 Task: Add an event with the title Second Monthly Sales Review and Goal Setting, date '2024/04/20', time 7:30 AM to 9:30 AMand add a description:  Participants will understand the importance of trust in fostering effective collaboration. They will learn strategies to build trust, create a psychologically safe environment, and encourage risk-taking and innovation., put the event into Blue category . Add location for the event as: 654 Serralves Museum, Porto, Portugal, logged in from the account softage.9@softage.netand send the event invitation to softage.2@softage.net with CC to  softage.3@softage.net. Set a reminder for the event 98 week before
Action: Mouse moved to (108, 133)
Screenshot: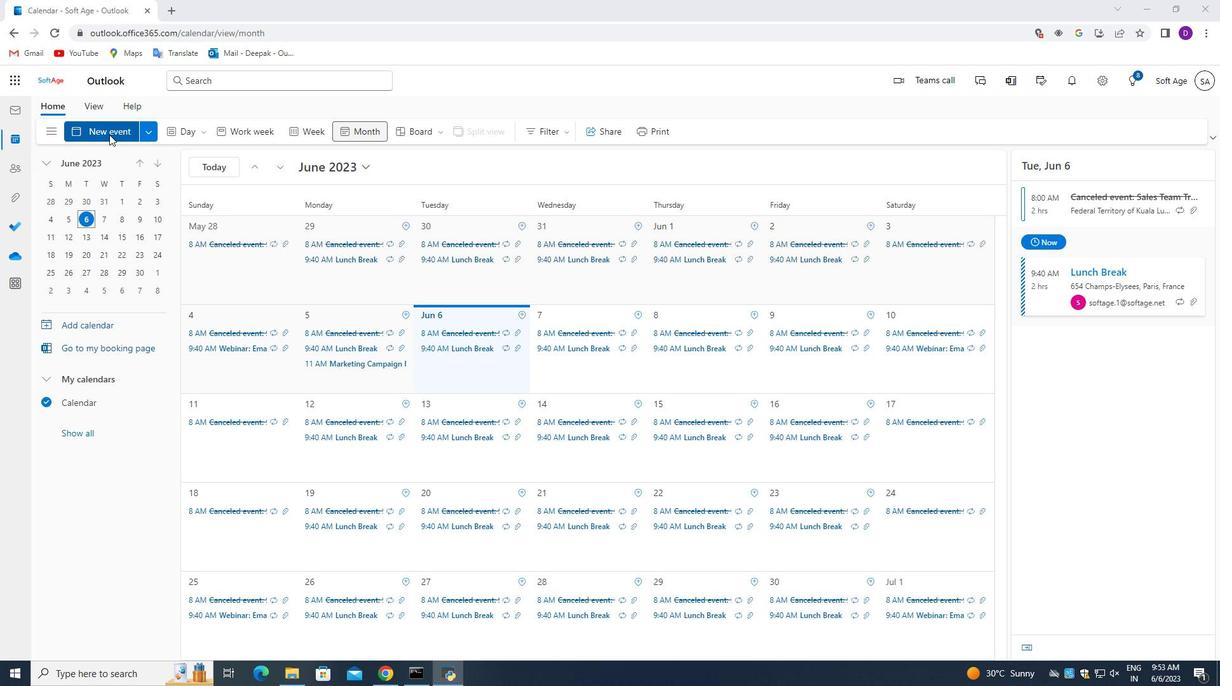 
Action: Mouse pressed left at (108, 133)
Screenshot: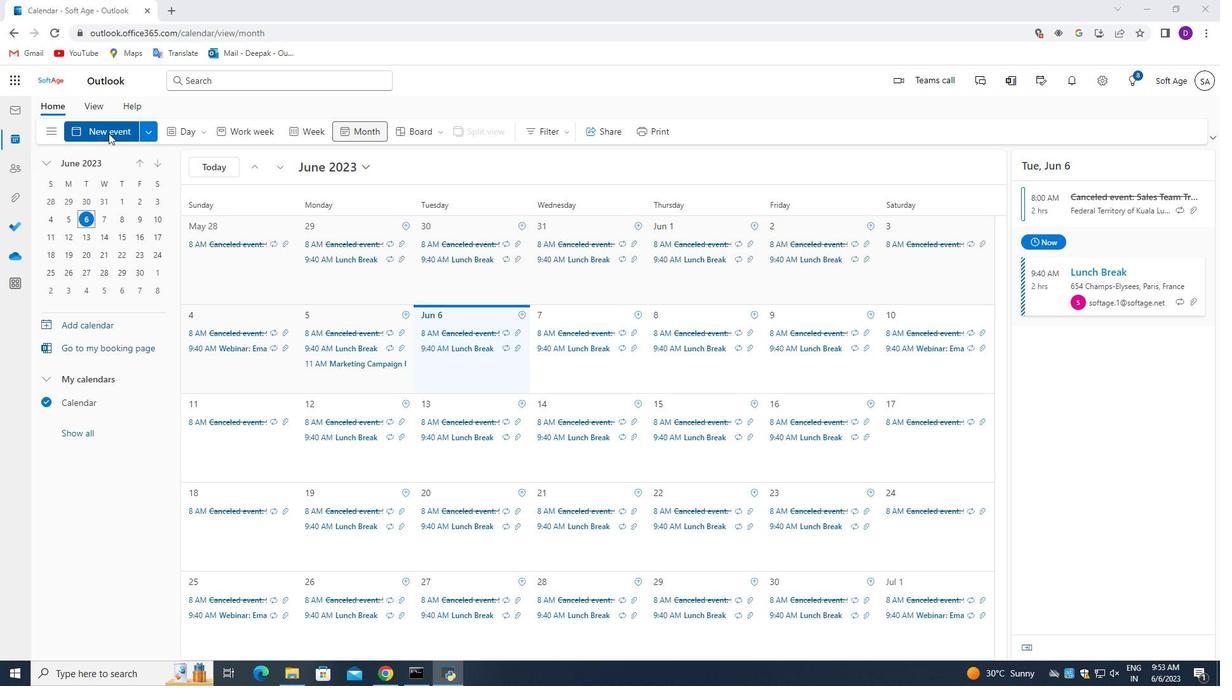 
Action: Mouse moved to (531, 509)
Screenshot: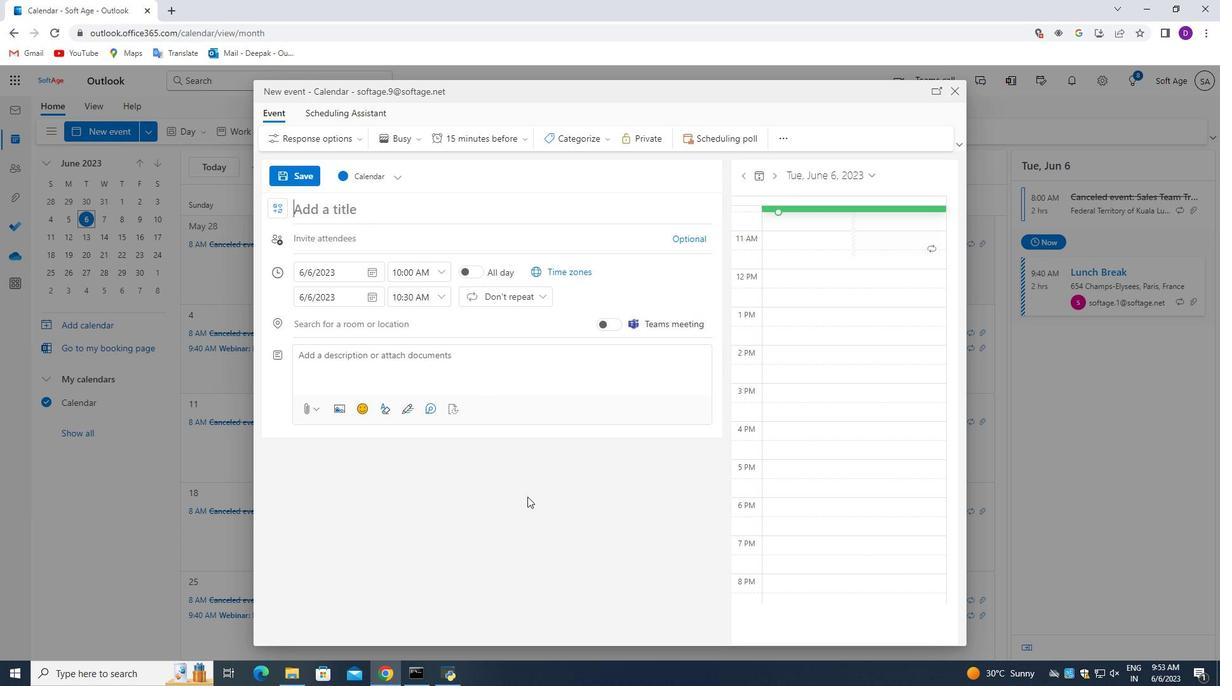 
Action: Key pressed <Key.shift_r>Second<Key.space><Key.shift>Monthly<Key.space><Key.shift_r>Sales<Key.space><Key.shift_r>Review<Key.space>and<Key.space><Key.shift_r>Goal<Key.space><Key.shift_r>Setting<Key.space>
Screenshot: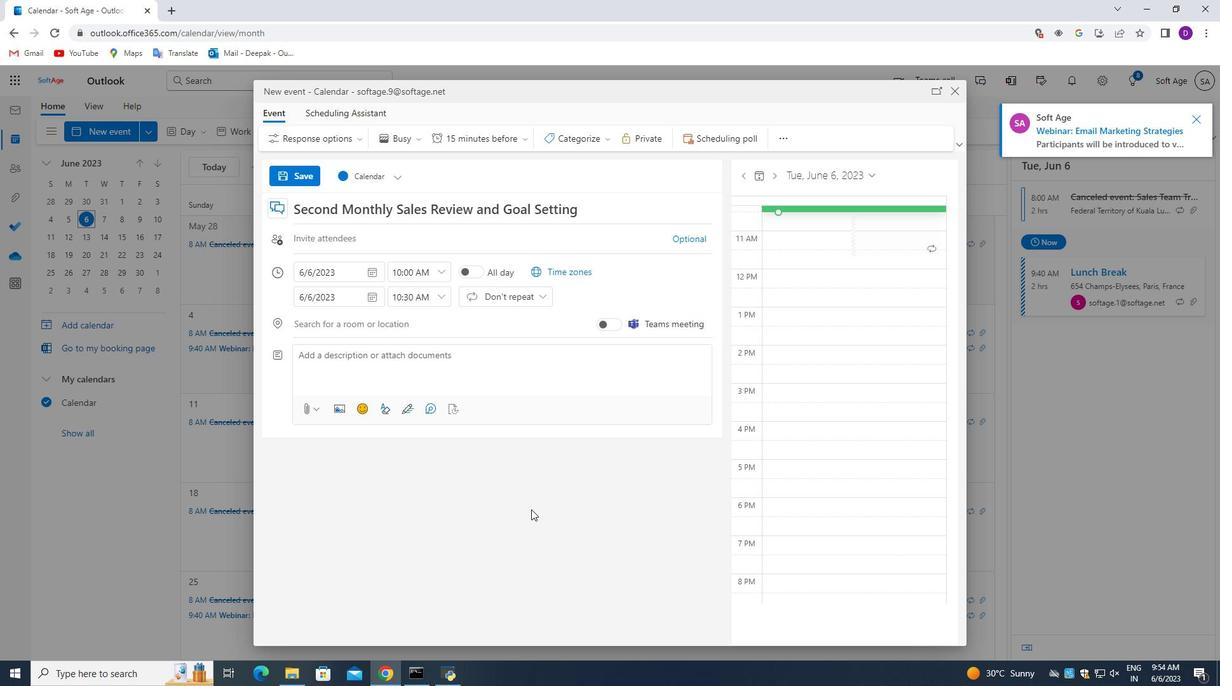
Action: Mouse moved to (369, 272)
Screenshot: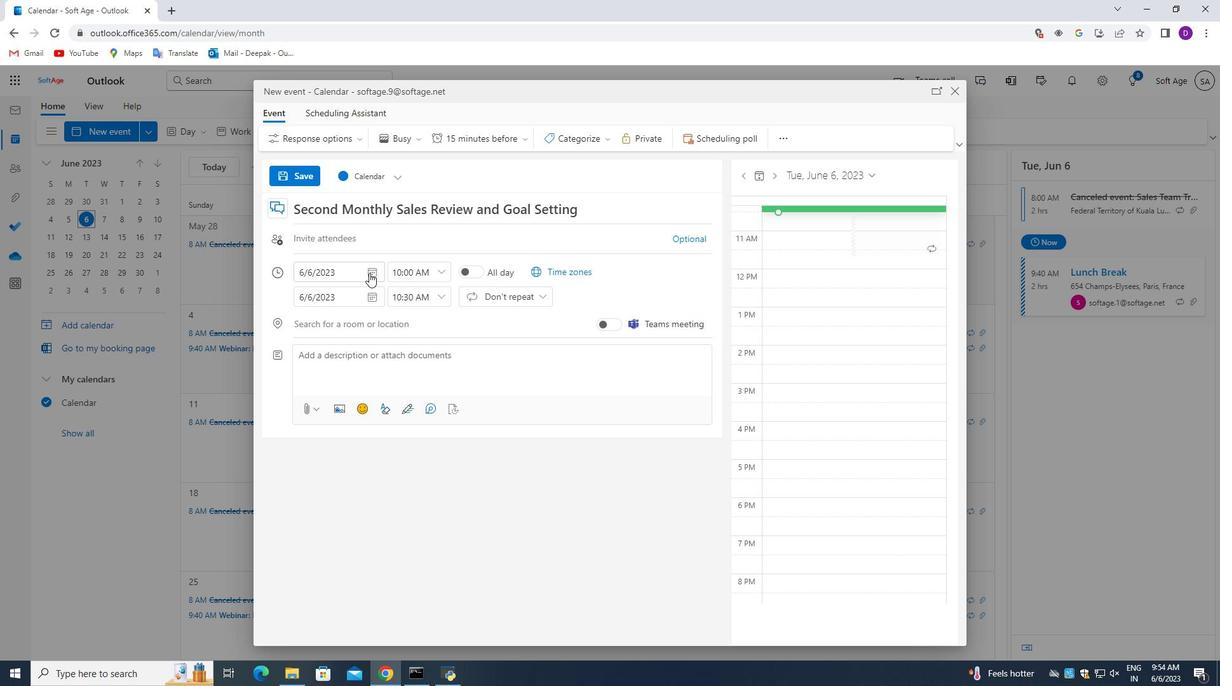 
Action: Mouse pressed left at (369, 272)
Screenshot: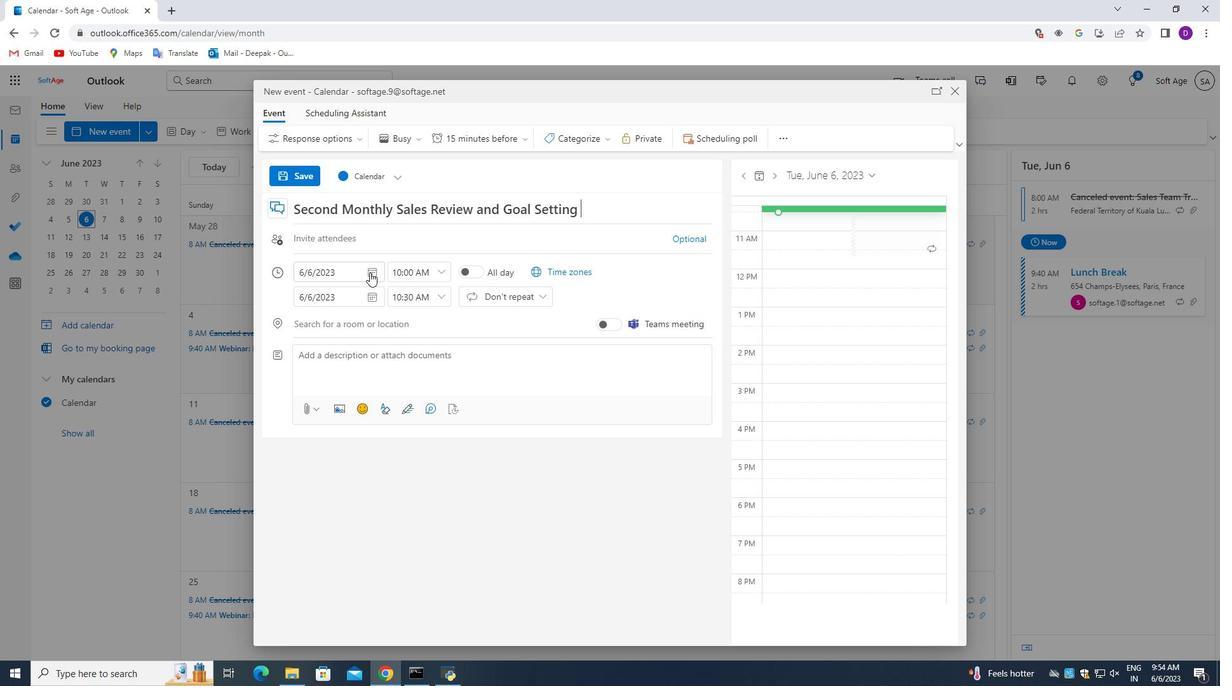 
Action: Mouse moved to (333, 294)
Screenshot: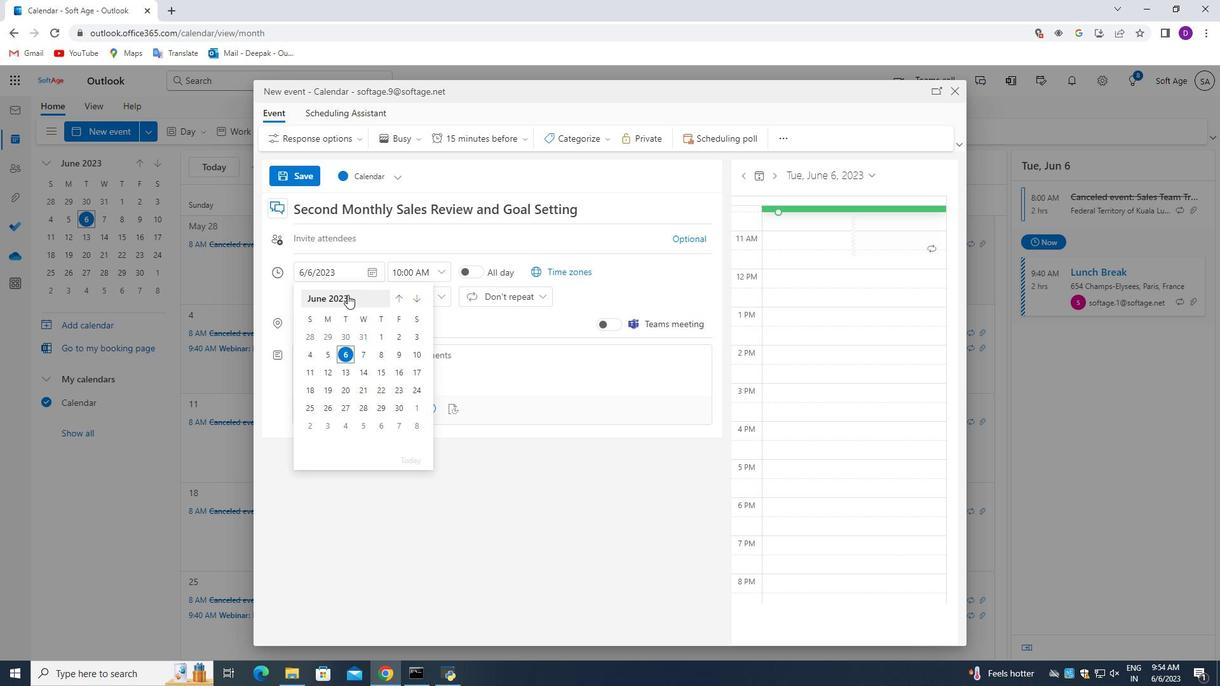 
Action: Mouse pressed left at (333, 294)
Screenshot: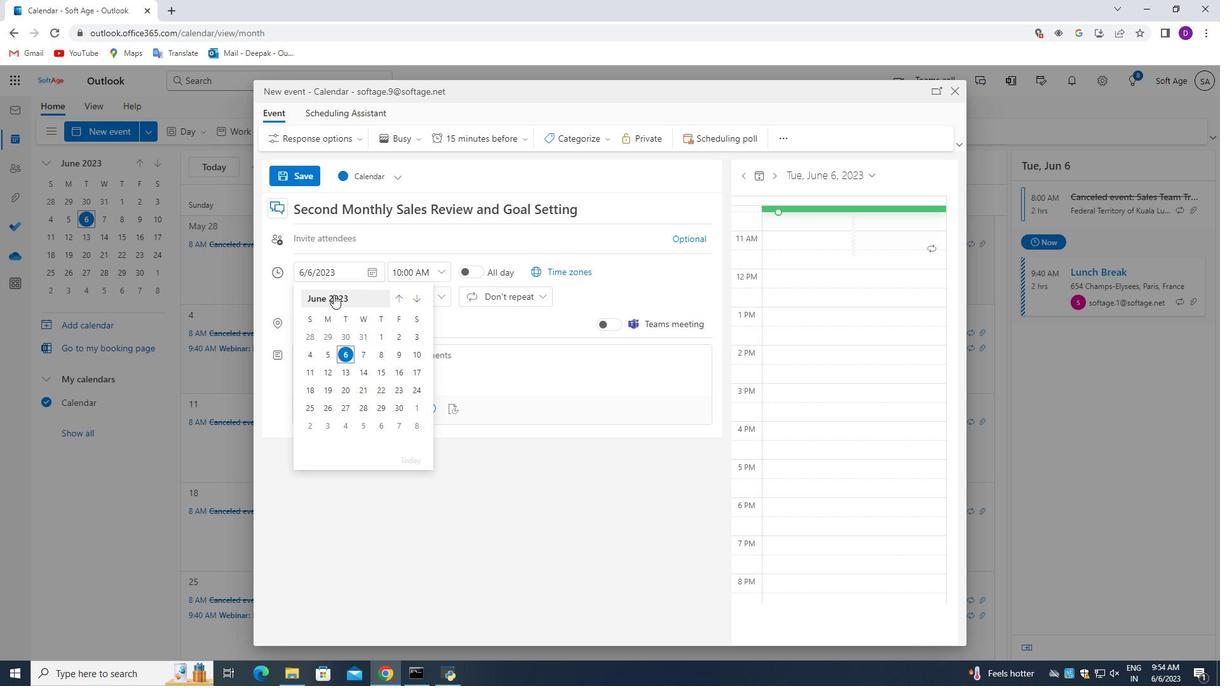 
Action: Mouse moved to (411, 295)
Screenshot: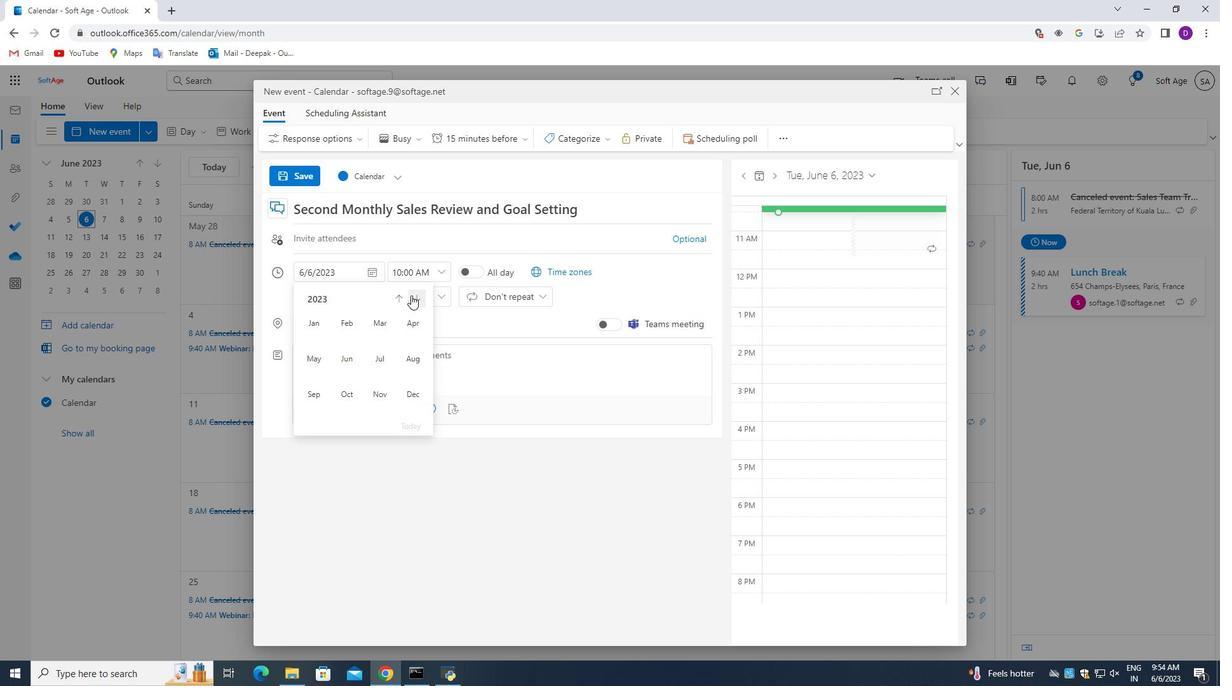 
Action: Mouse pressed left at (411, 295)
Screenshot: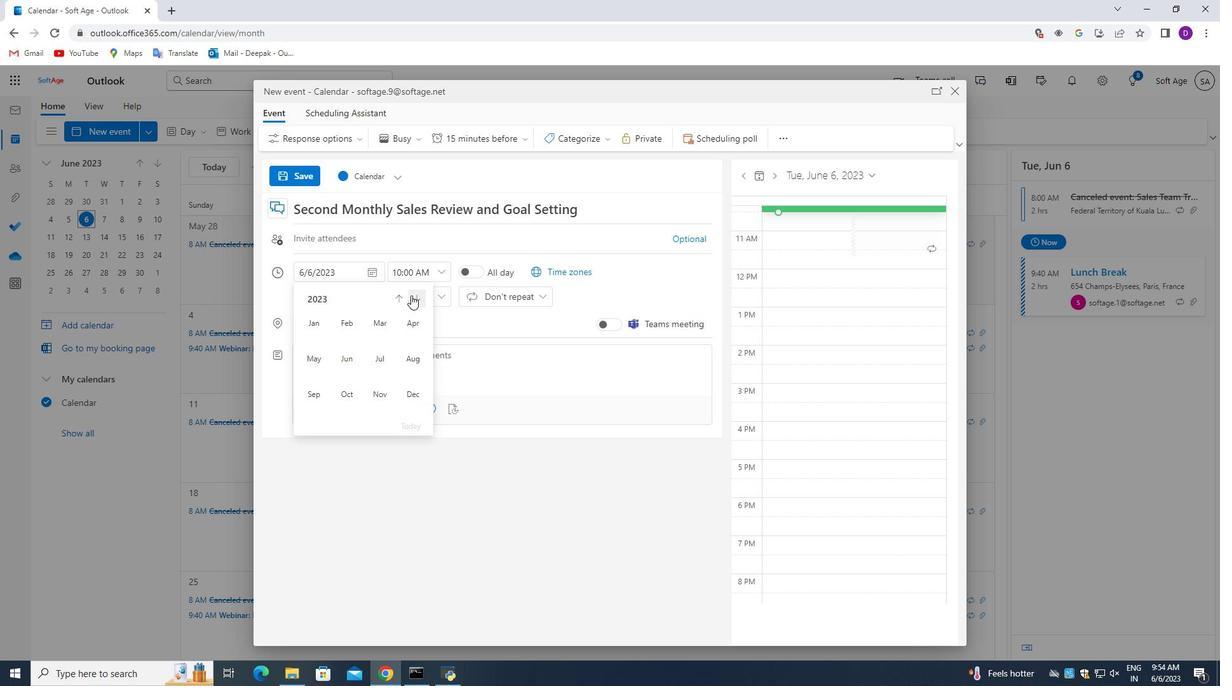 
Action: Mouse moved to (411, 324)
Screenshot: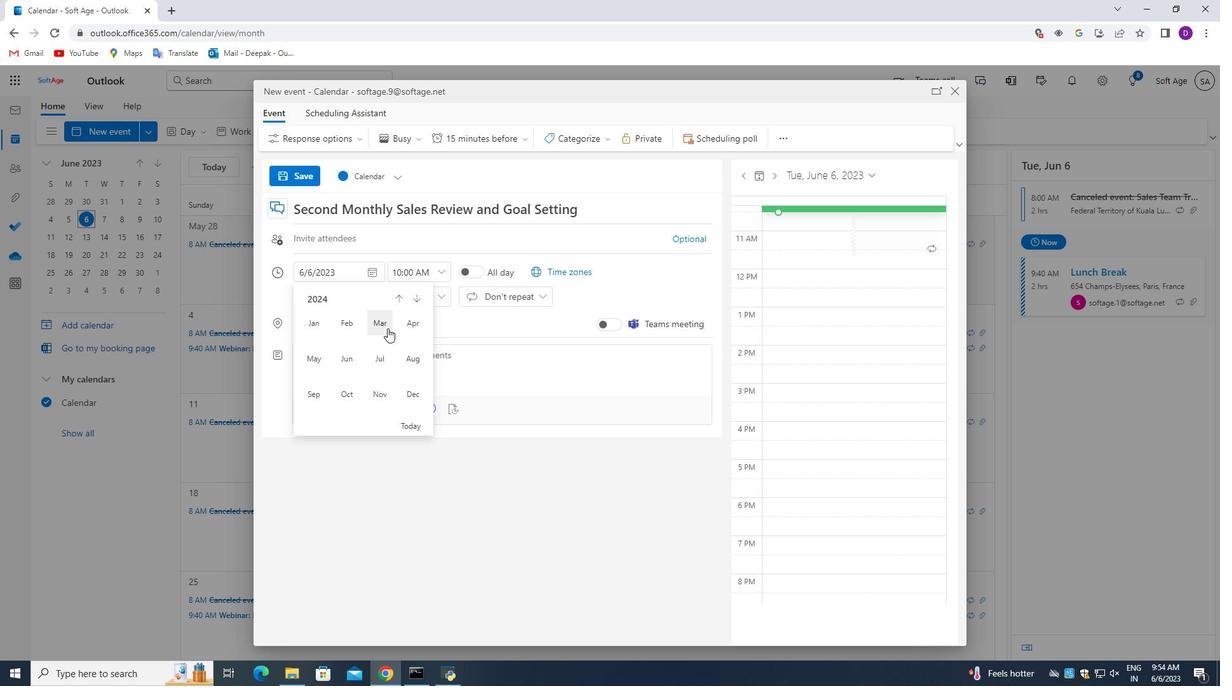 
Action: Mouse pressed left at (411, 324)
Screenshot: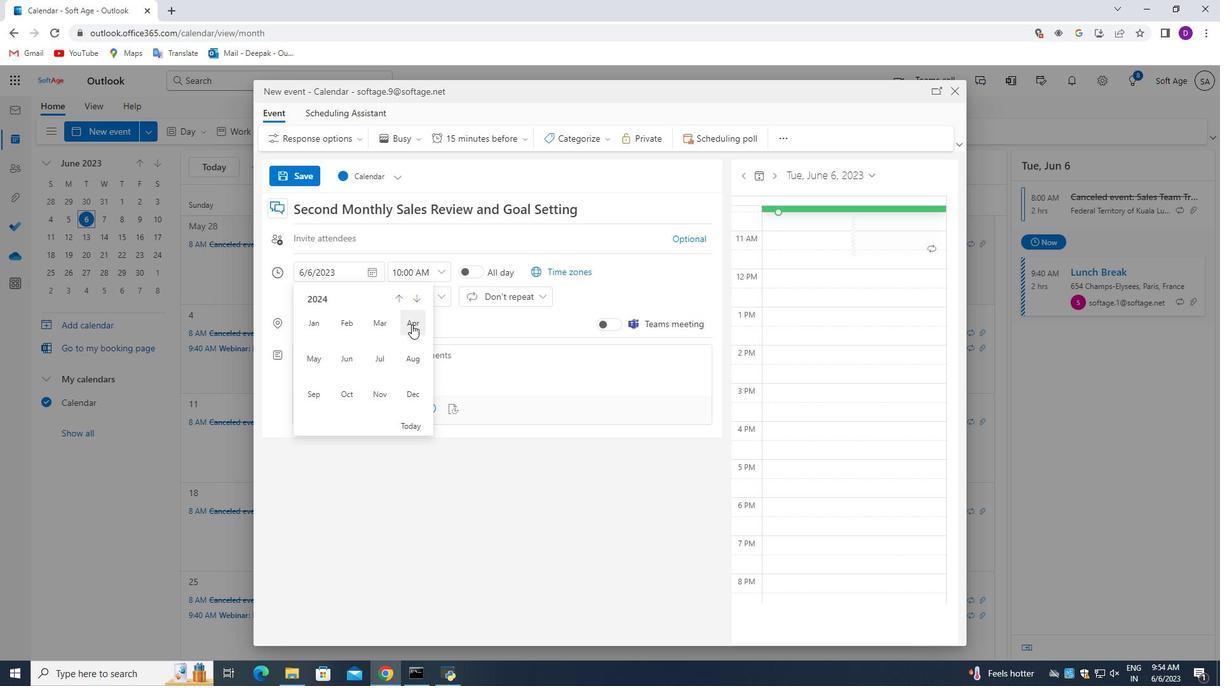 
Action: Mouse moved to (416, 371)
Screenshot: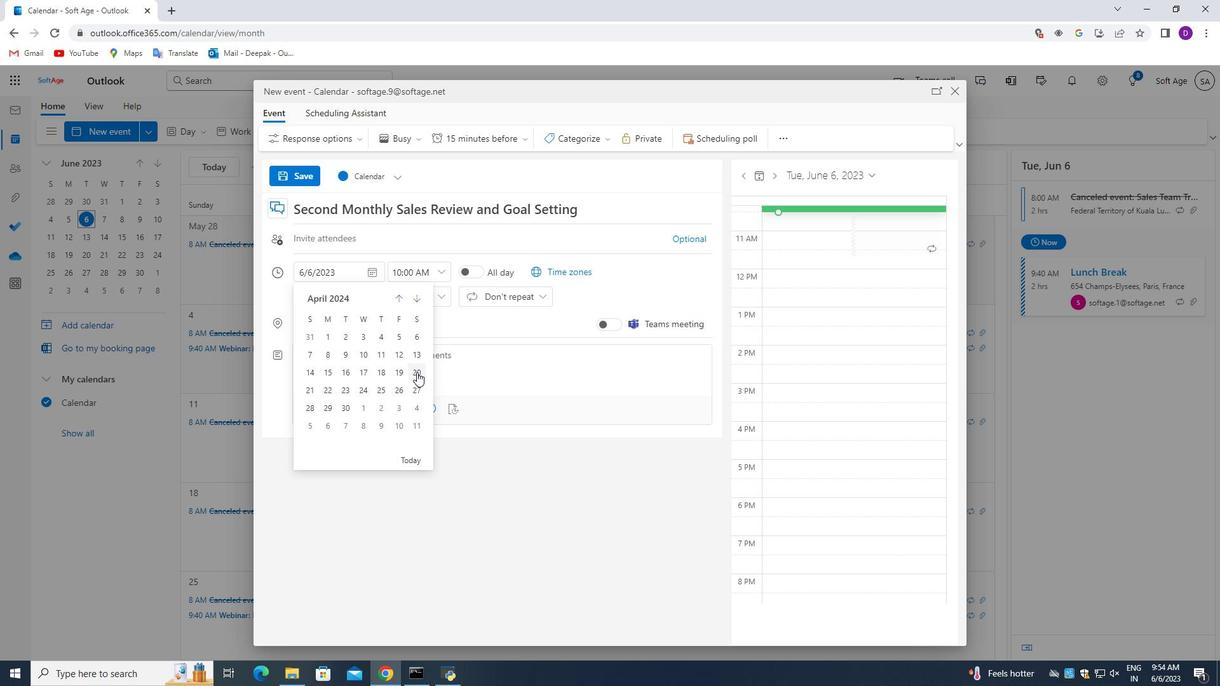 
Action: Mouse pressed left at (416, 371)
Screenshot: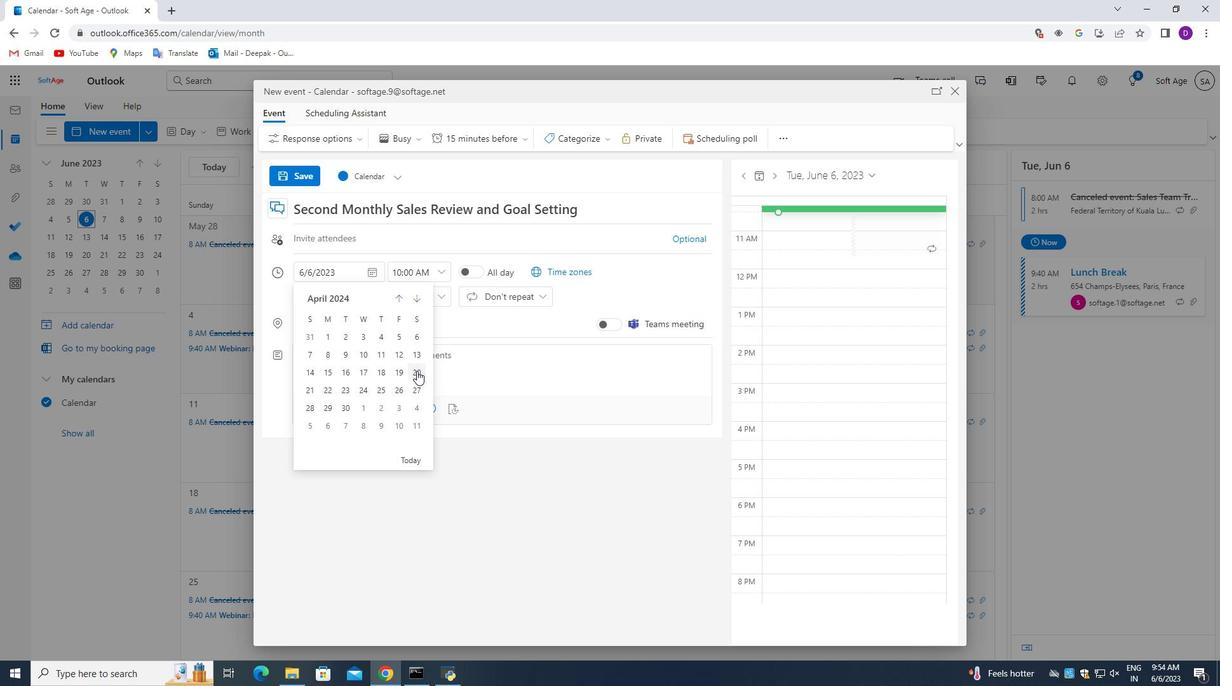 
Action: Mouse moved to (441, 275)
Screenshot: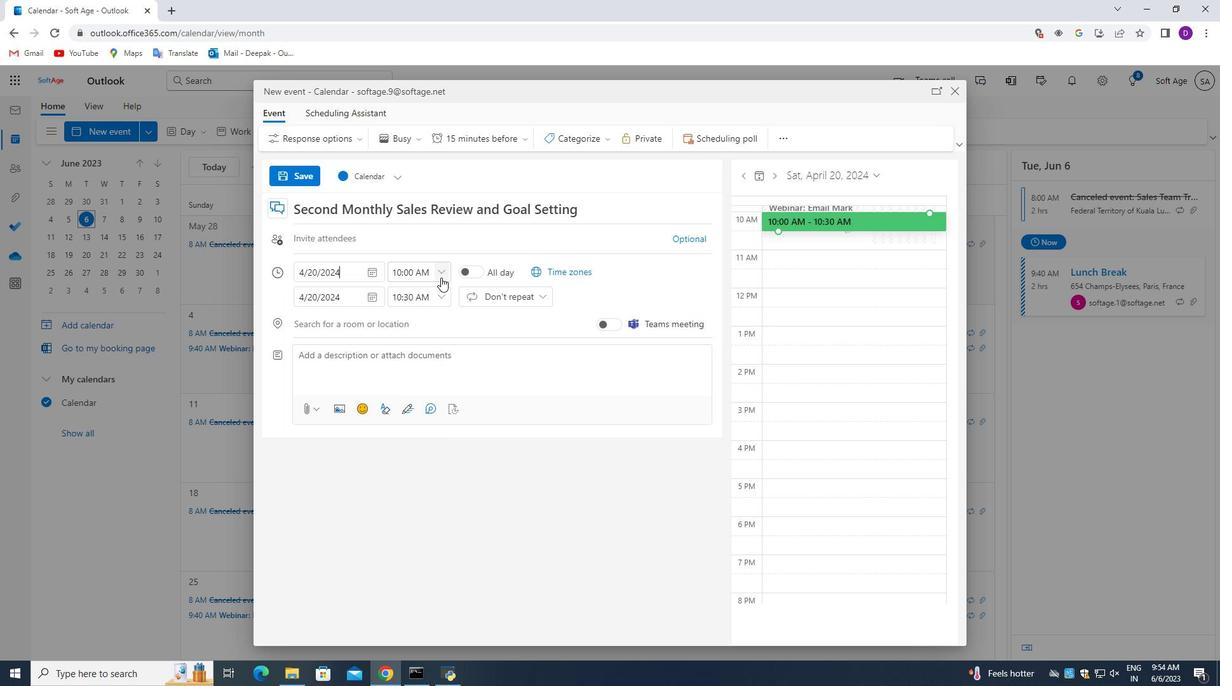 
Action: Mouse pressed left at (441, 275)
Screenshot: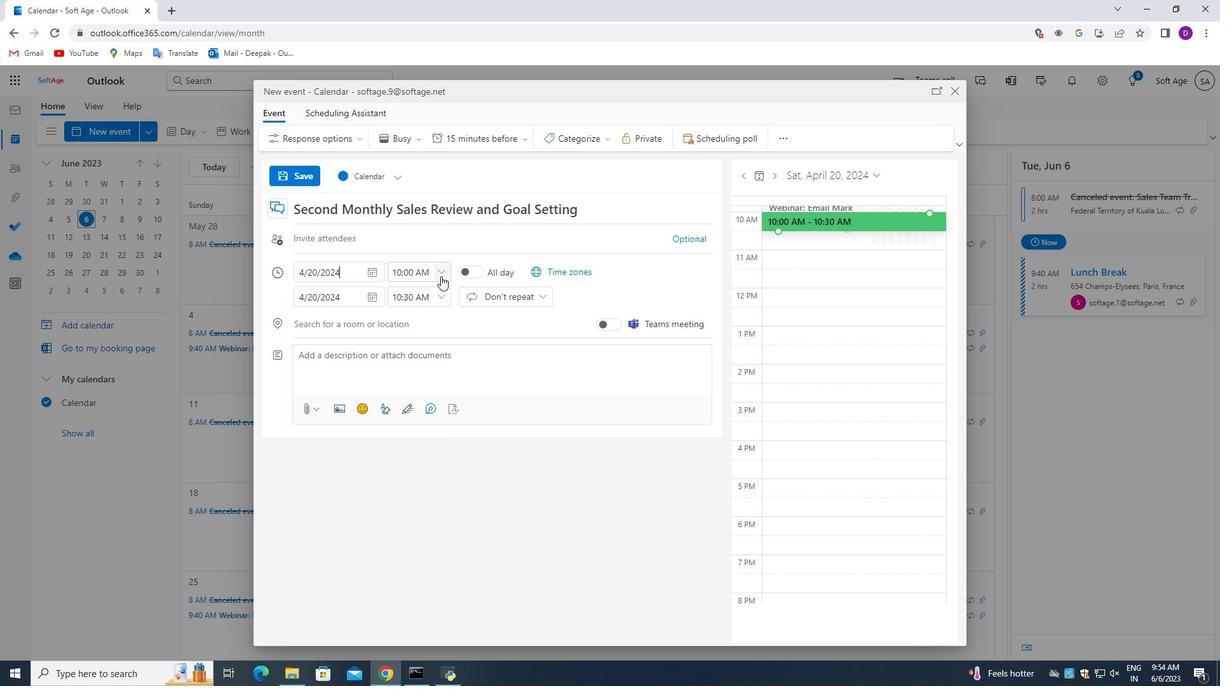 
Action: Mouse moved to (417, 357)
Screenshot: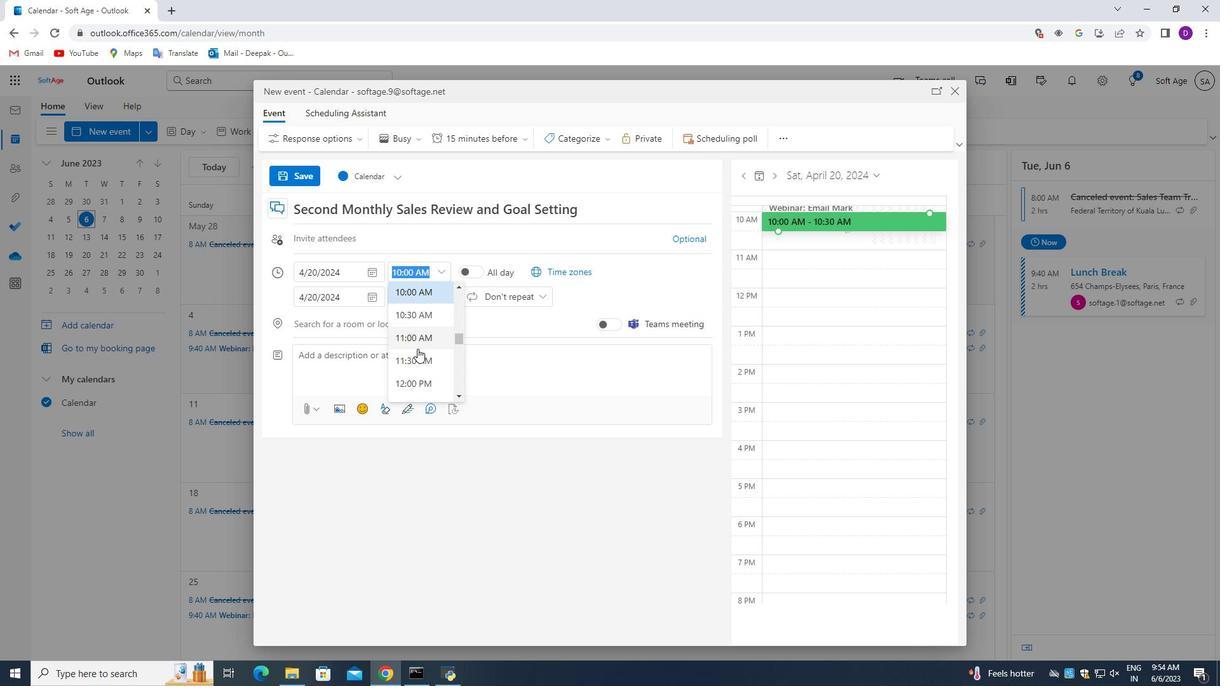 
Action: Mouse scrolled (417, 357) with delta (0, 0)
Screenshot: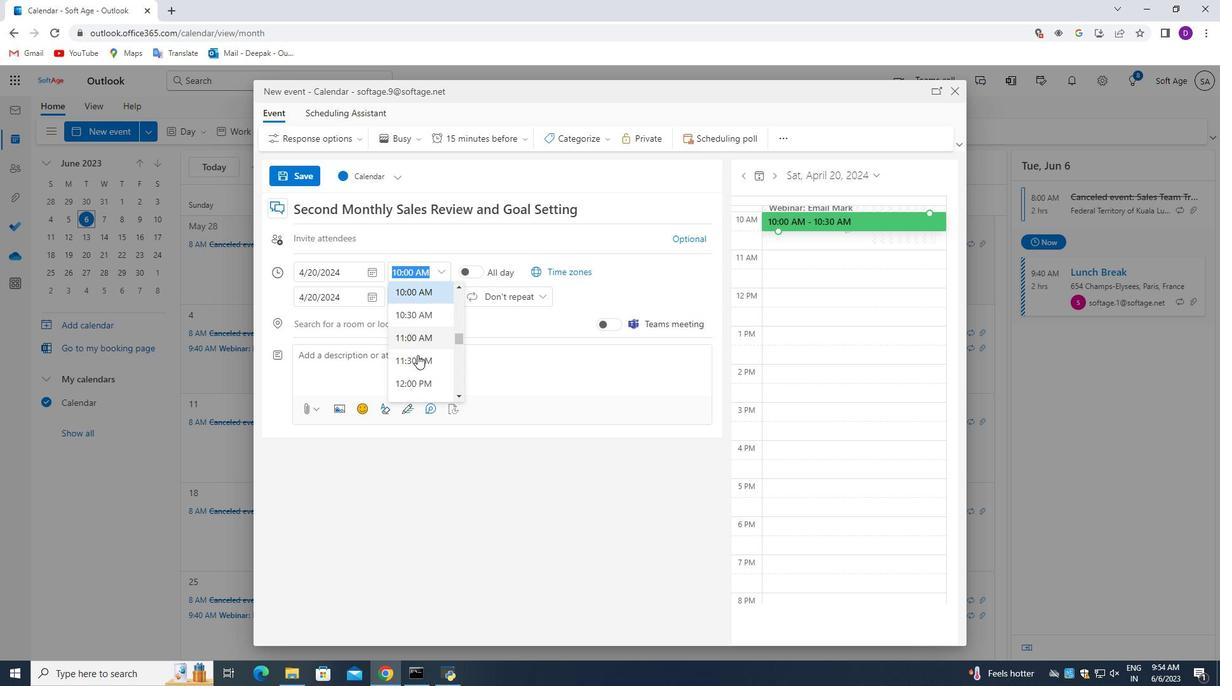 
Action: Mouse moved to (417, 359)
Screenshot: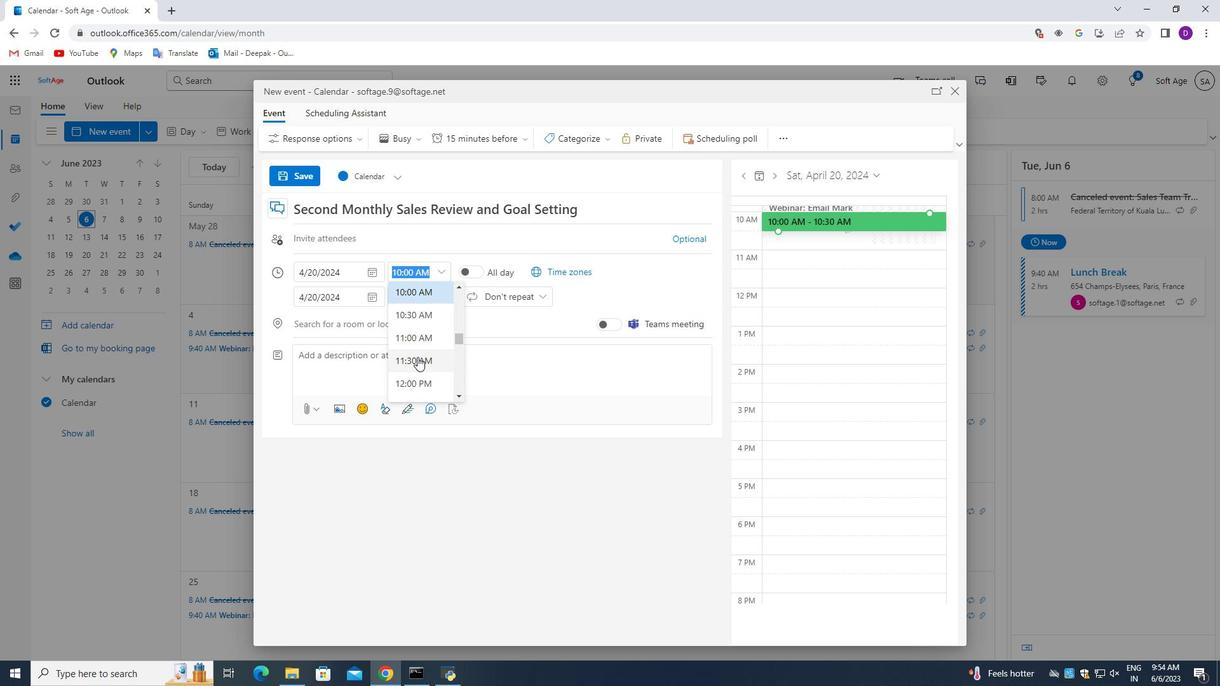 
Action: Mouse scrolled (417, 359) with delta (0, 0)
Screenshot: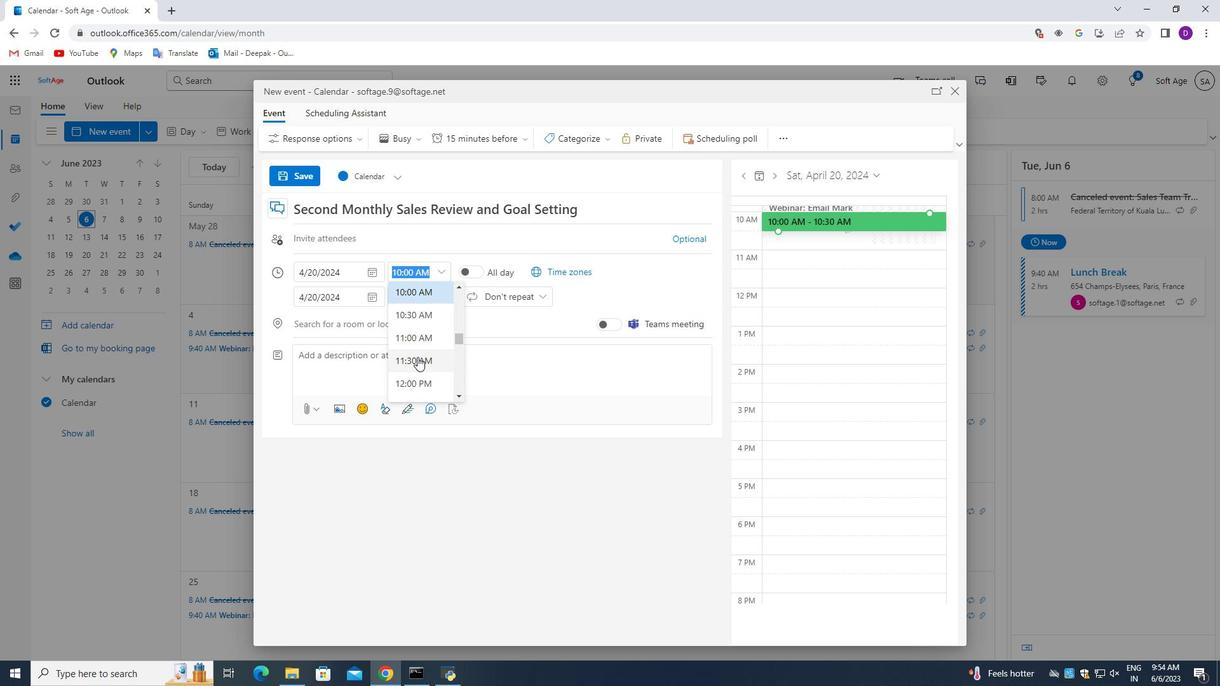 
Action: Mouse moved to (418, 361)
Screenshot: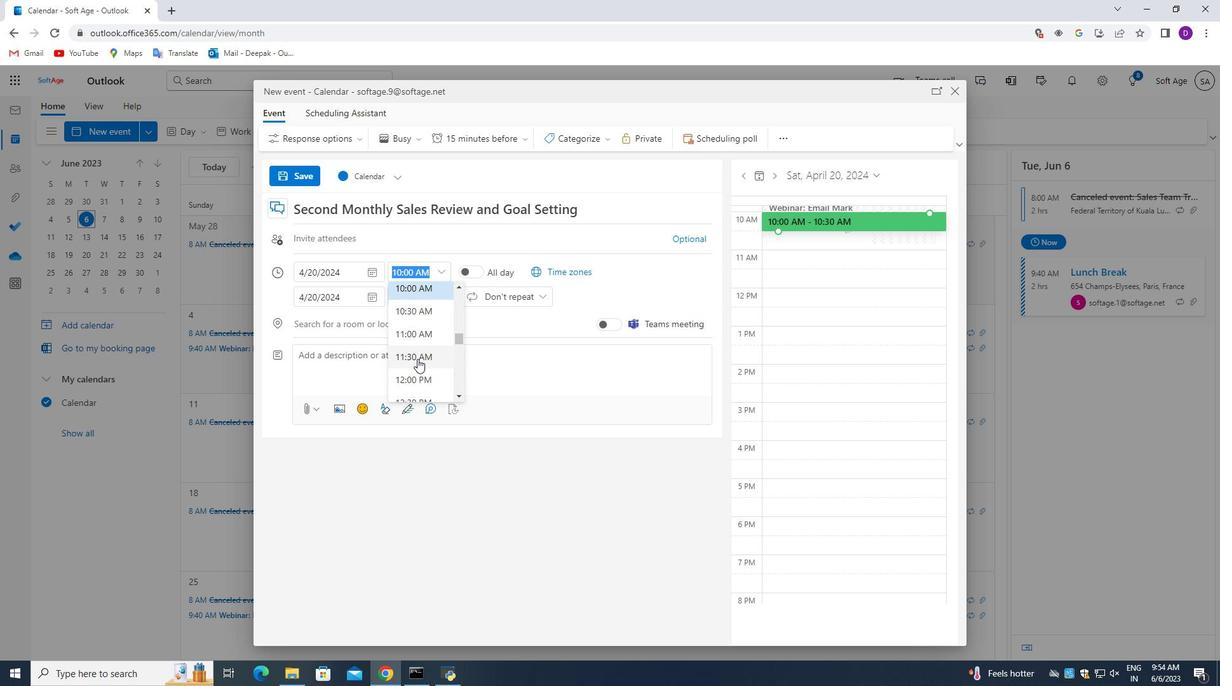 
Action: Mouse scrolled (418, 361) with delta (0, 0)
Screenshot: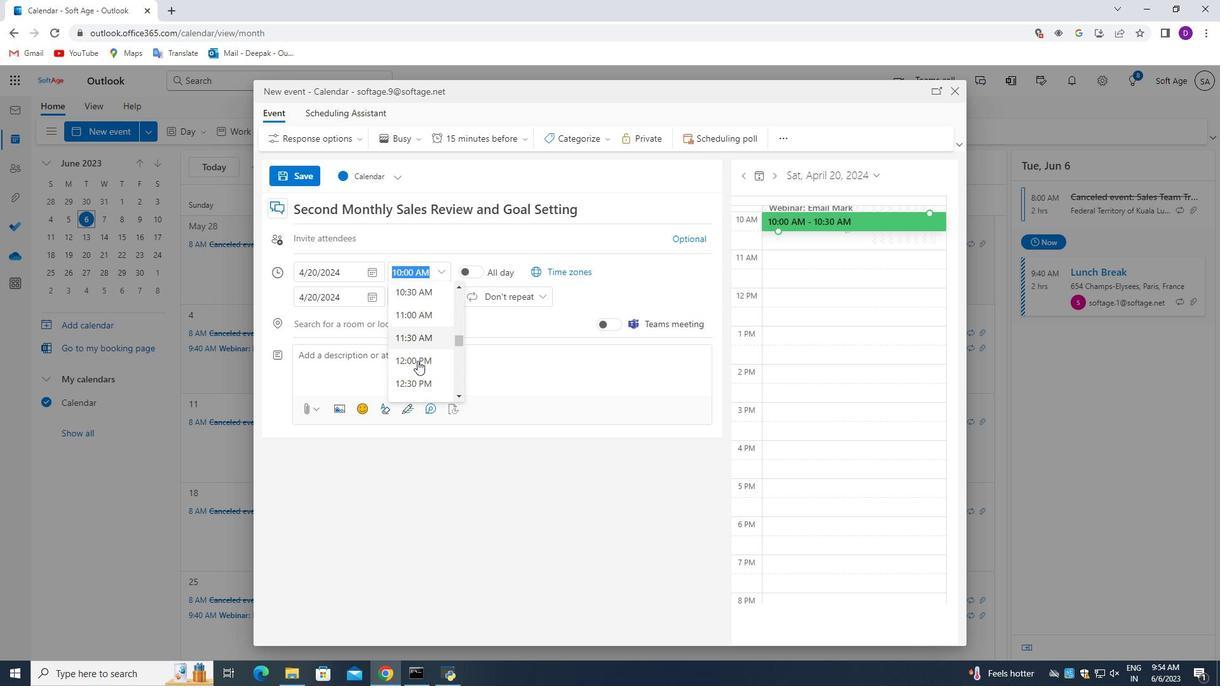 
Action: Mouse moved to (418, 373)
Screenshot: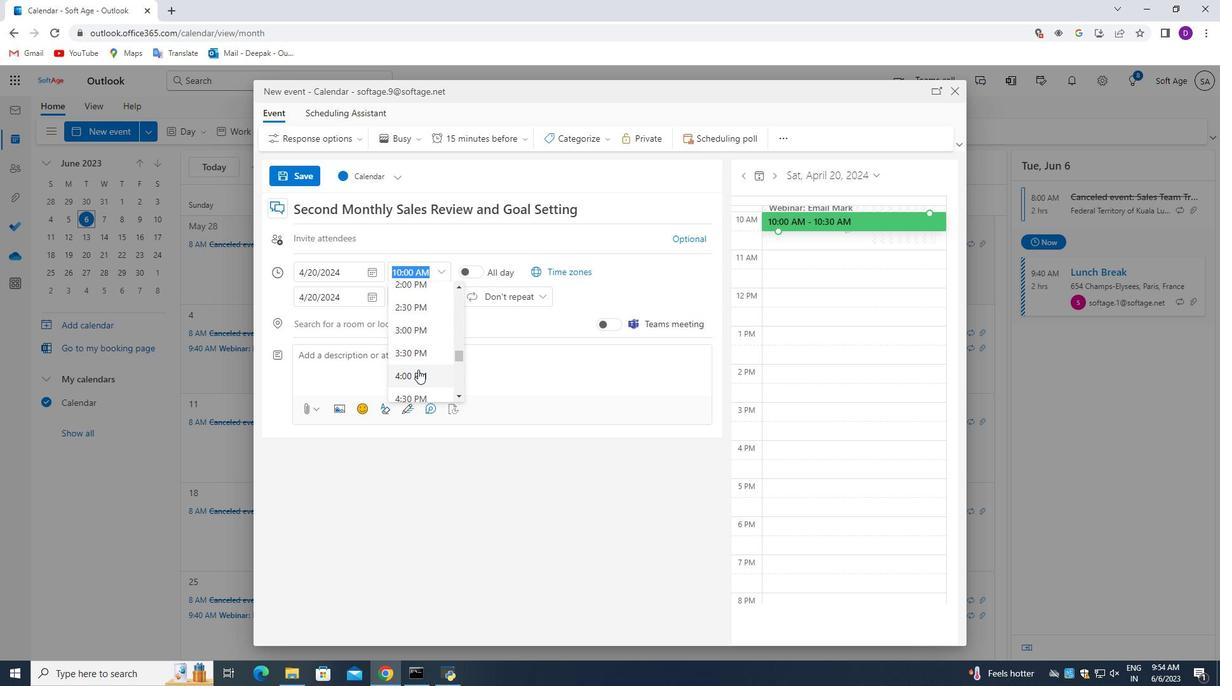 
Action: Mouse scrolled (418, 373) with delta (0, 0)
Screenshot: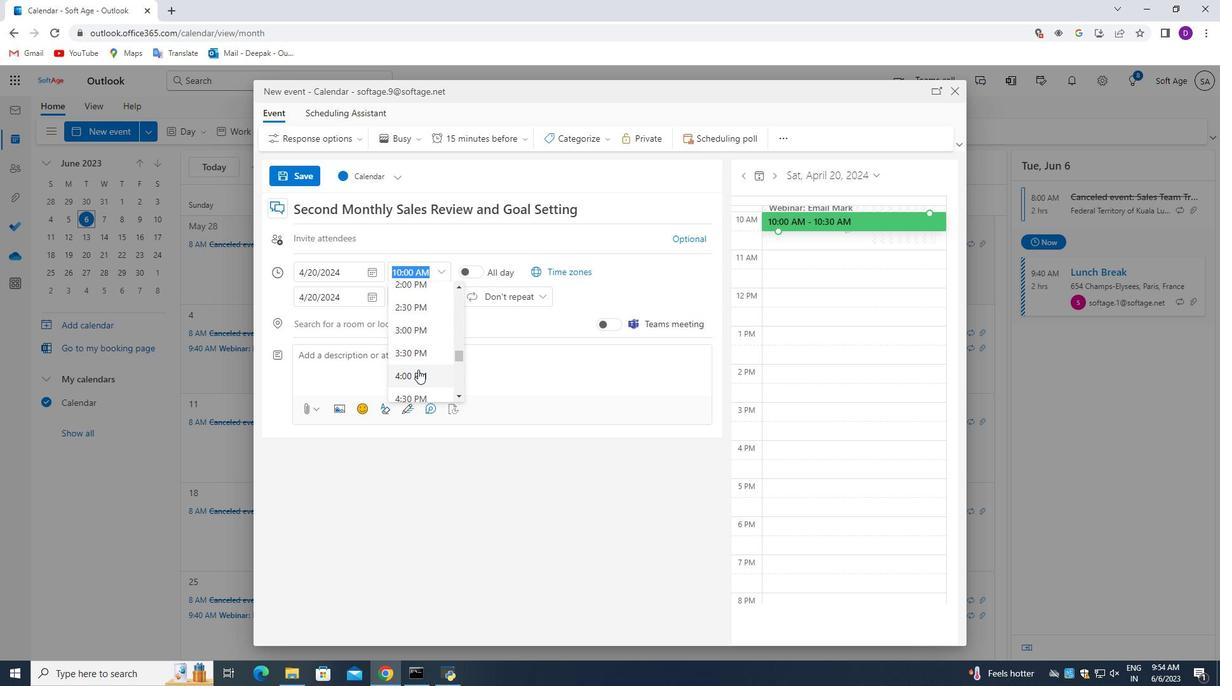 
Action: Mouse moved to (418, 380)
Screenshot: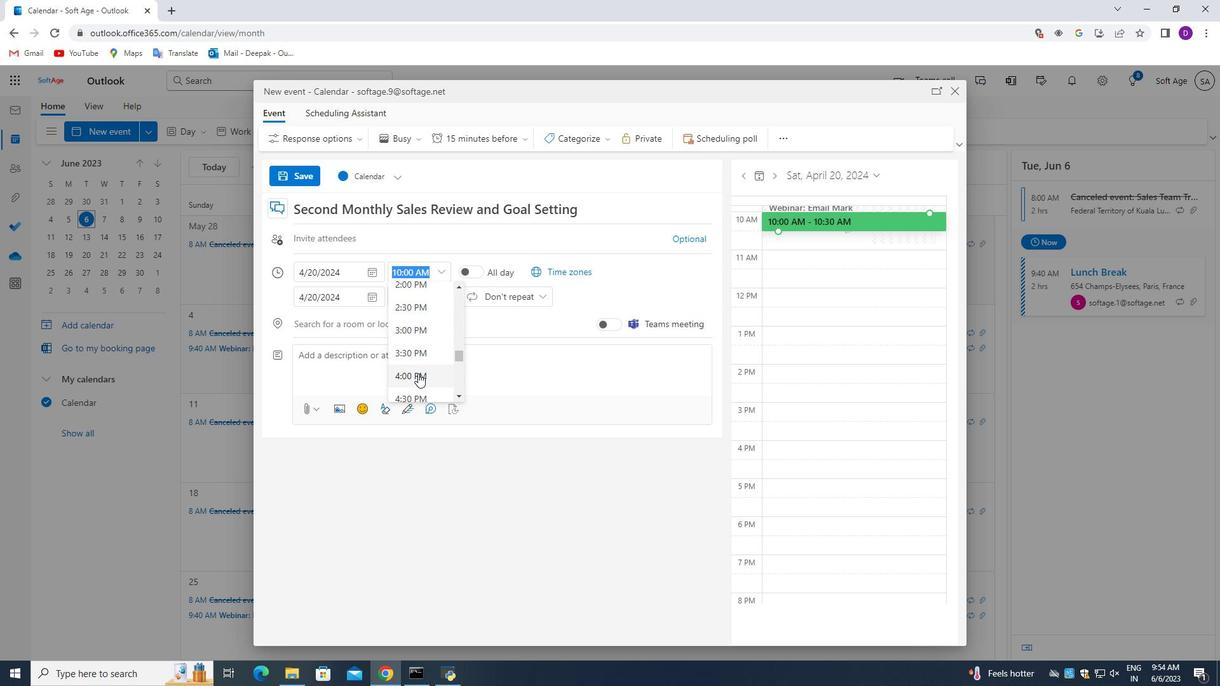 
Action: Mouse scrolled (418, 379) with delta (0, 0)
Screenshot: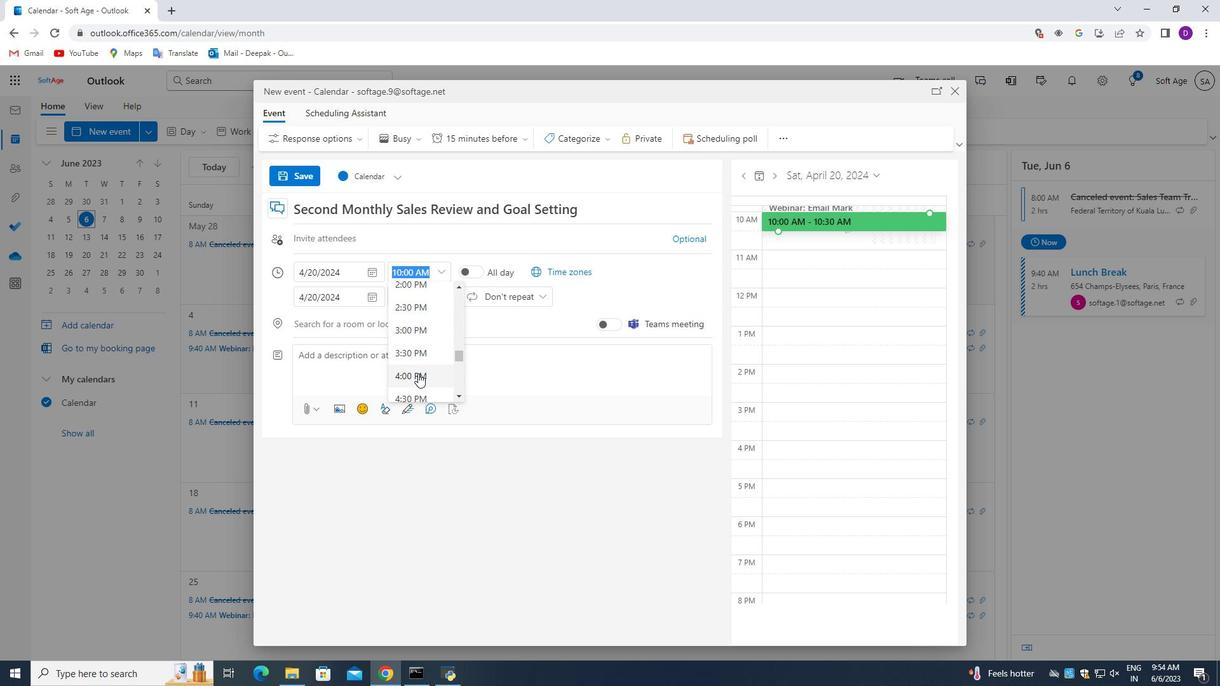 
Action: Mouse moved to (418, 380)
Screenshot: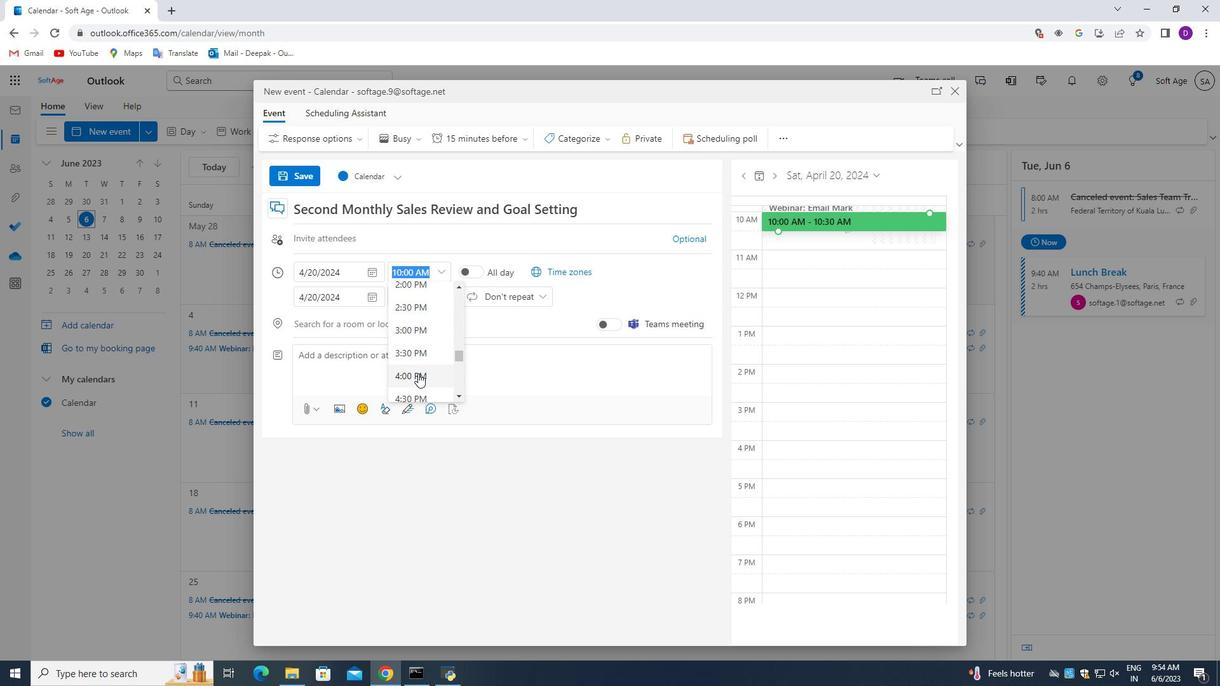 
Action: Mouse scrolled (418, 380) with delta (0, 0)
Screenshot: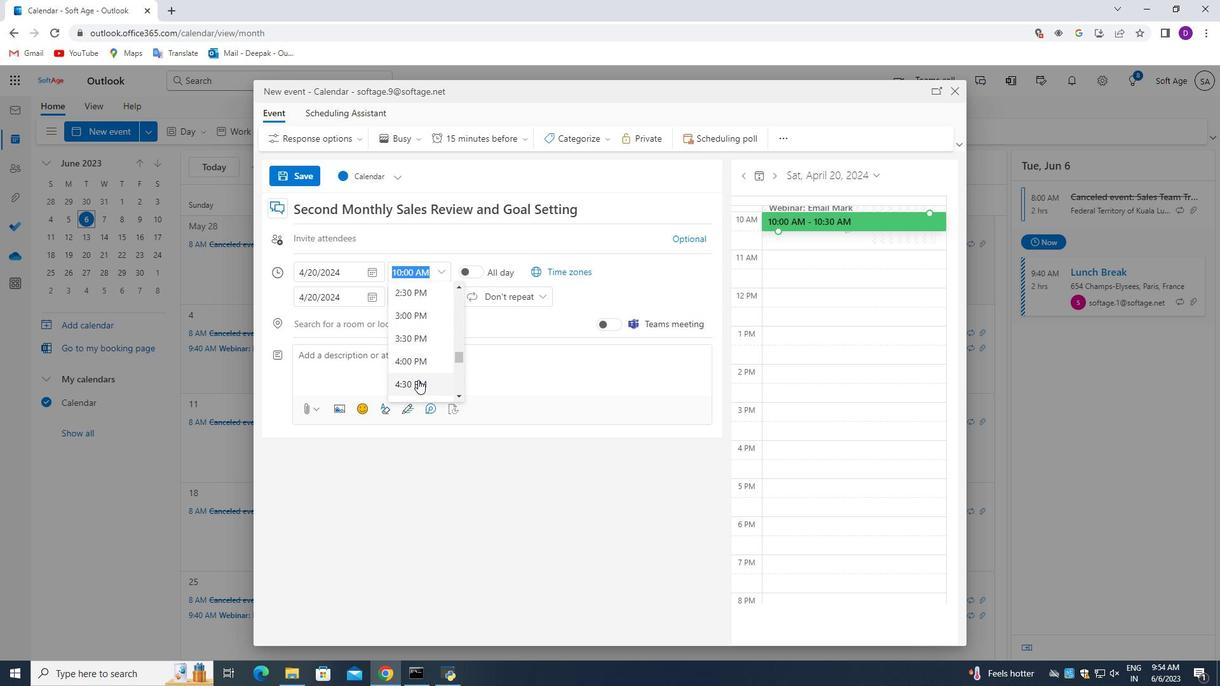 
Action: Mouse scrolled (418, 380) with delta (0, 0)
Screenshot: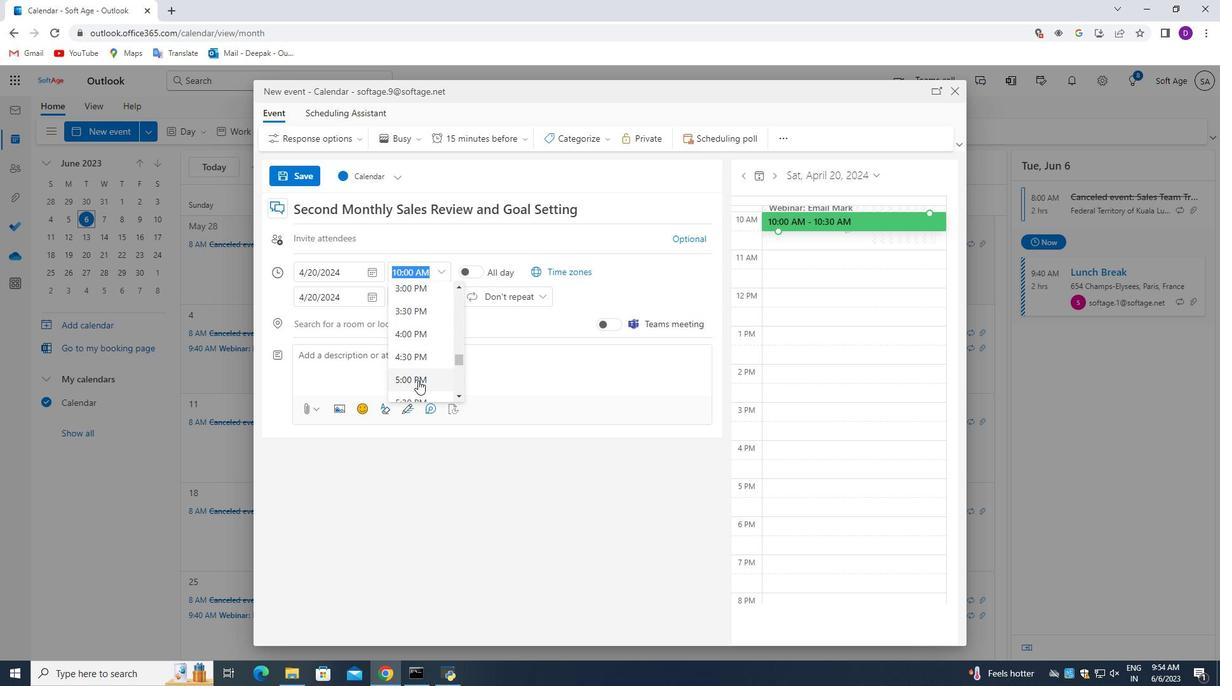 
Action: Mouse scrolled (418, 380) with delta (0, 0)
Screenshot: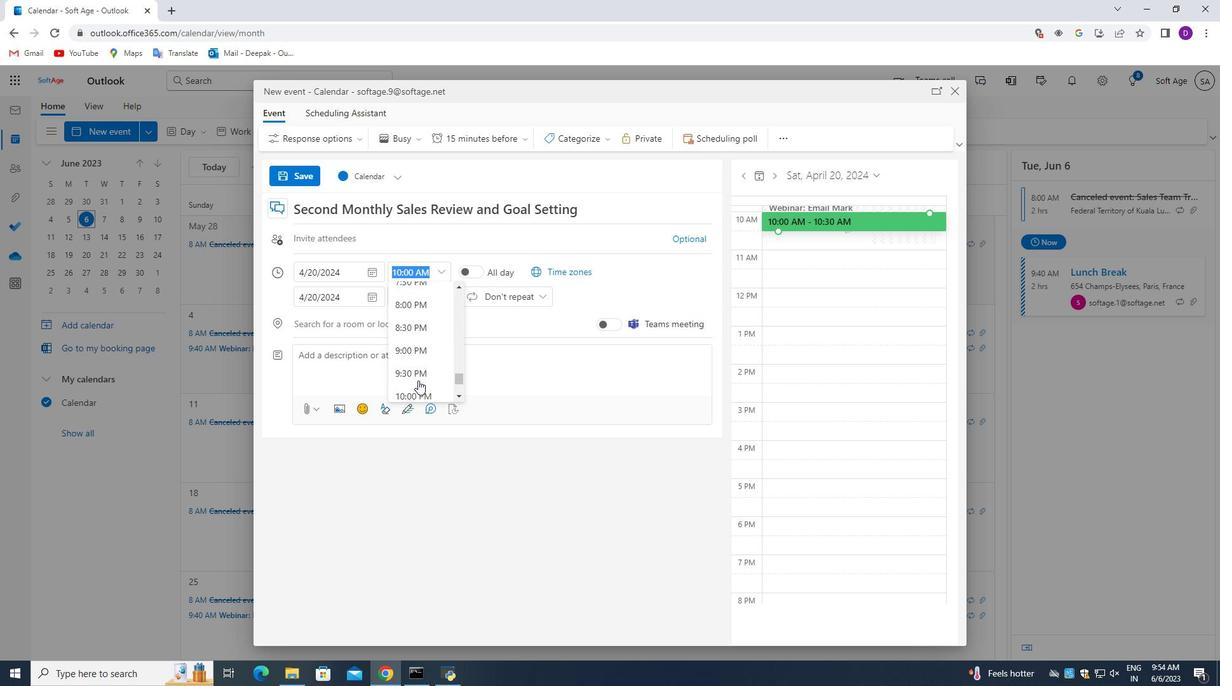
Action: Mouse moved to (416, 374)
Screenshot: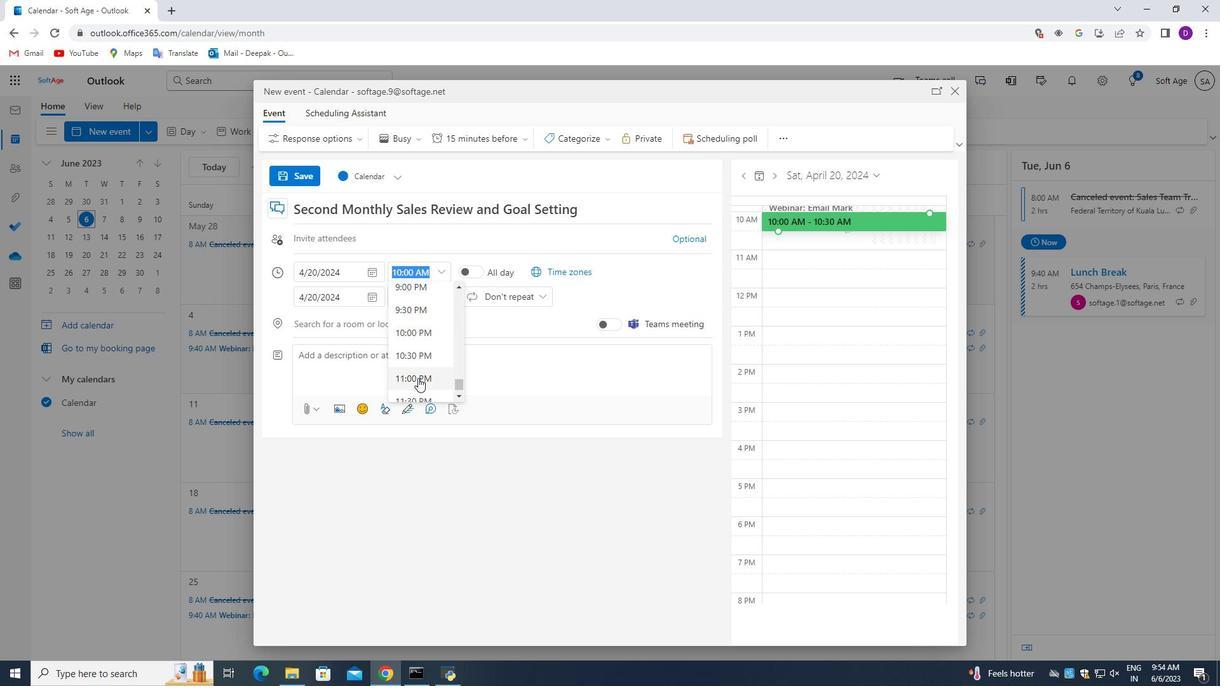 
Action: Mouse scrolled (416, 375) with delta (0, 0)
Screenshot: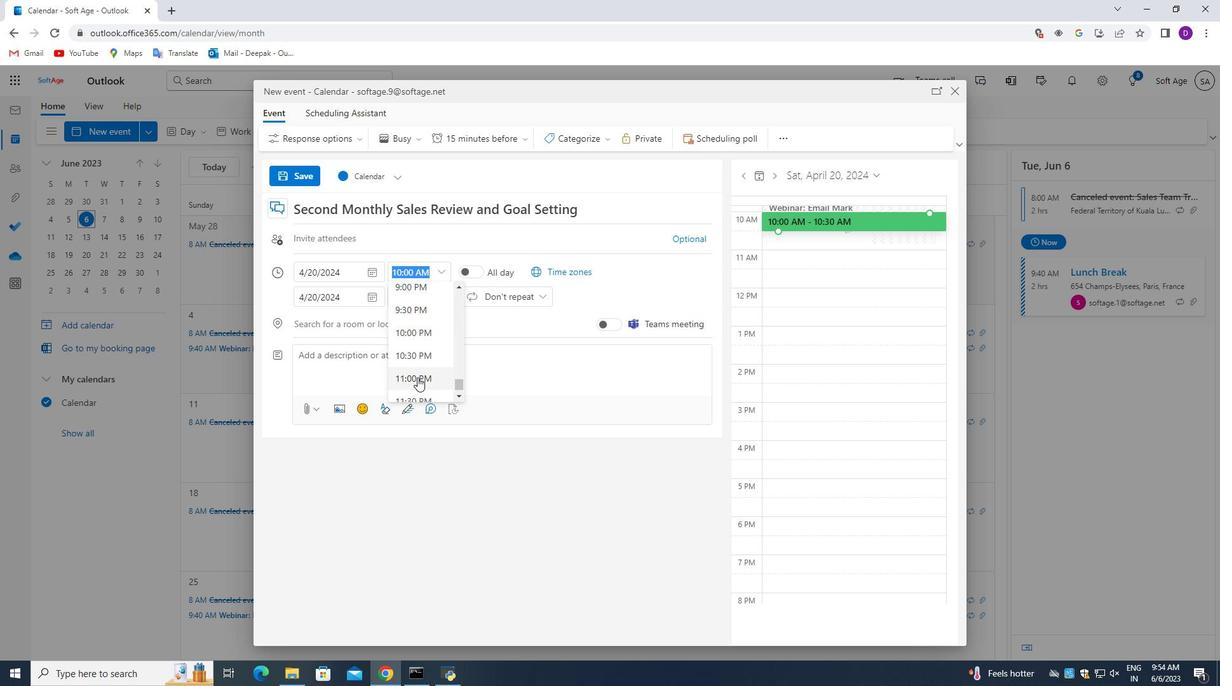 
Action: Mouse moved to (416, 373)
Screenshot: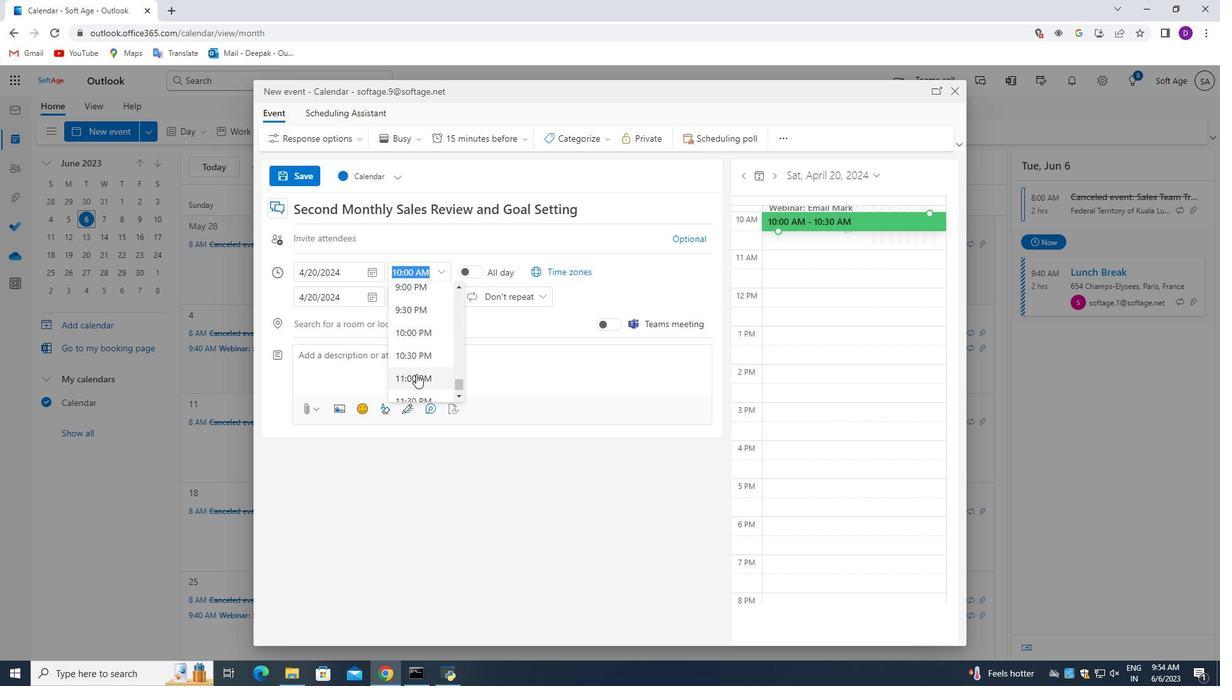 
Action: Mouse scrolled (416, 374) with delta (0, 0)
Screenshot: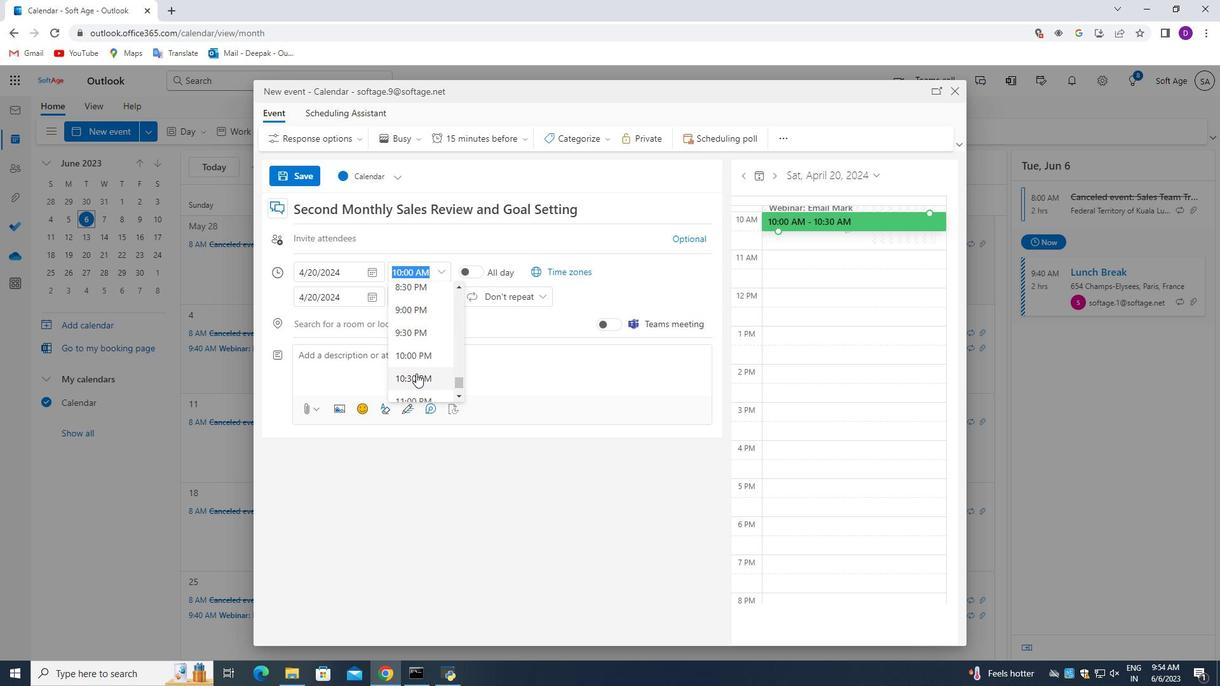 
Action: Mouse moved to (415, 371)
Screenshot: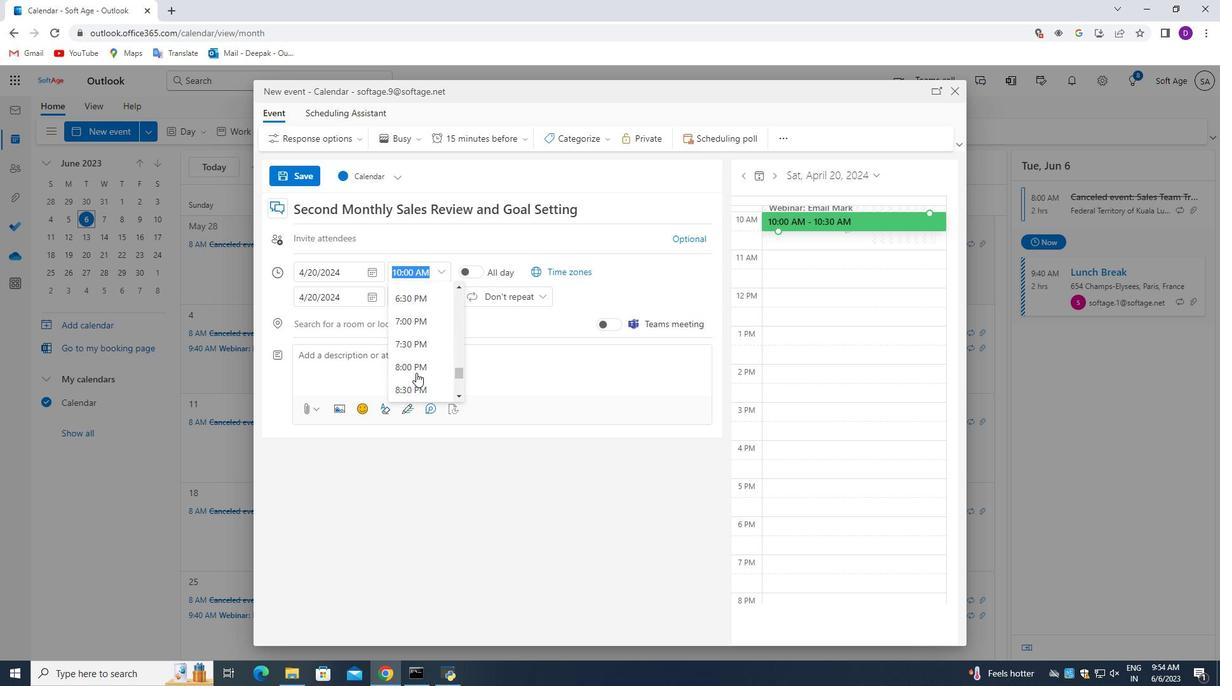 
Action: Mouse scrolled (415, 371) with delta (0, 0)
Screenshot: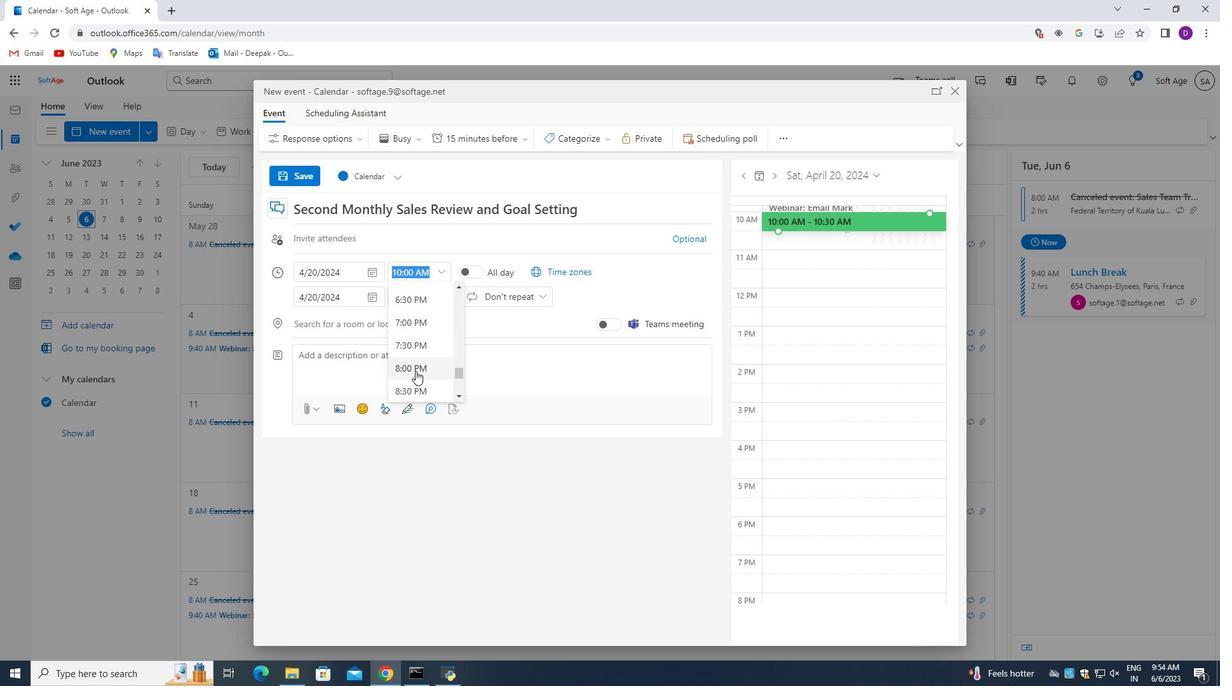 
Action: Mouse moved to (415, 370)
Screenshot: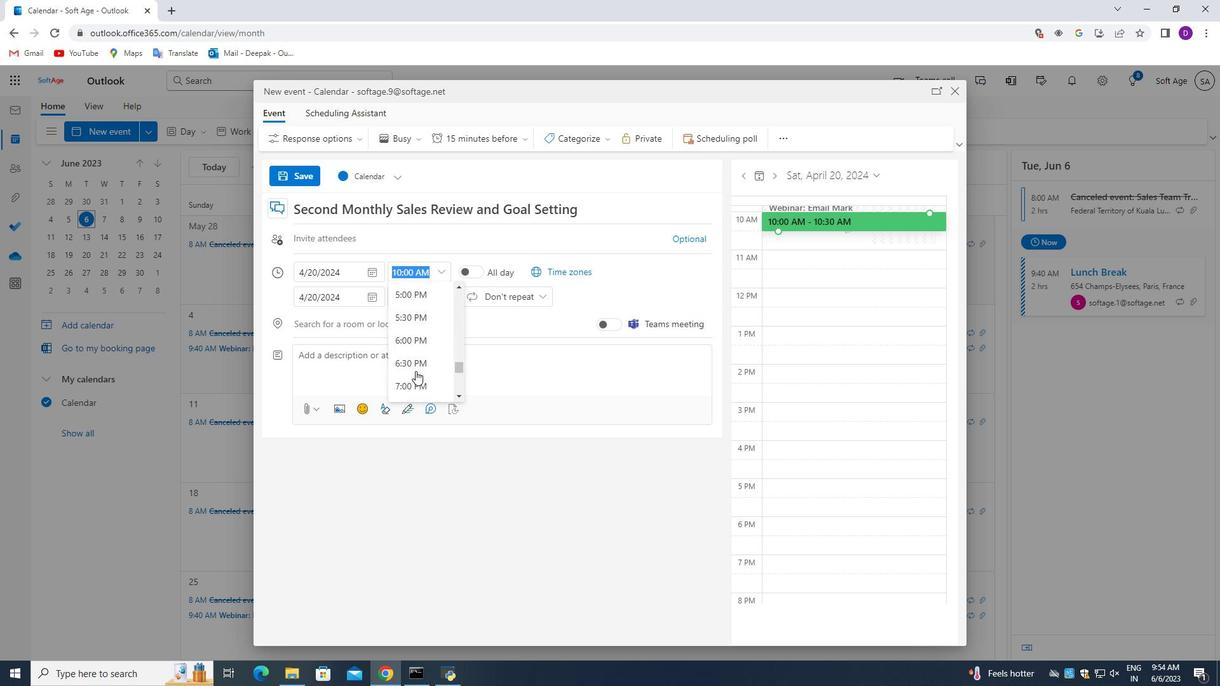 
Action: Mouse scrolled (415, 371) with delta (0, 0)
Screenshot: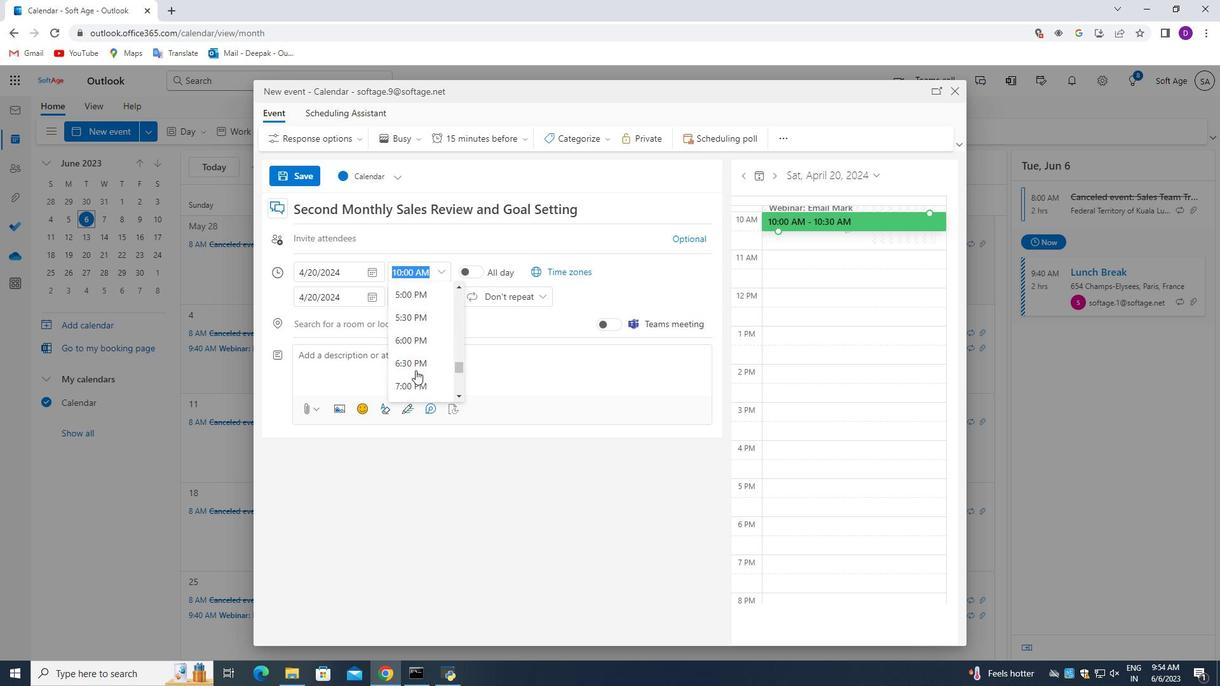 
Action: Mouse scrolled (415, 371) with delta (0, 0)
Screenshot: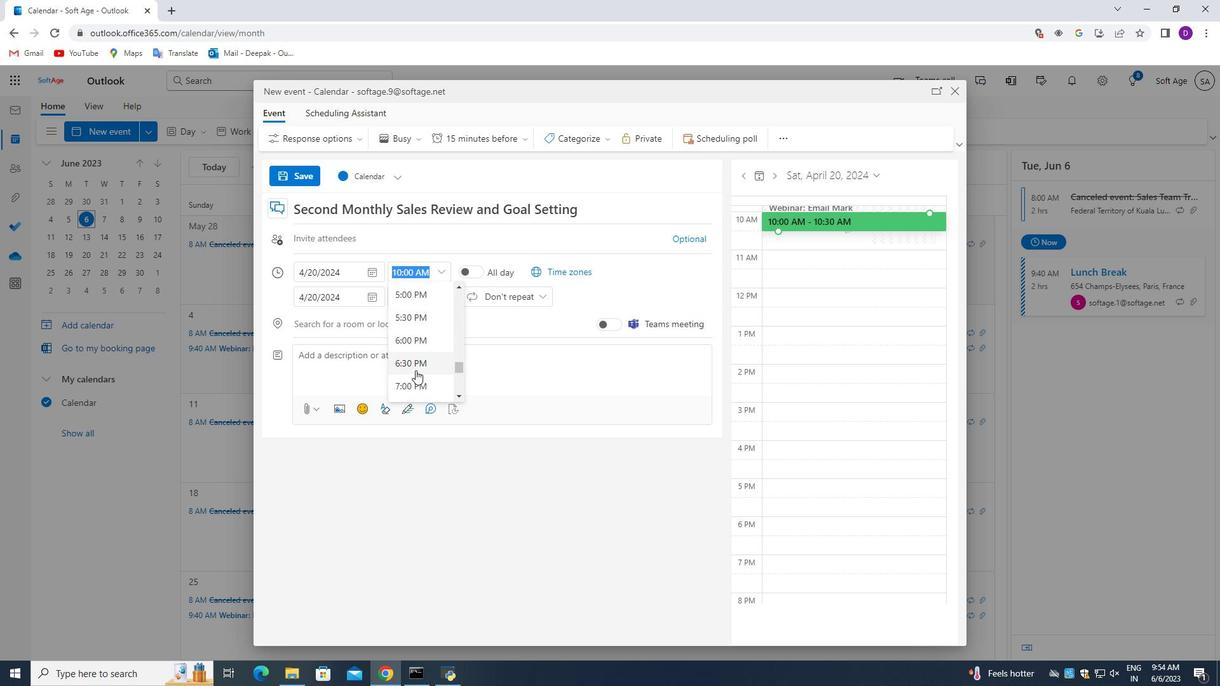 
Action: Mouse scrolled (415, 371) with delta (0, 0)
Screenshot: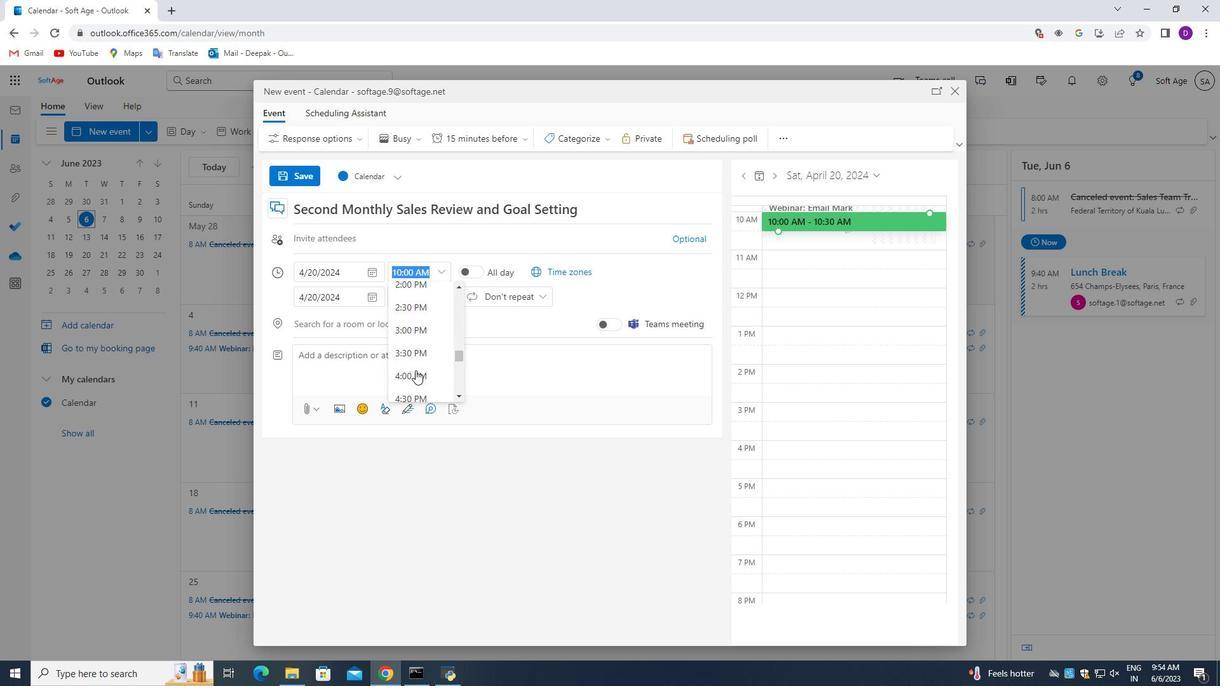 
Action: Mouse moved to (413, 368)
Screenshot: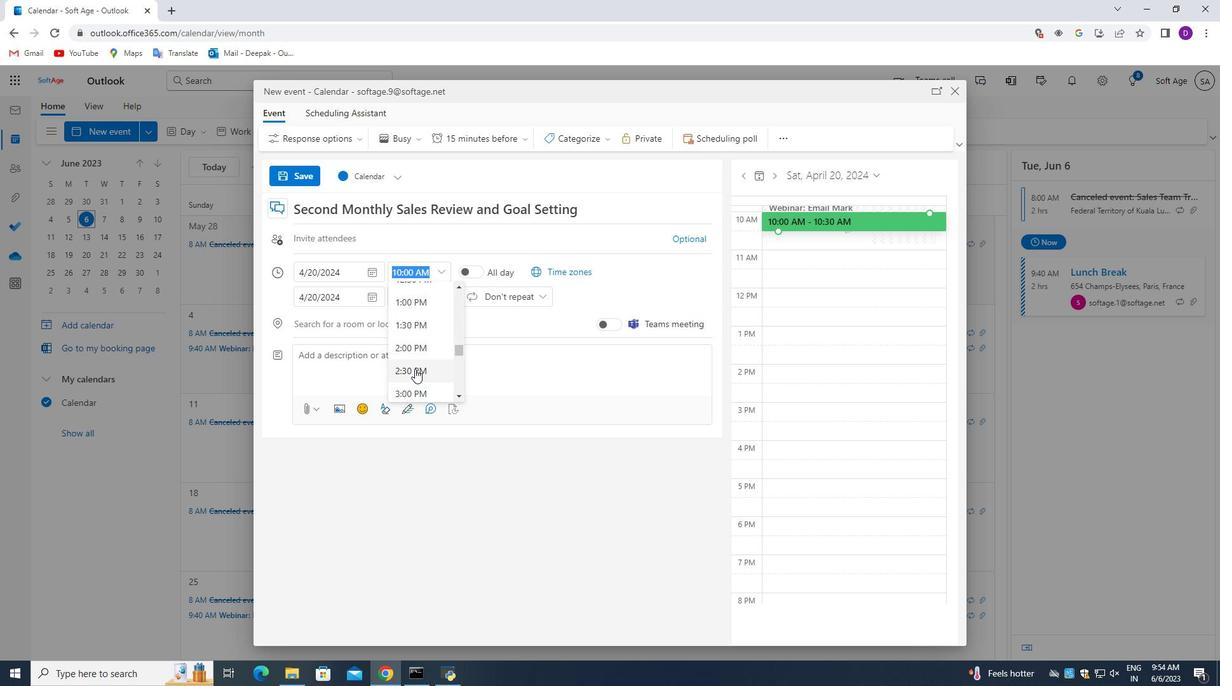 
Action: Mouse scrolled (413, 368) with delta (0, 0)
Screenshot: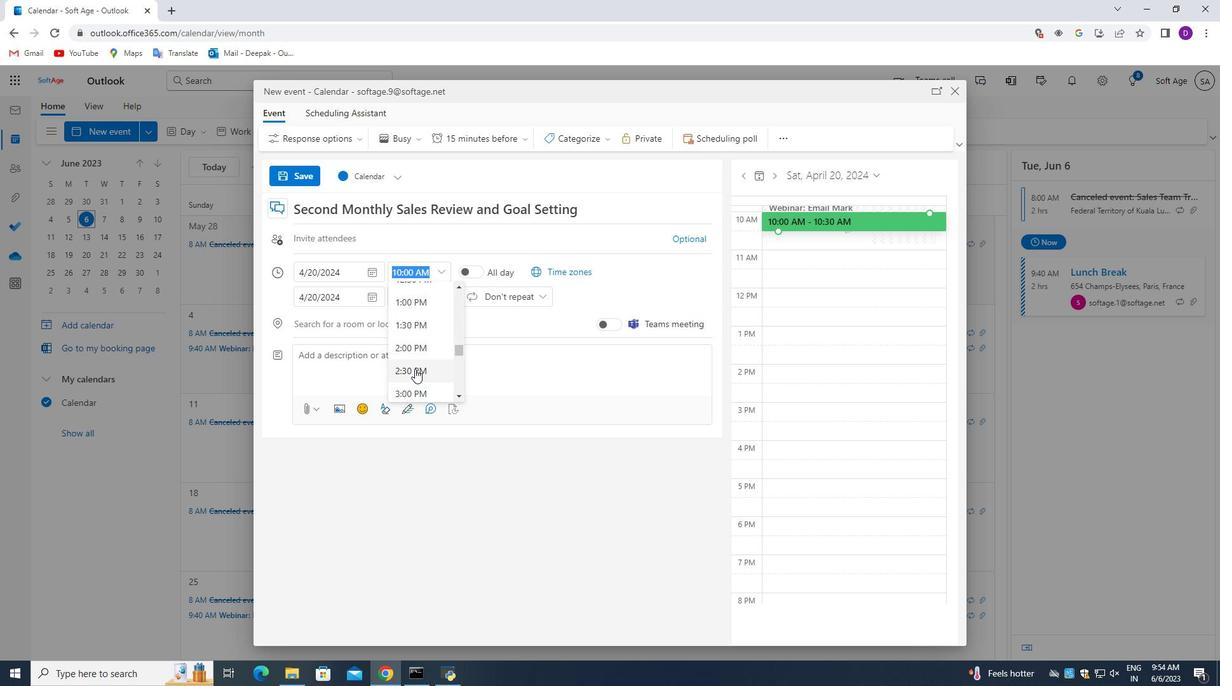 
Action: Mouse moved to (409, 353)
Screenshot: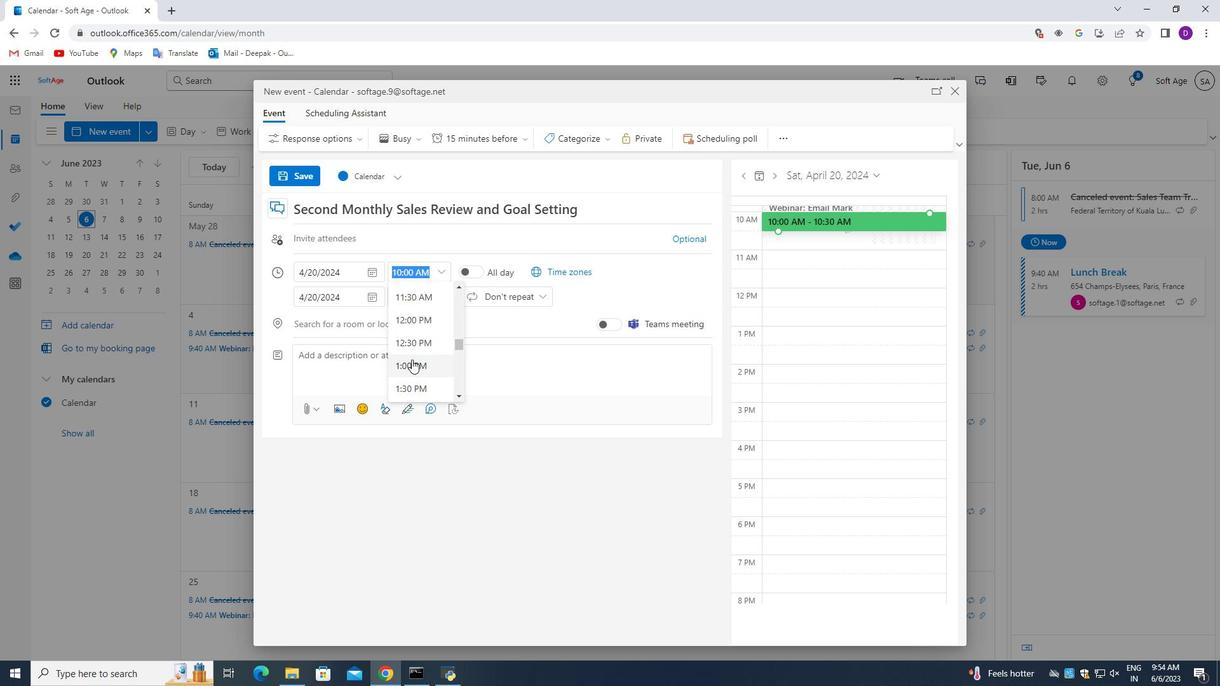 
Action: Mouse scrolled (409, 354) with delta (0, 0)
Screenshot: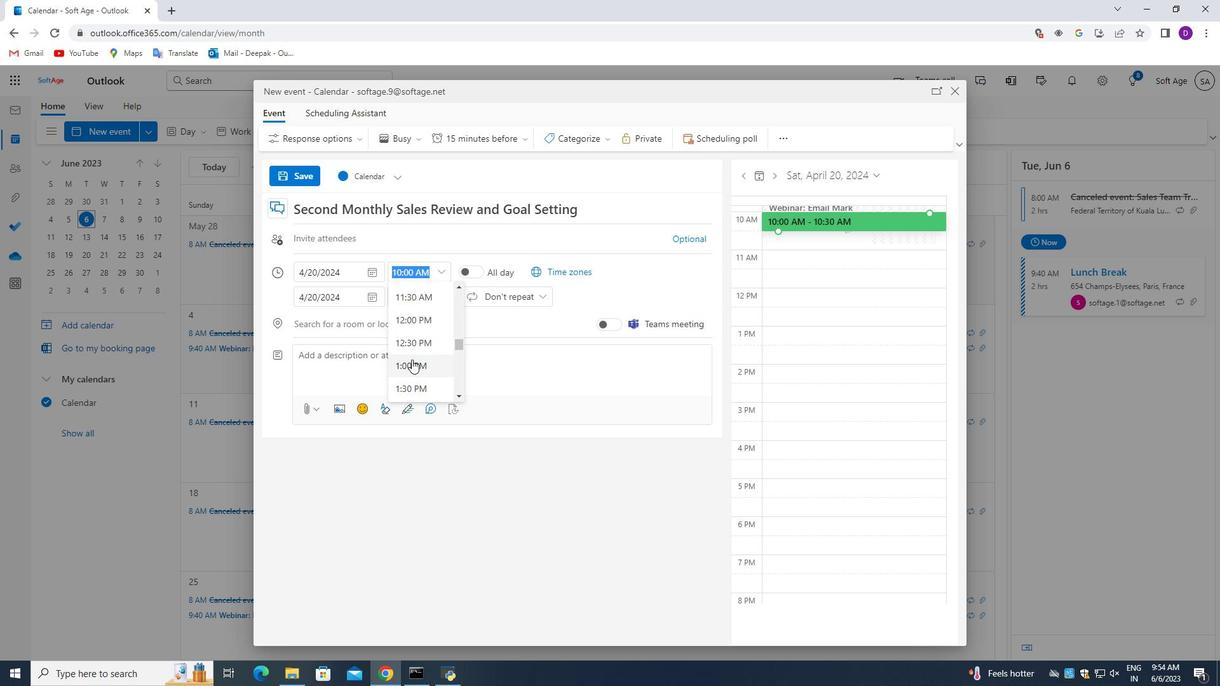 
Action: Mouse scrolled (409, 354) with delta (0, 0)
Screenshot: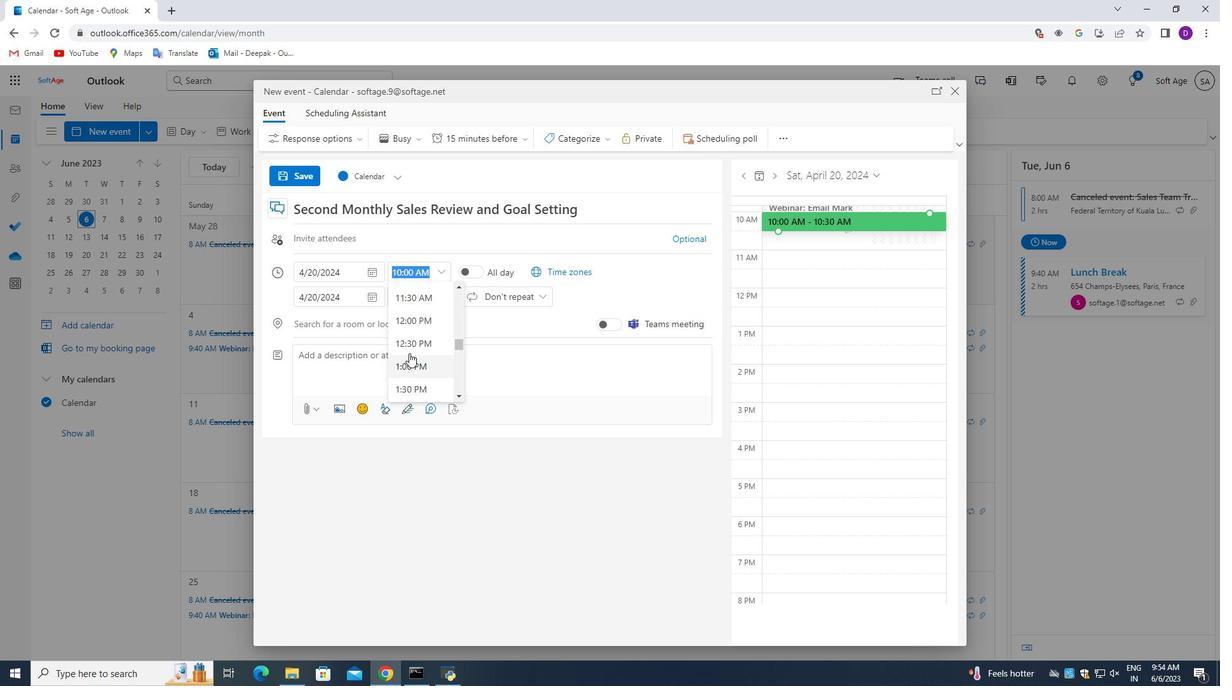 
Action: Mouse moved to (410, 352)
Screenshot: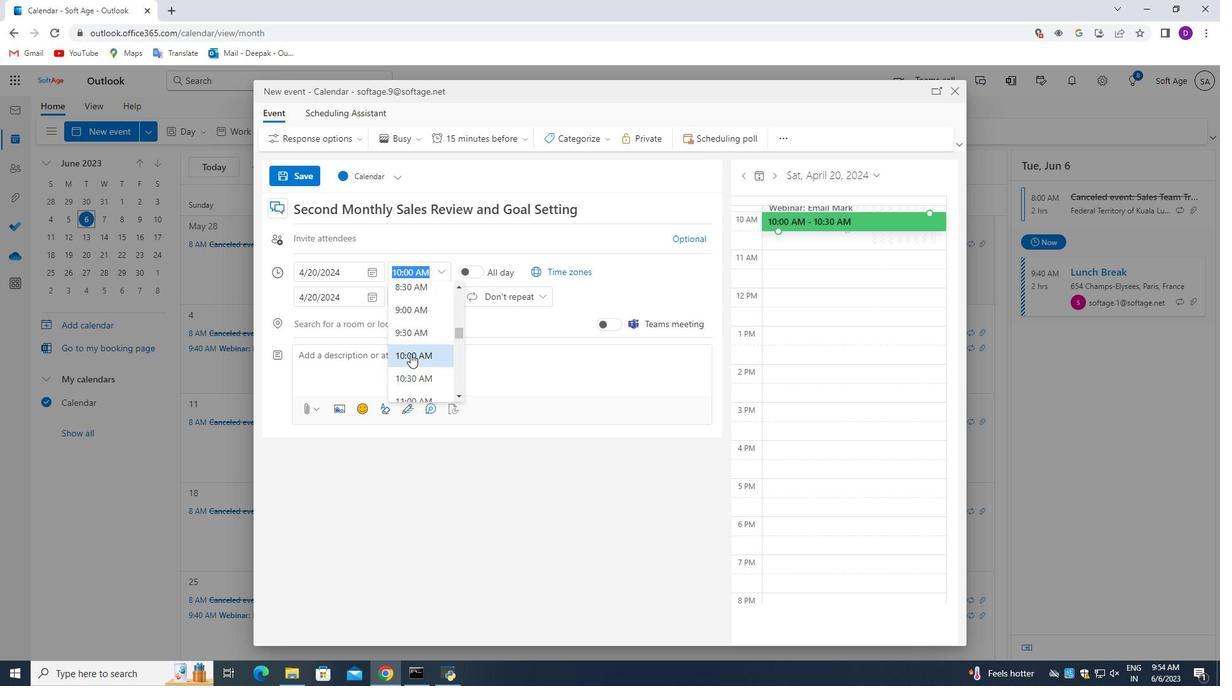 
Action: Mouse scrolled (410, 353) with delta (0, 0)
Screenshot: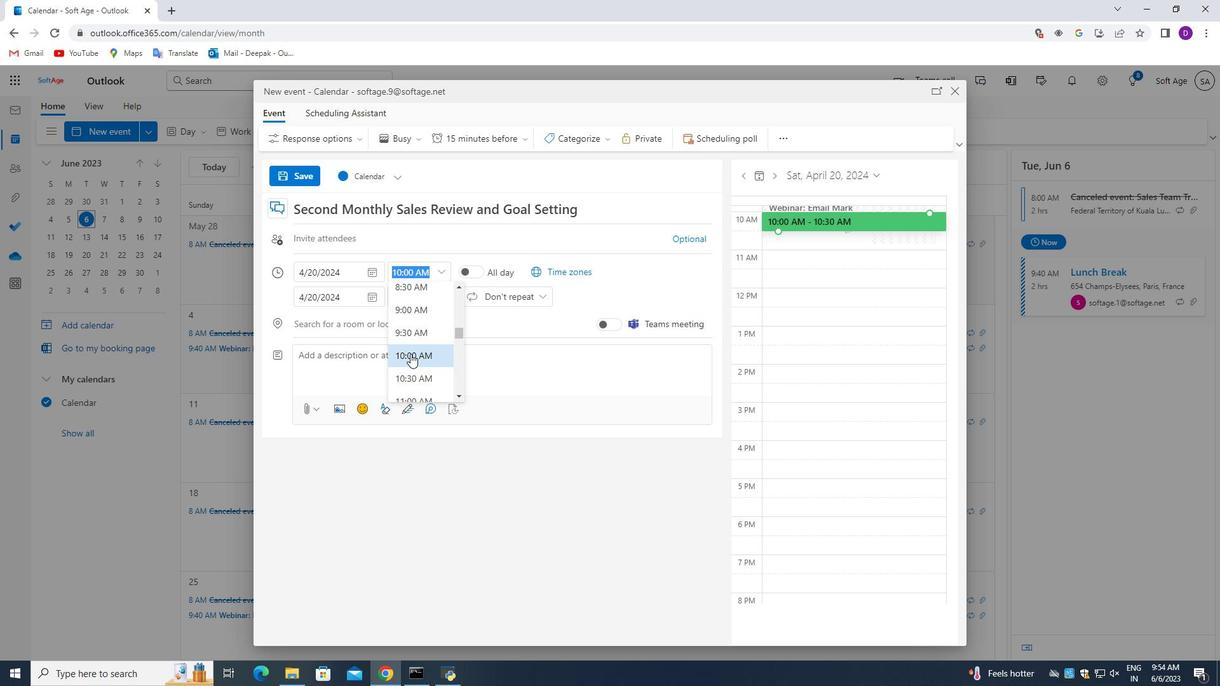 
Action: Mouse moved to (411, 309)
Screenshot: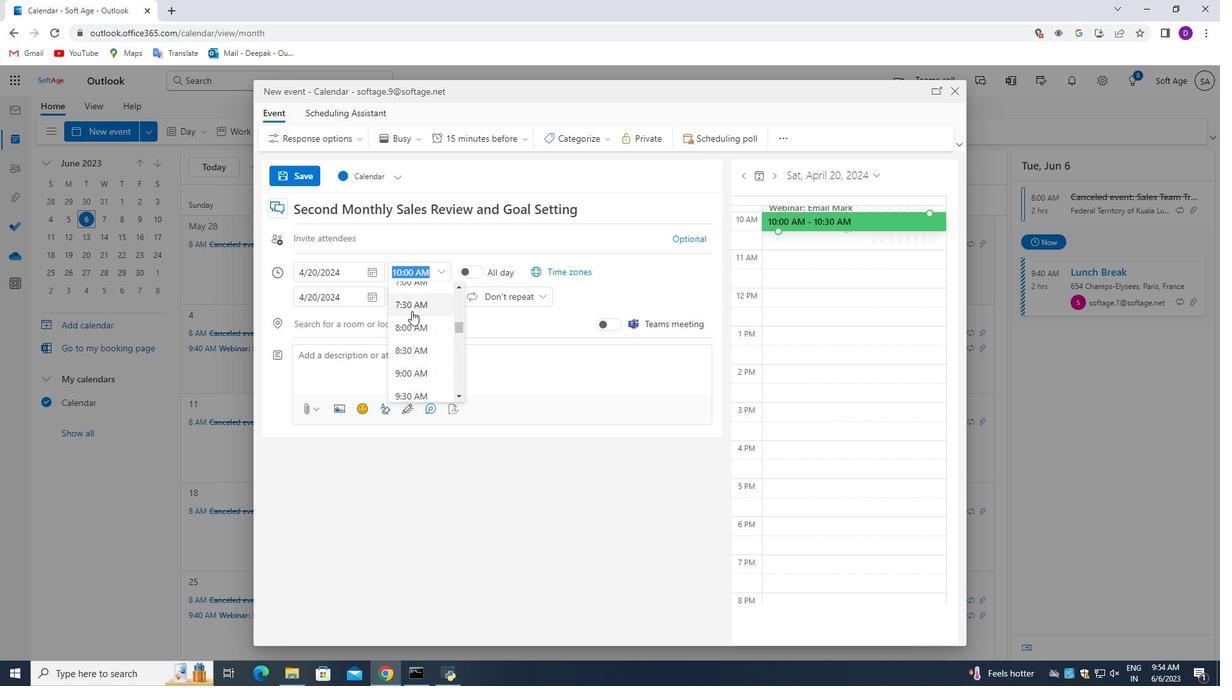 
Action: Mouse pressed left at (411, 309)
Screenshot: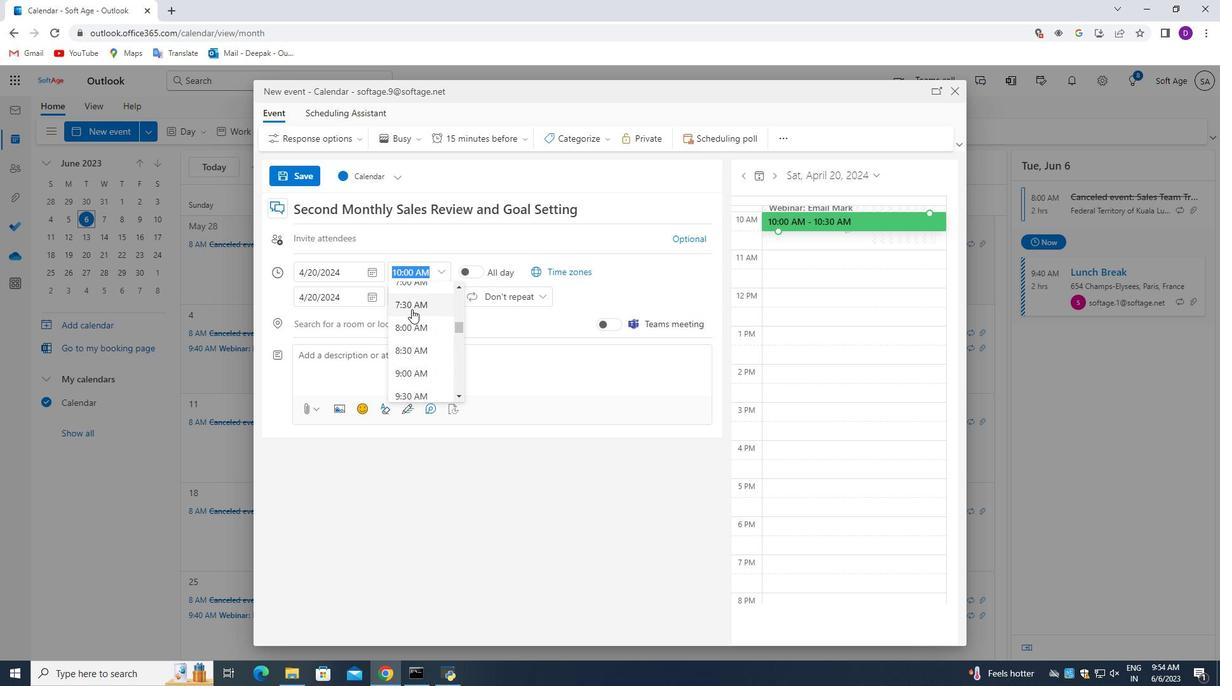 
Action: Mouse moved to (441, 298)
Screenshot: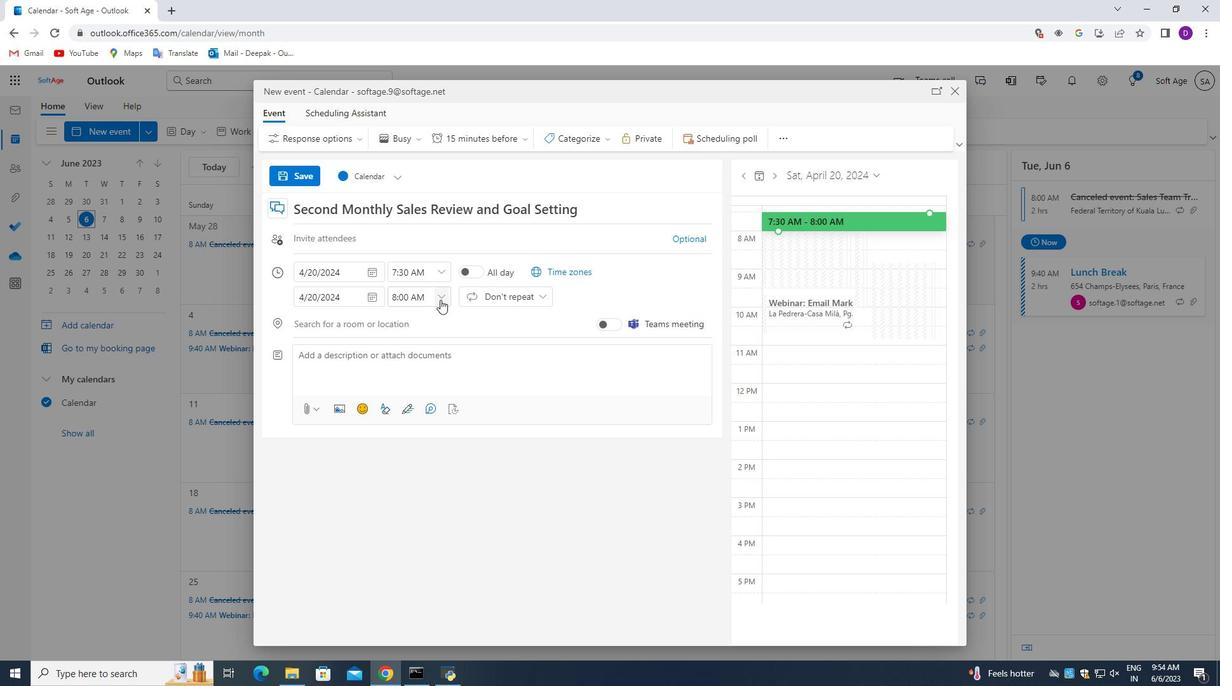 
Action: Mouse pressed left at (441, 298)
Screenshot: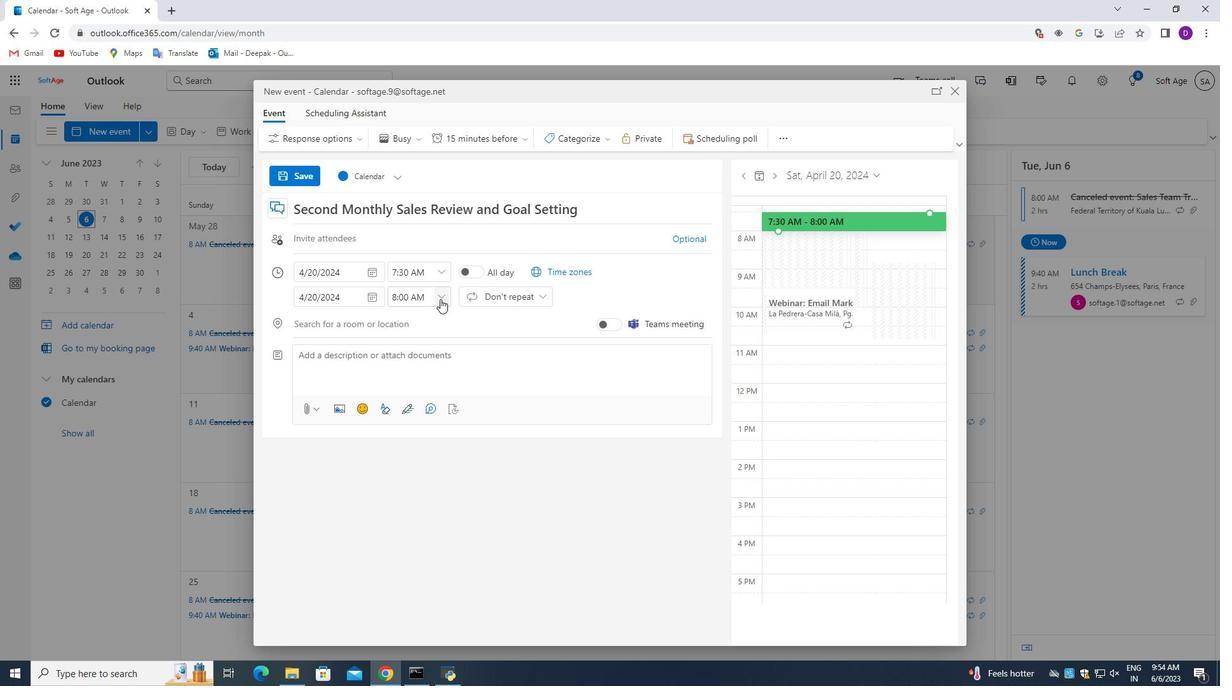 
Action: Mouse moved to (441, 377)
Screenshot: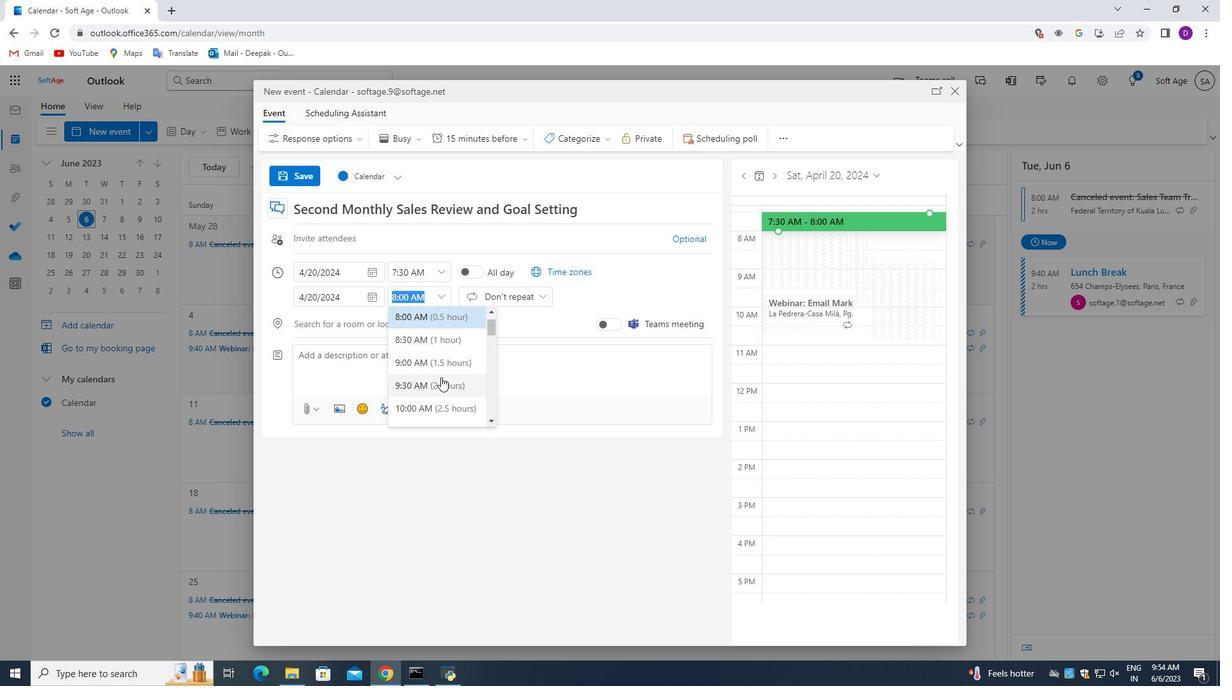 
Action: Mouse pressed left at (441, 377)
Screenshot: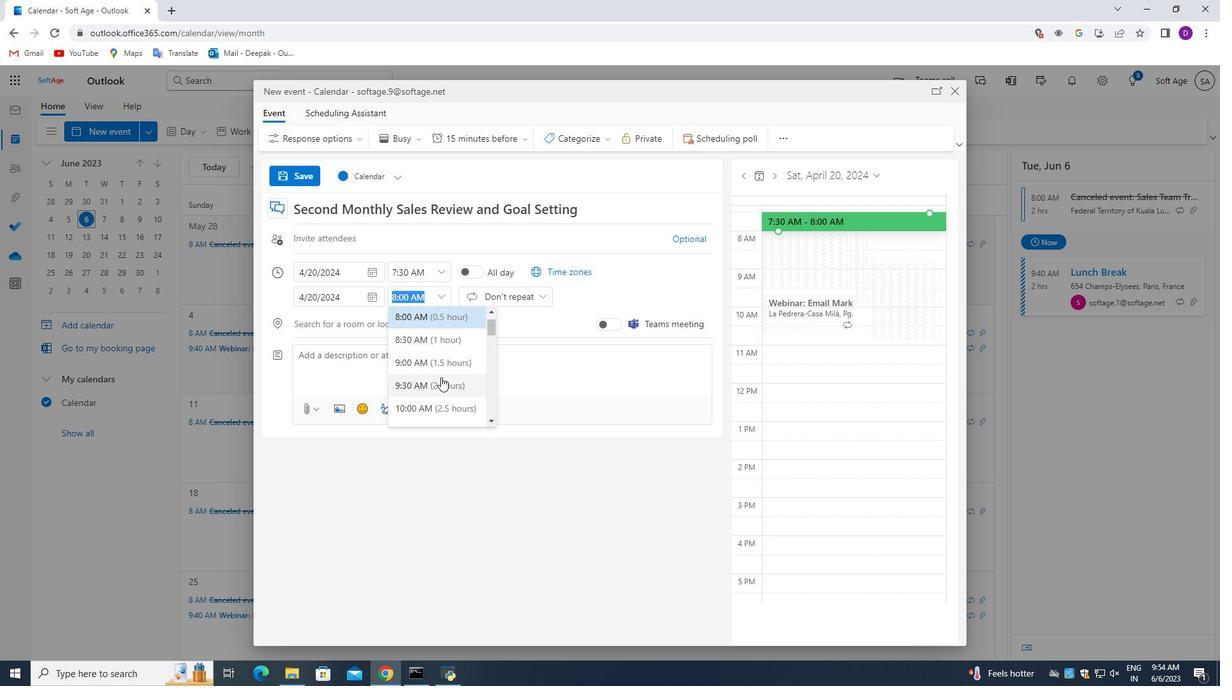 
Action: Mouse moved to (336, 350)
Screenshot: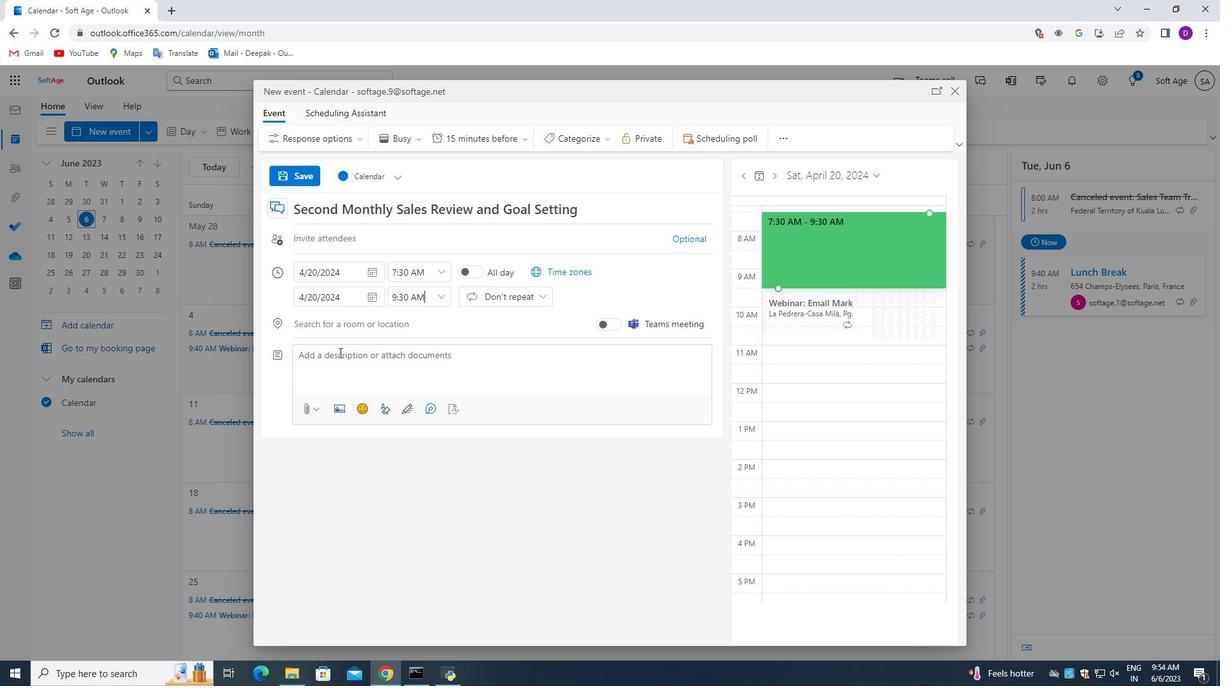 
Action: Mouse pressed left at (336, 350)
Screenshot: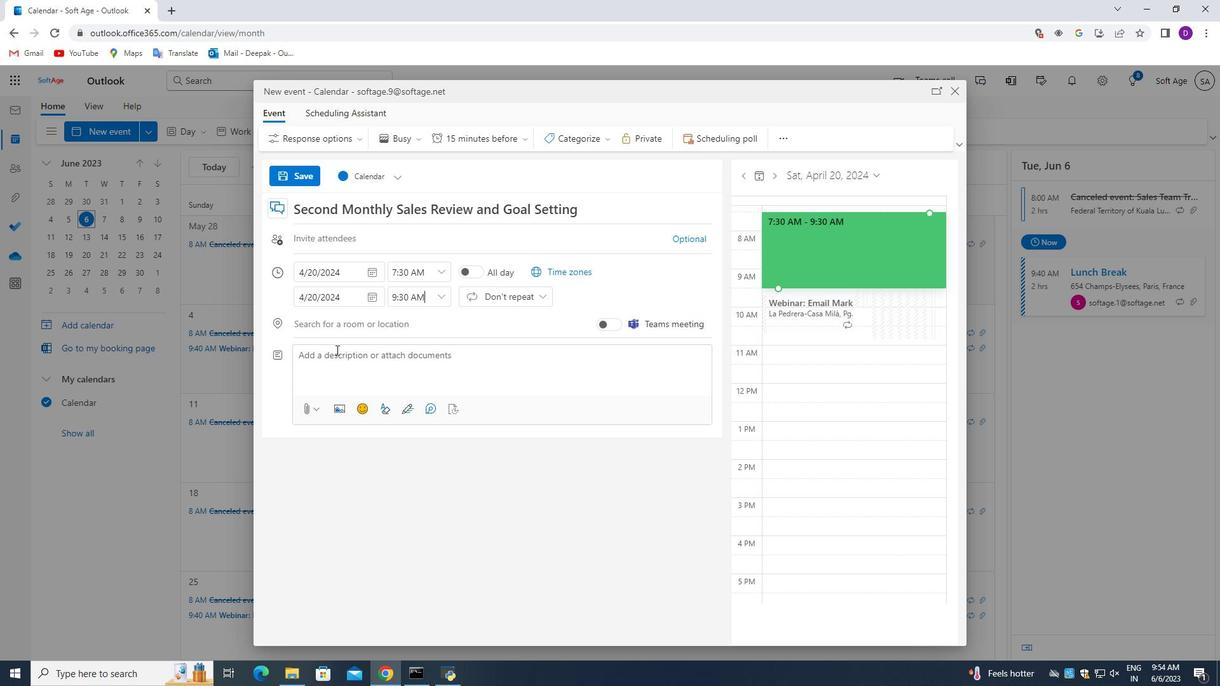 
Action: Mouse moved to (341, 360)
Screenshot: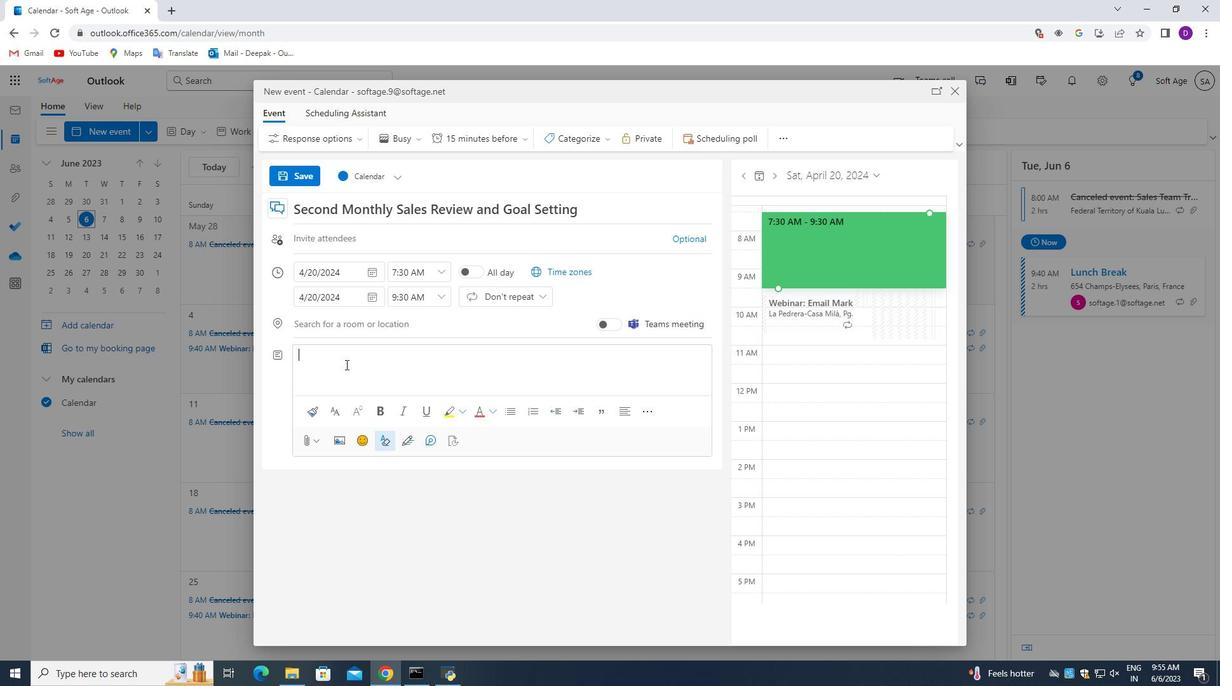 
Action: Mouse pressed left at (341, 360)
Screenshot: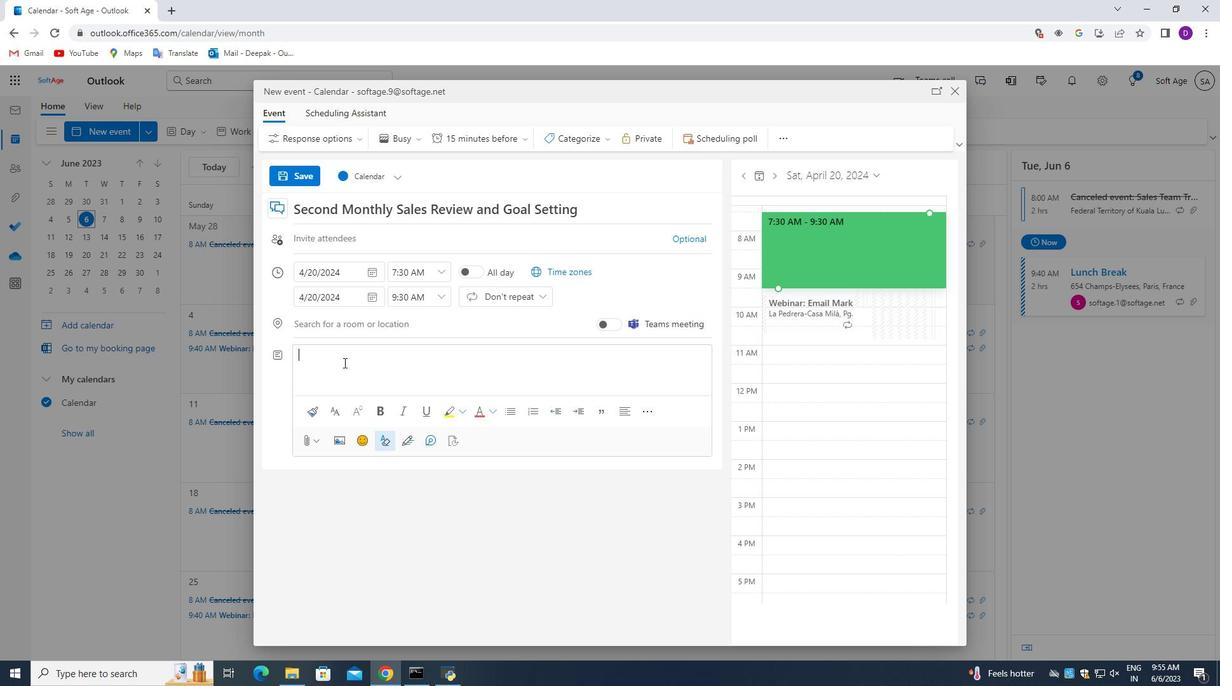 
Action: Key pressed <Key.shift>Participants<Key.space>will<Key.space>undrstand<Key.space><Key.backspace><Key.backspace><Key.backspace><Key.backspace><Key.backspace><Key.backspace><Key.backspace>erstand<Key.space>the<Key.space>importance<Key.space>of<Key.space>trus<Key.space><Key.backspace>t<Key.space>in<Key.space>fostering<Key.space>effective<Key.space>collaboration.<Key.space><Key.shift_r>They<Key.space>will<Key.space>learn<Key.space>strategies<Key.space>to<Key.space>build<Key.space>trust,<Key.space>create<Key.space>a<Key.space>psychologe<Key.backspace><Key.backspace><Key.backspace><Key.backspace><Key.backspace><Key.backspace><Key.backspace><Key.backspace><Key.backspace><Key.backspace>psychologically<Key.space>a<Key.backspace>safe<Key.space>environment,<Key.space>and<Key.space>ec<Key.backspace>ncourage<Key.space>rist<Key.backspace>k-taking<Key.space>and<Key.space>innovation.
Screenshot: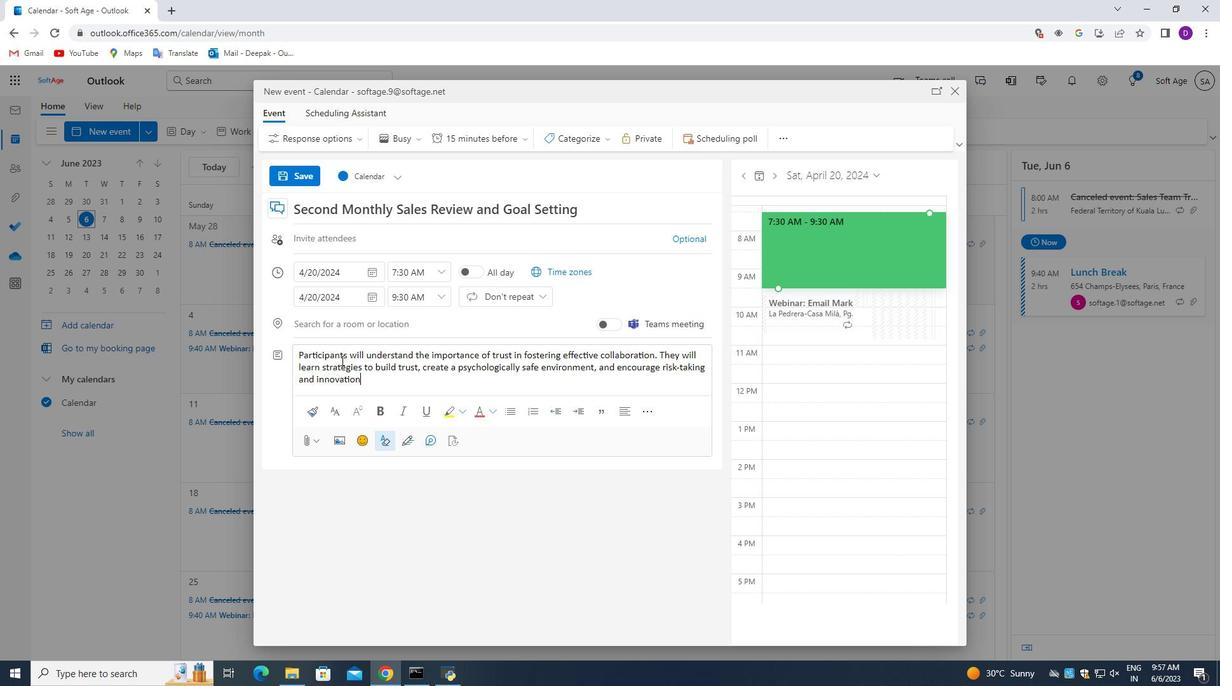 
Action: Mouse moved to (343, 321)
Screenshot: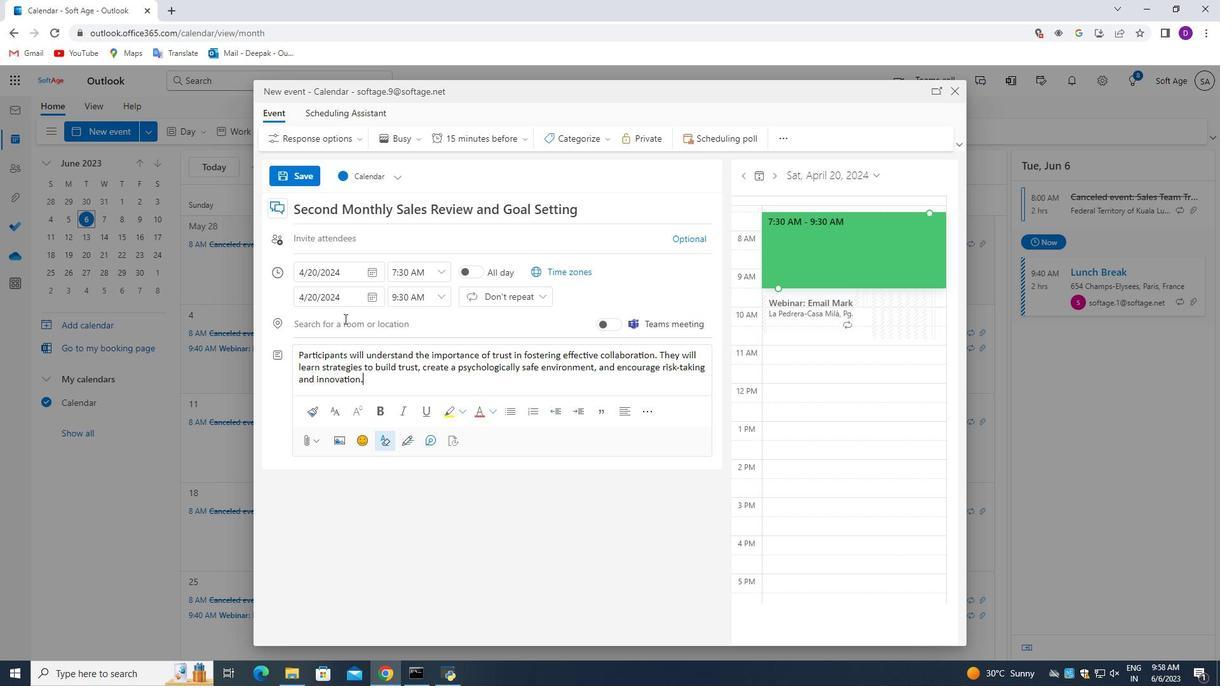 
Action: Mouse pressed left at (343, 321)
Screenshot: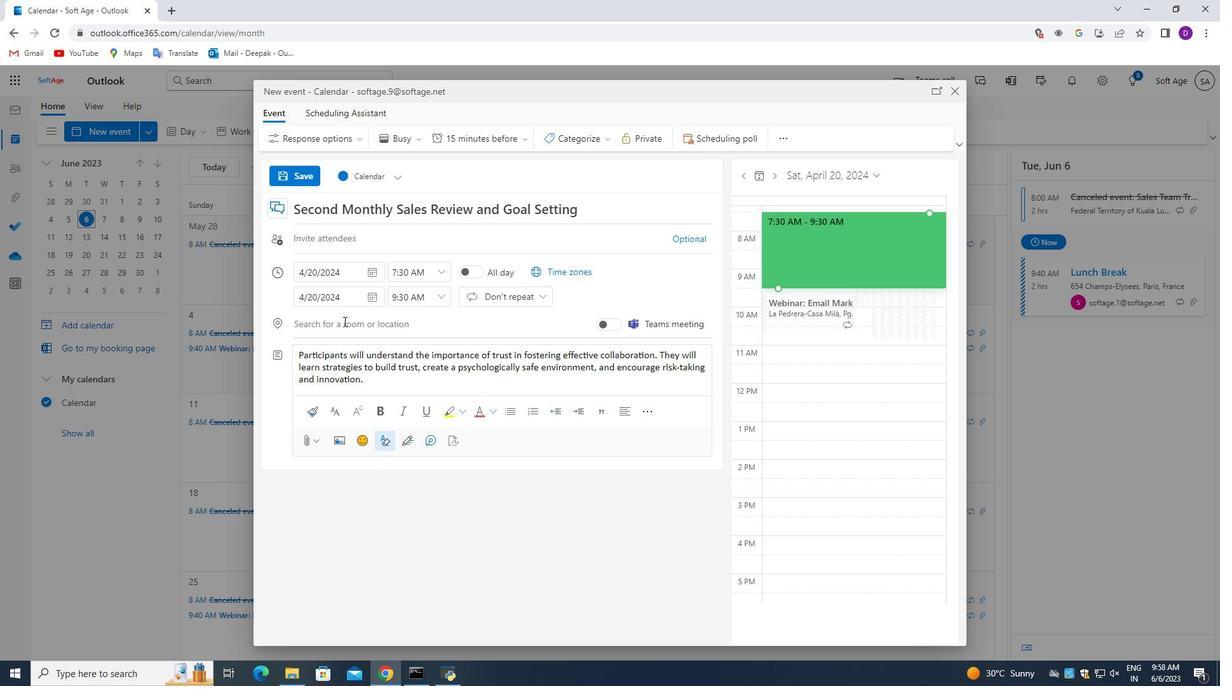 
Action: Mouse moved to (447, 505)
Screenshot: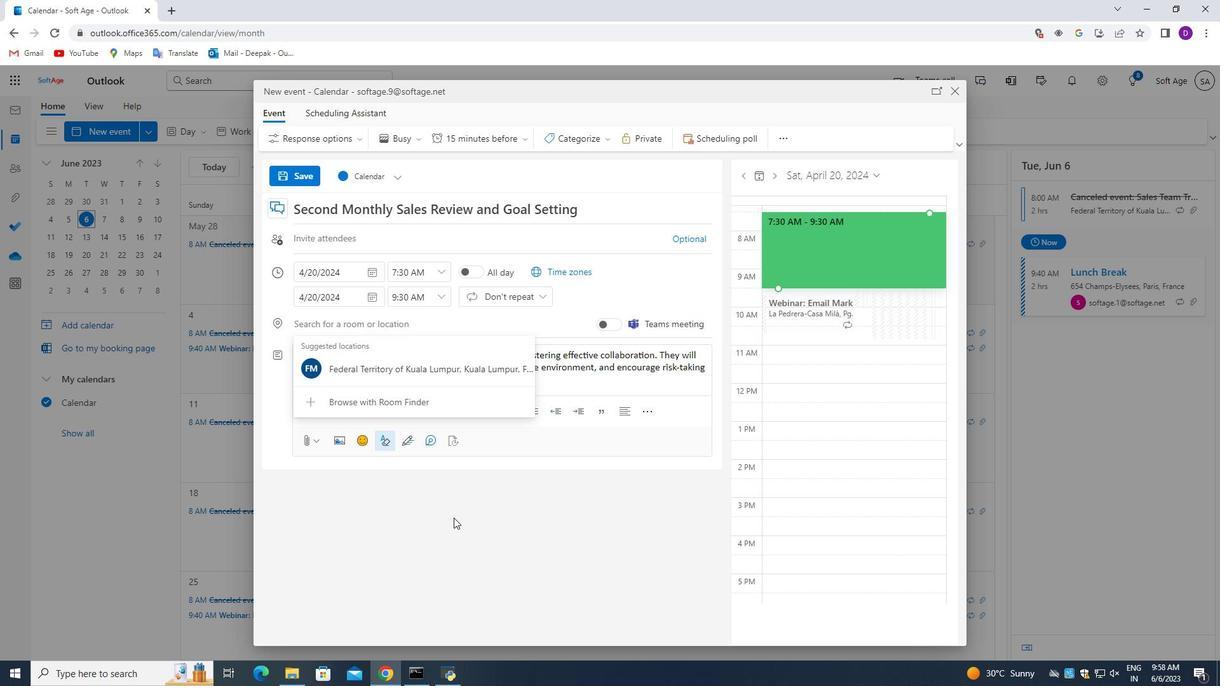 
Action: Key pressed 654<Key.space><Key.shift_r>Serralves<Key.space><Key.backspace><Key.space><Key.shift>Museum,<Key.space><Key.shift>Porto,<Key.space><Key.shift>Portugal
Screenshot: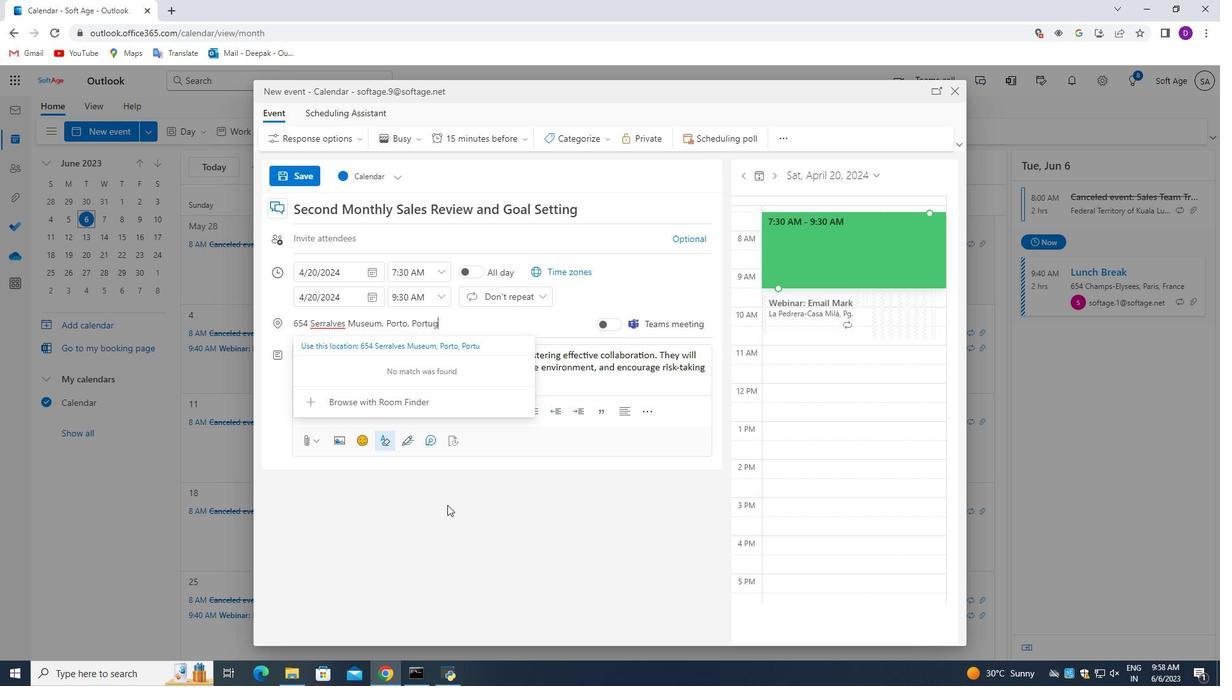 
Action: Mouse moved to (464, 489)
Screenshot: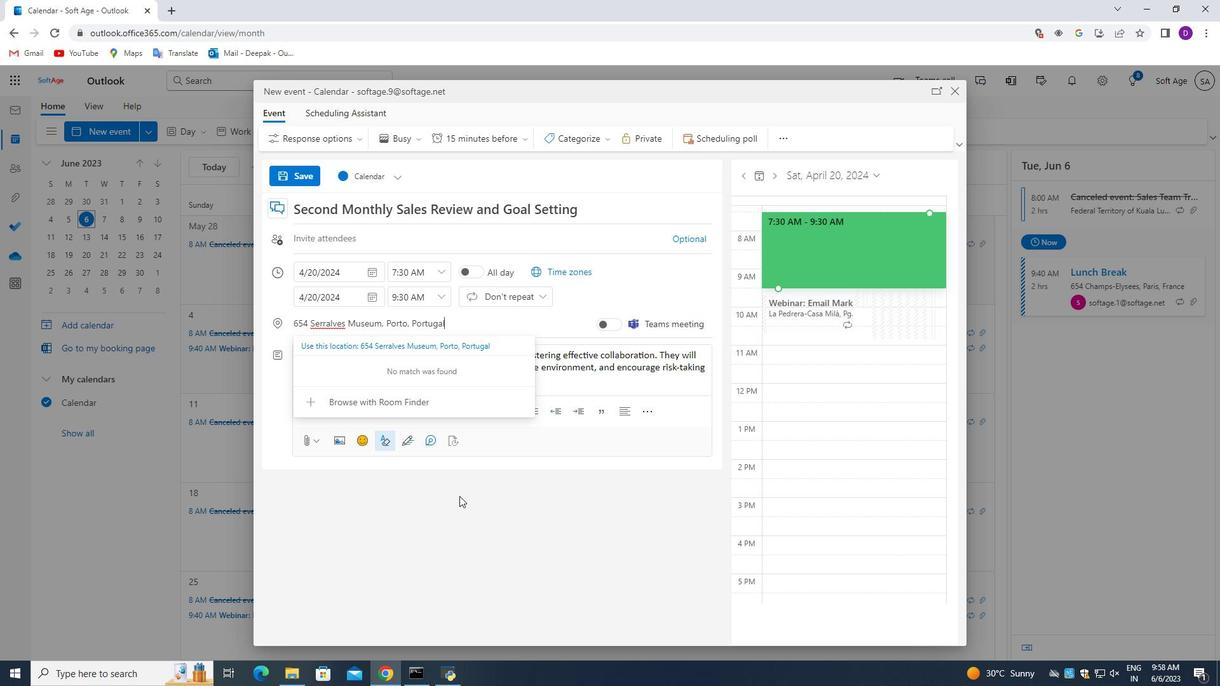 
Action: Mouse pressed left at (464, 489)
Screenshot: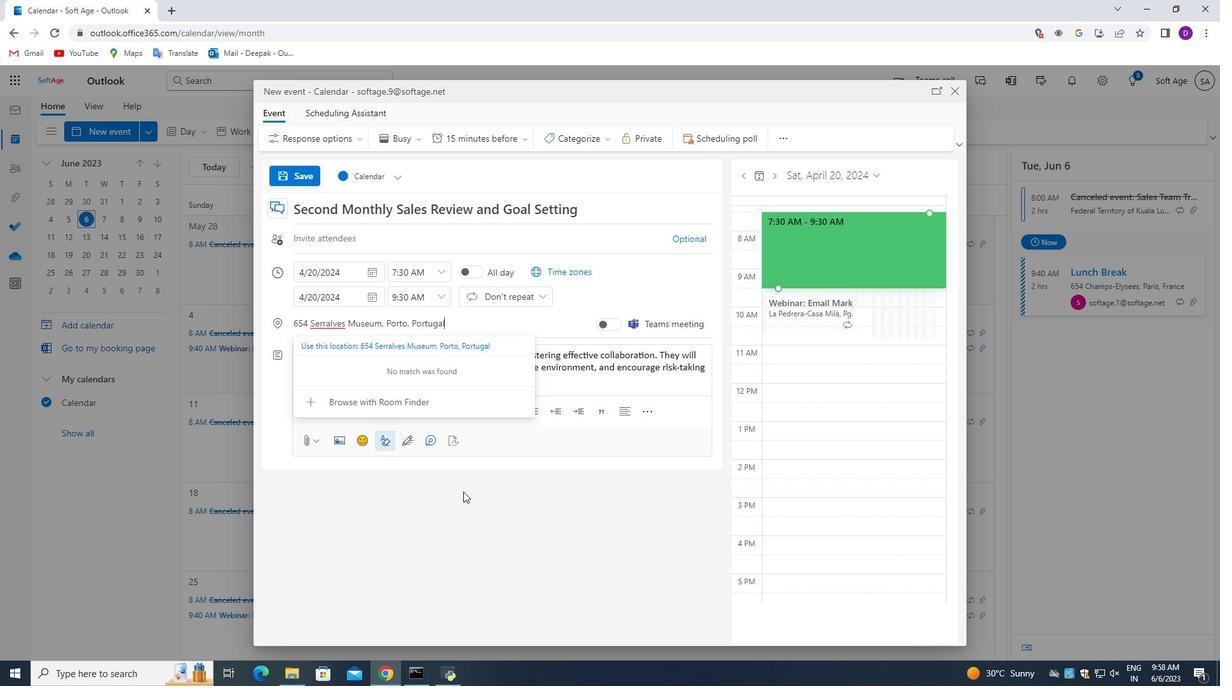 
Action: Mouse moved to (318, 238)
Screenshot: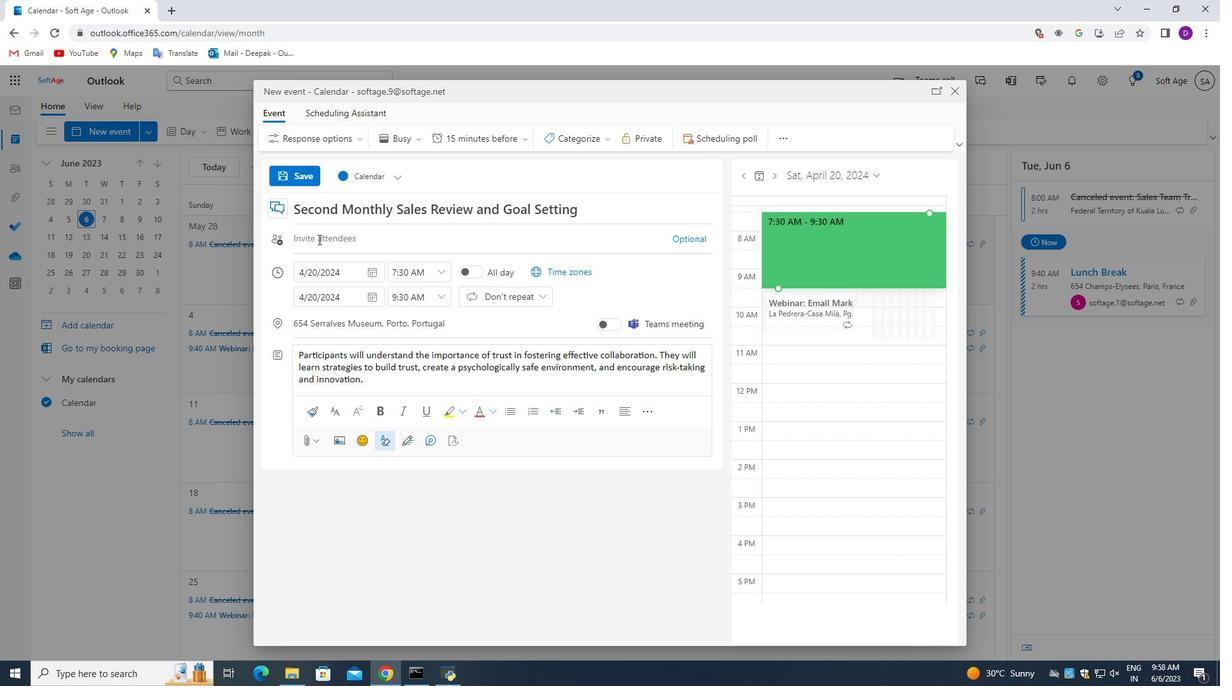 
Action: Mouse pressed left at (318, 238)
Screenshot: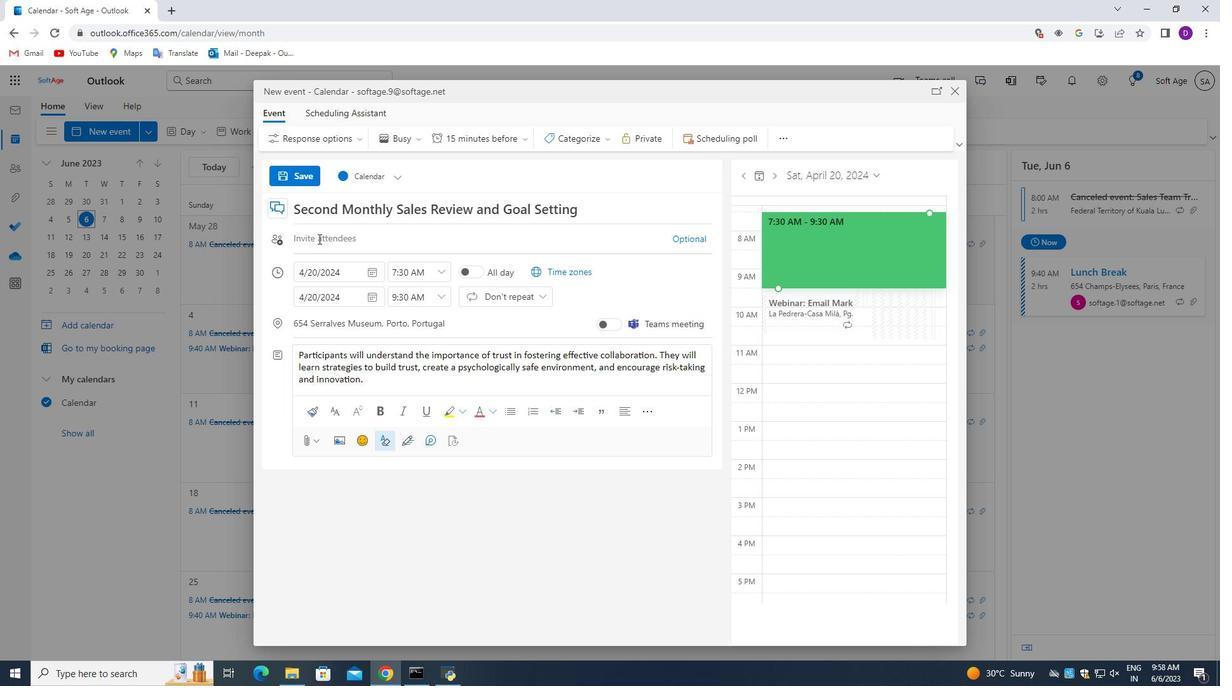 
Action: Mouse moved to (507, 547)
Screenshot: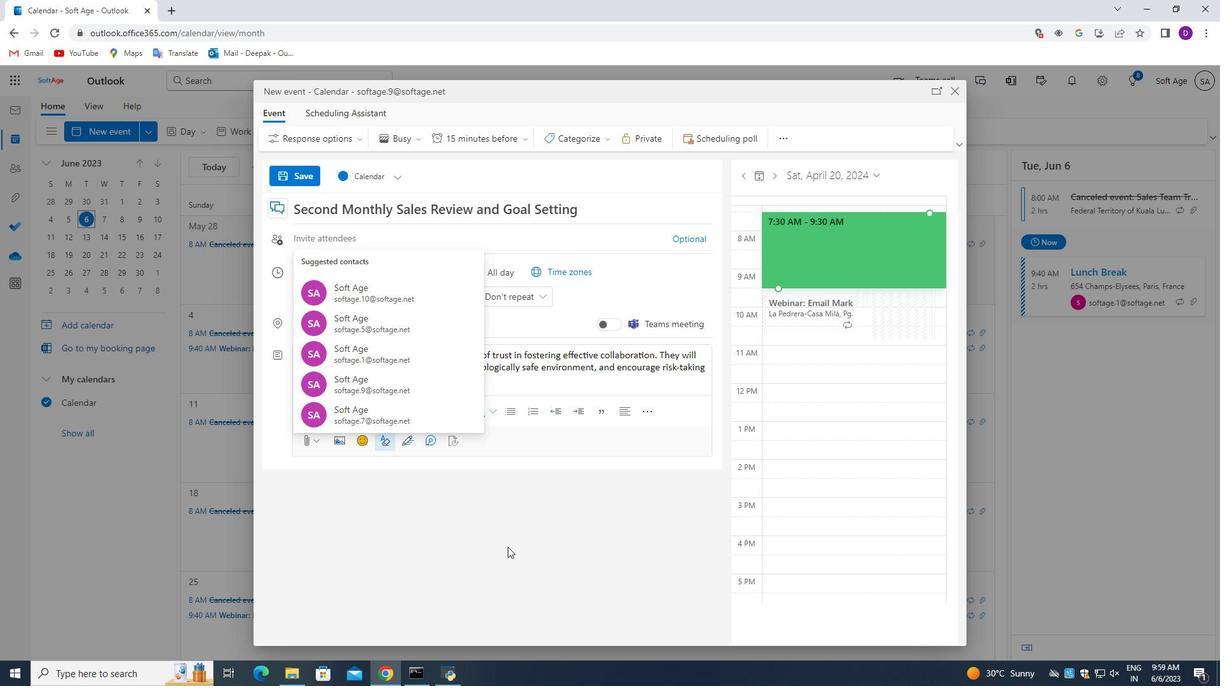 
Action: Key pressed softage.2<Key.shift>@softage.net<Key.enter>
Screenshot: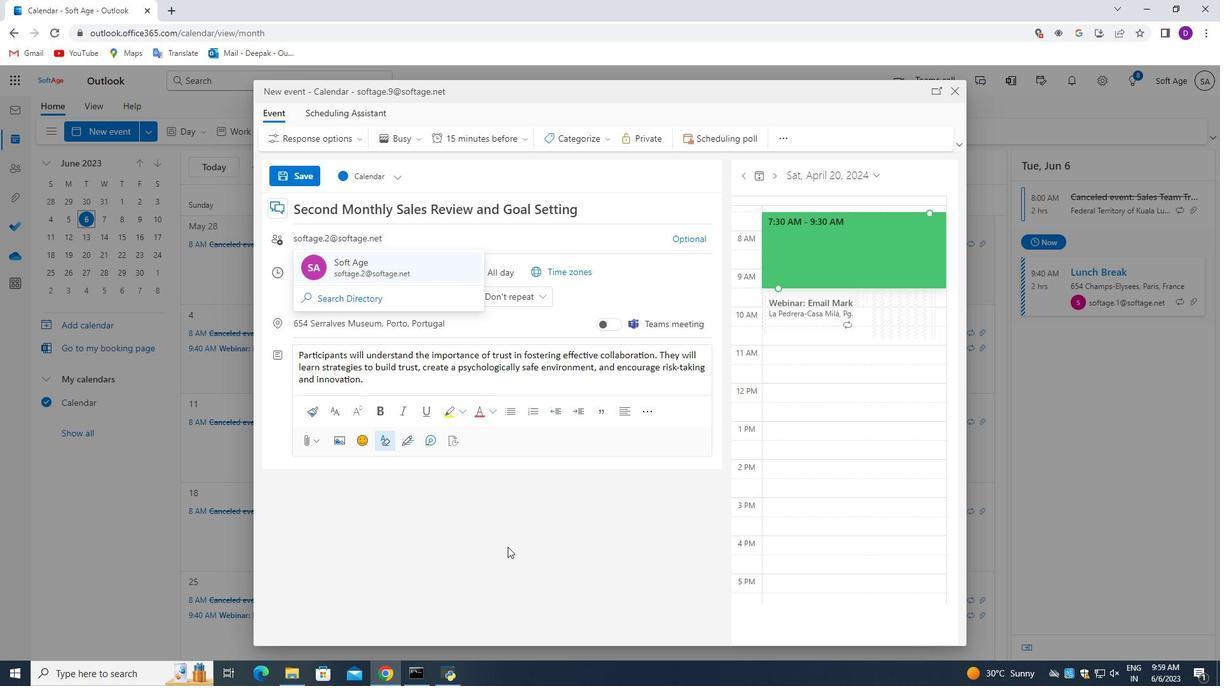 
Action: Mouse moved to (683, 235)
Screenshot: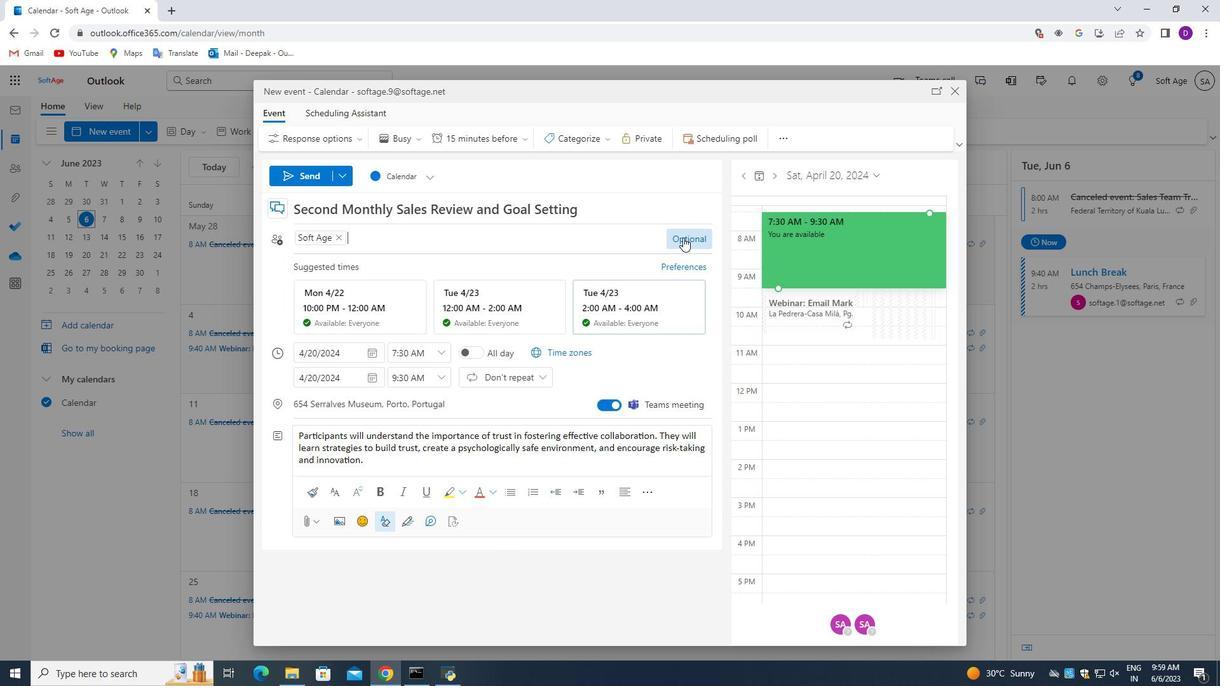 
Action: Mouse pressed left at (683, 235)
Screenshot: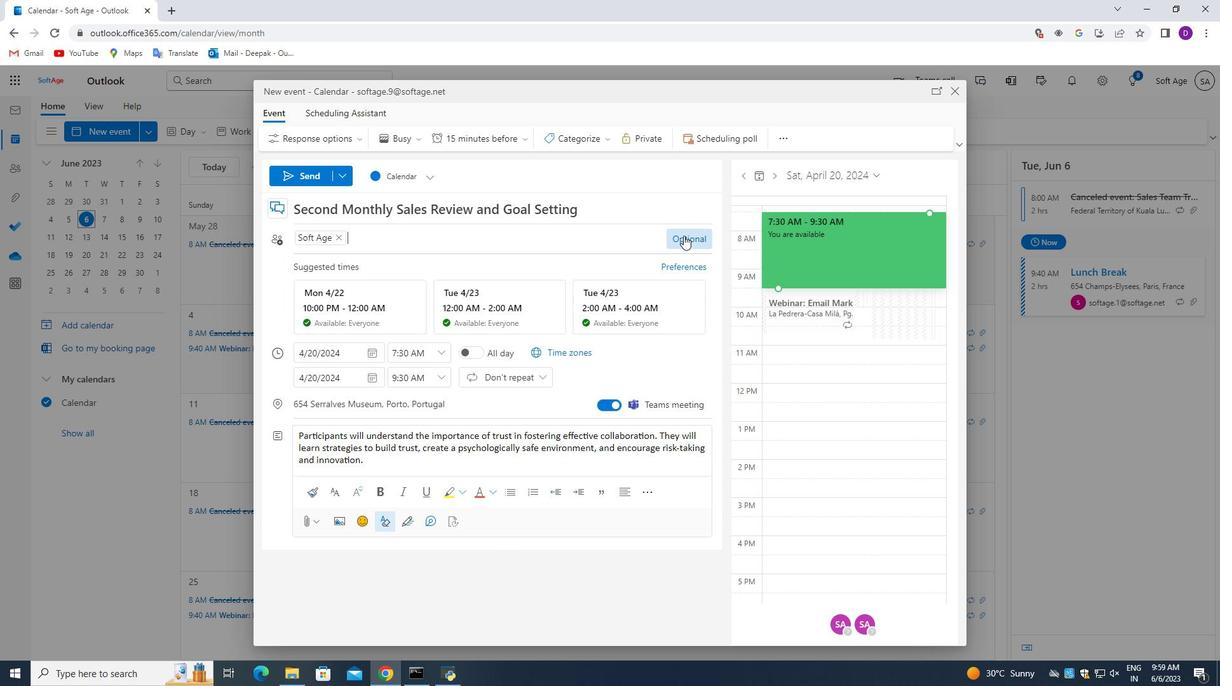 
Action: Mouse moved to (430, 210)
Screenshot: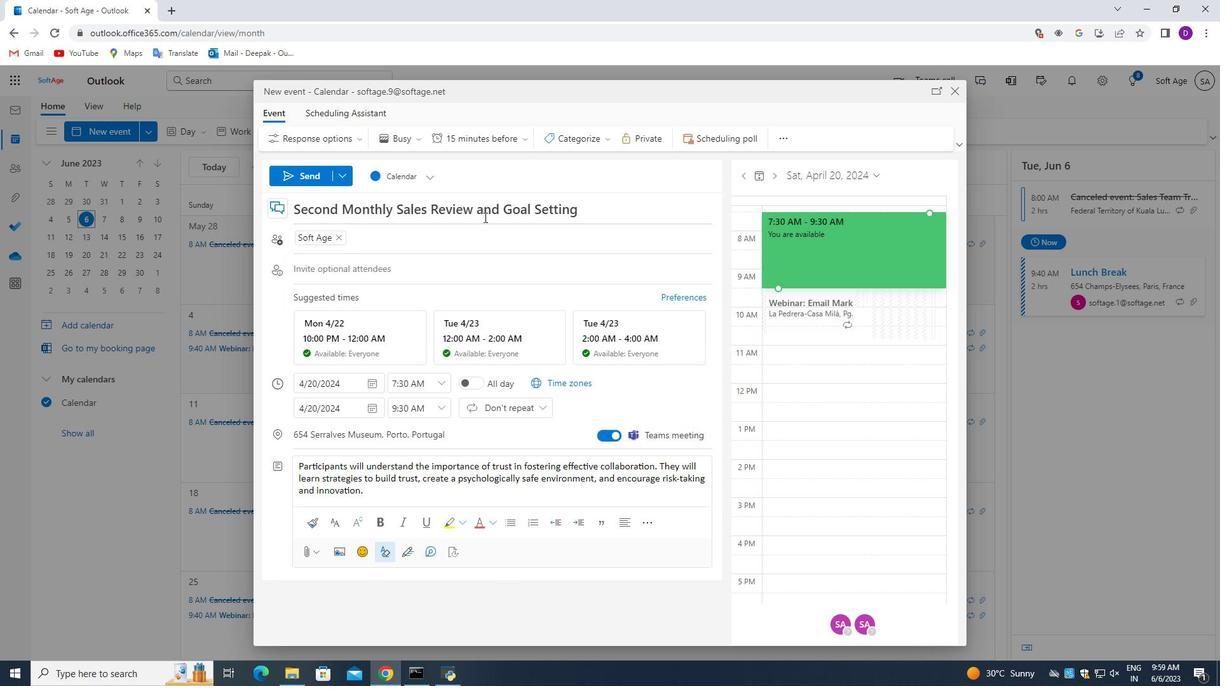 
Action: Key pressed softage.3<Key.shift>@softage.net<Key.enter>
Screenshot: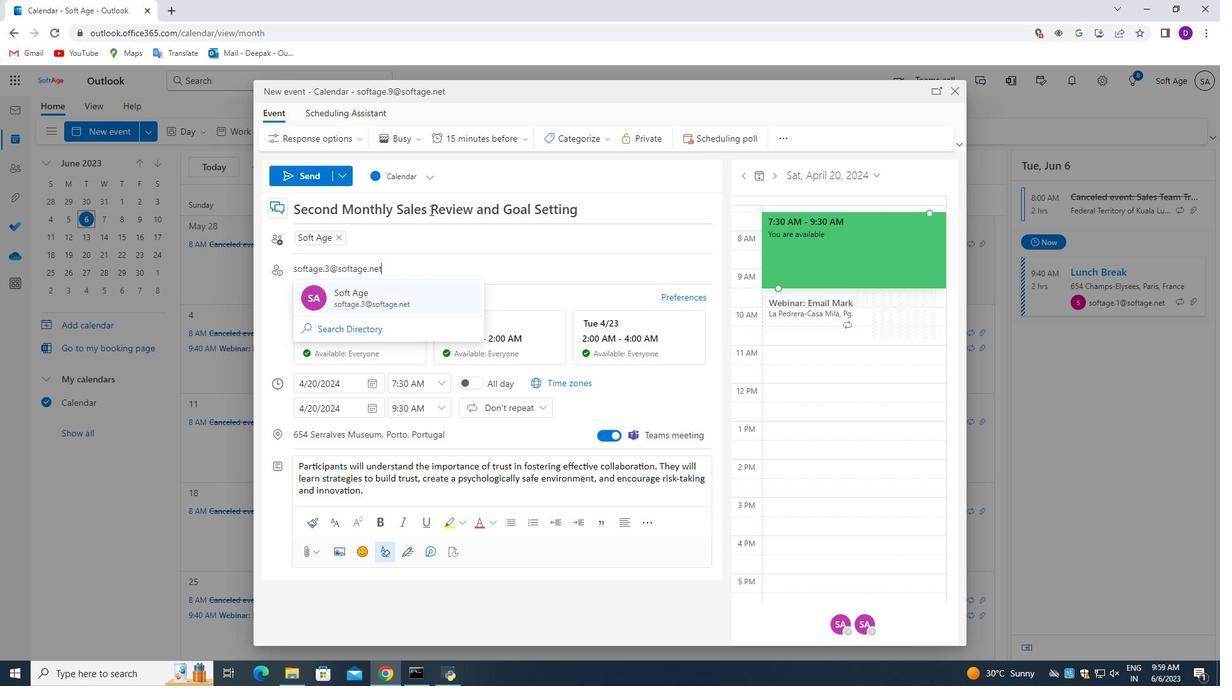 
Action: Mouse moved to (533, 436)
Screenshot: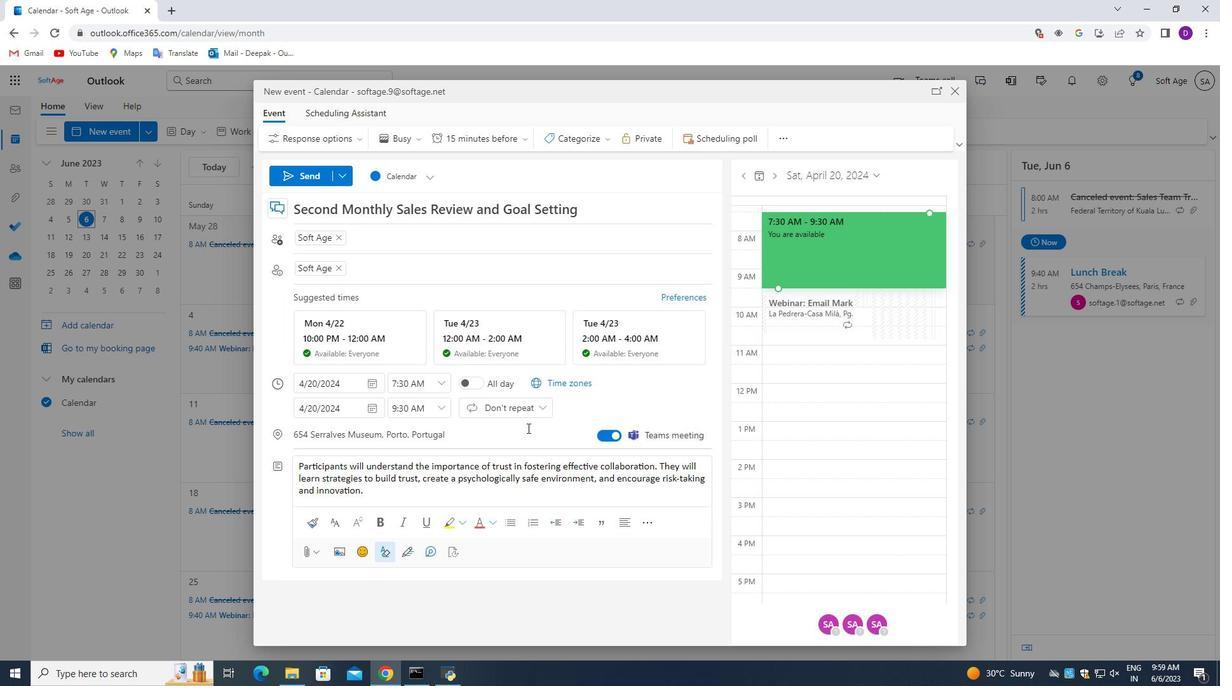
Action: Mouse scrolled (533, 436) with delta (0, 0)
Screenshot: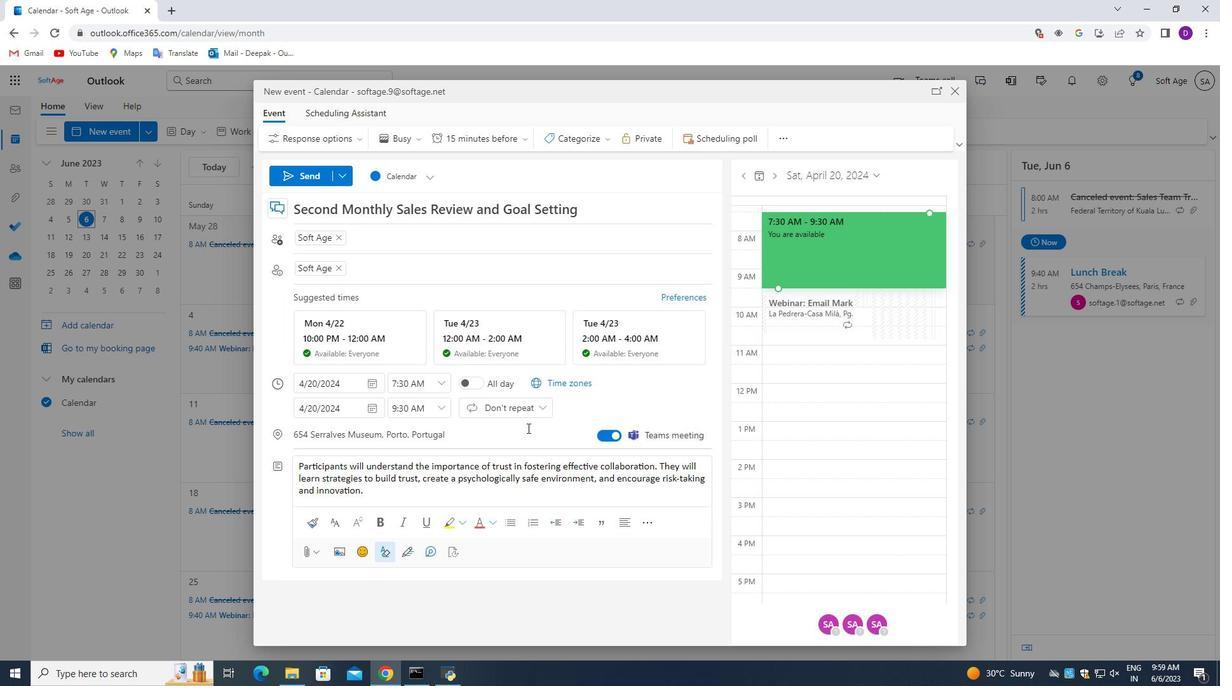 
Action: Mouse moved to (536, 458)
Screenshot: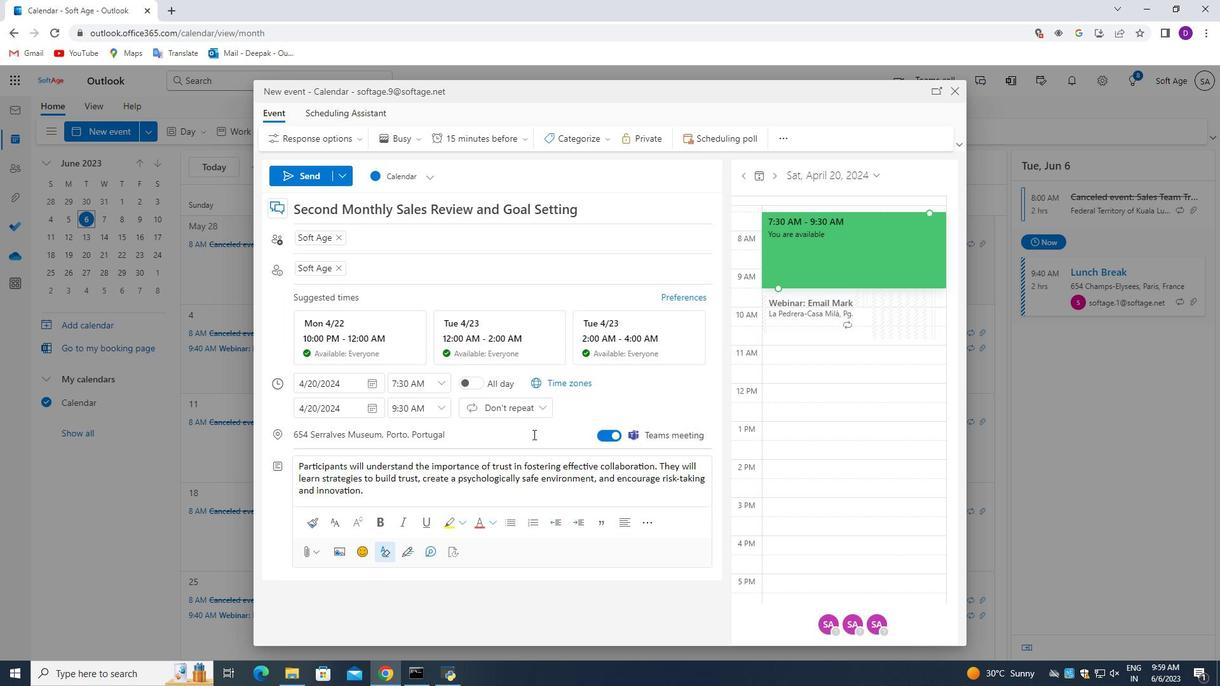 
Action: Mouse scrolled (535, 451) with delta (0, 0)
Screenshot: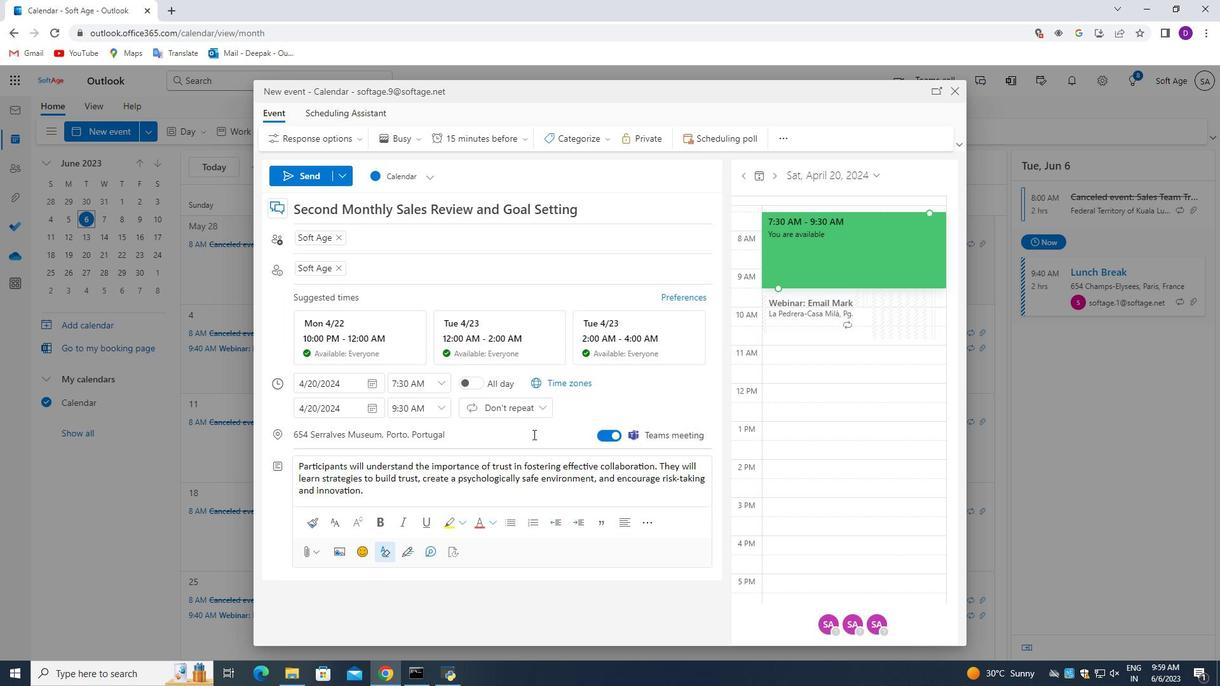 
Action: Mouse moved to (538, 467)
Screenshot: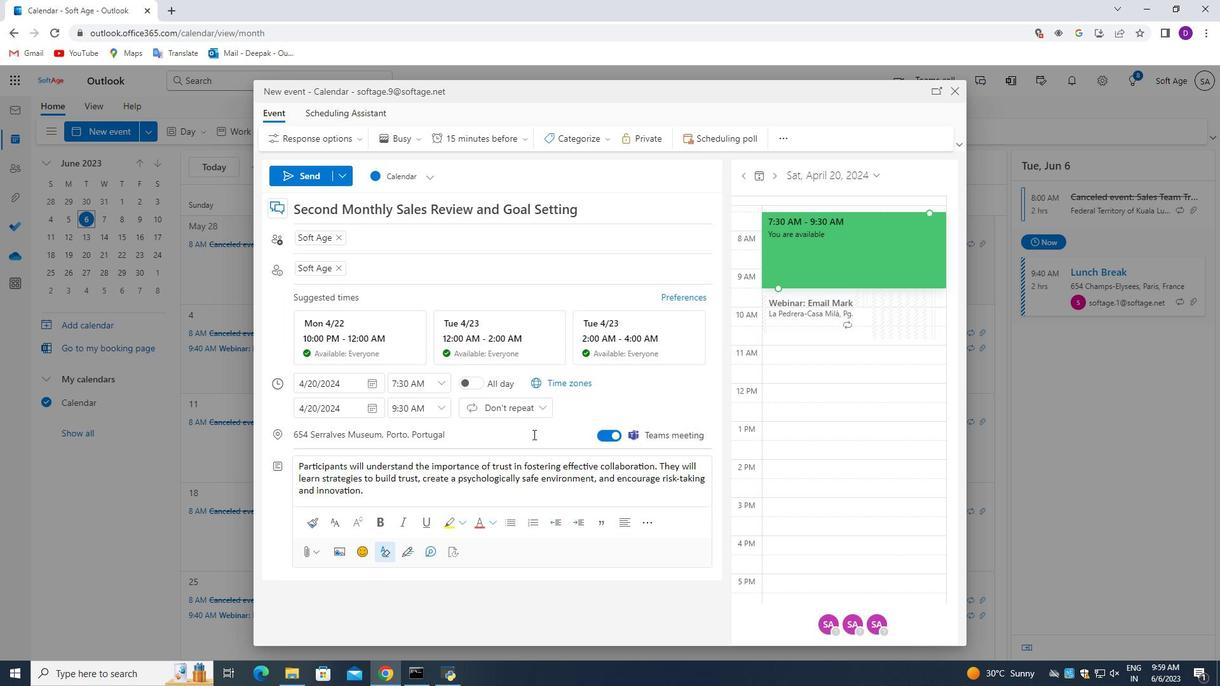 
Action: Mouse scrolled (538, 467) with delta (0, 0)
Screenshot: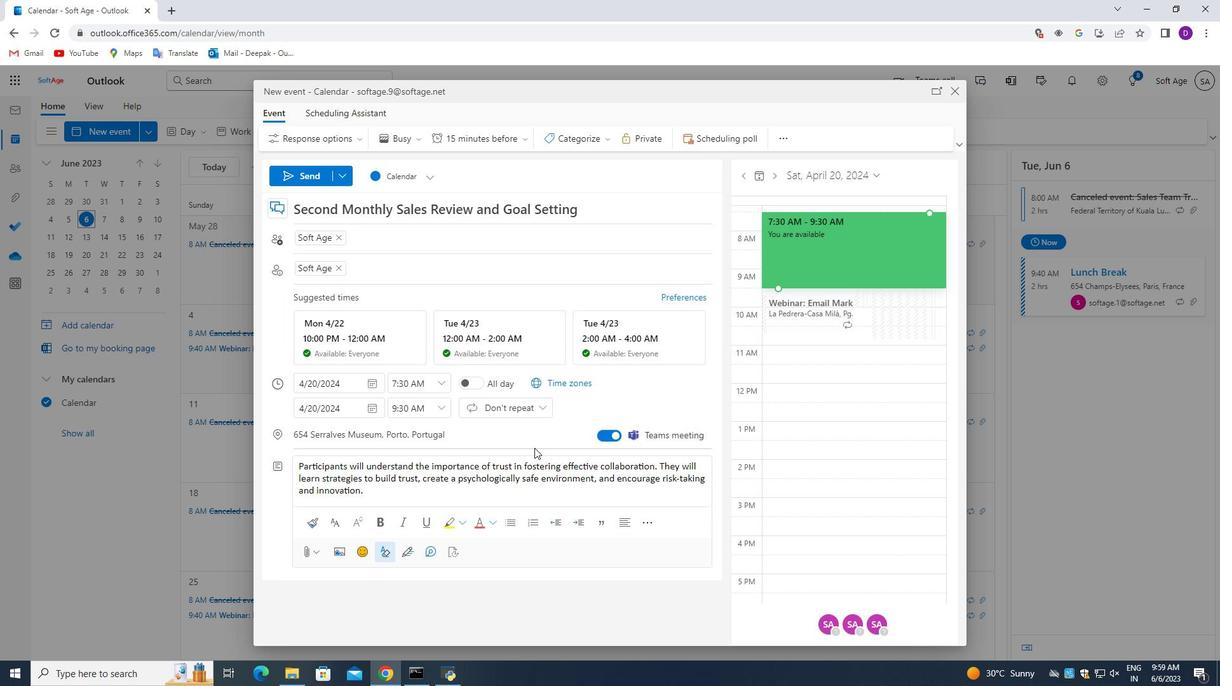 
Action: Mouse moved to (544, 480)
Screenshot: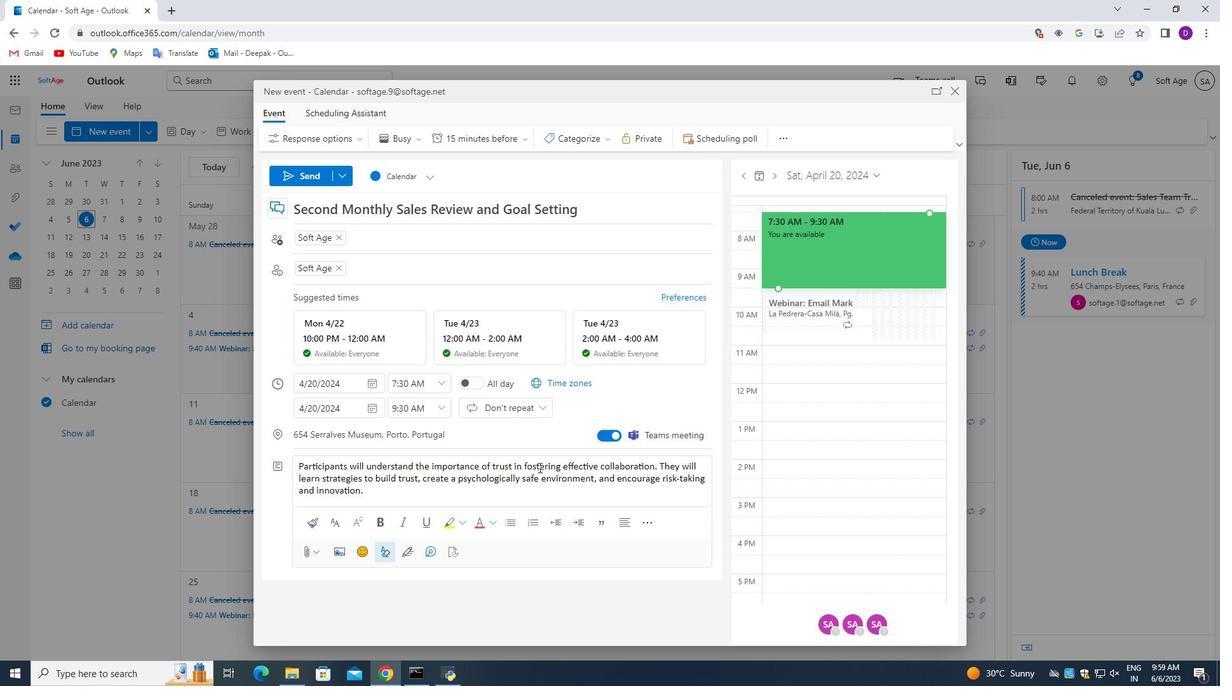 
Action: Mouse scrolled (542, 478) with delta (0, 0)
Screenshot: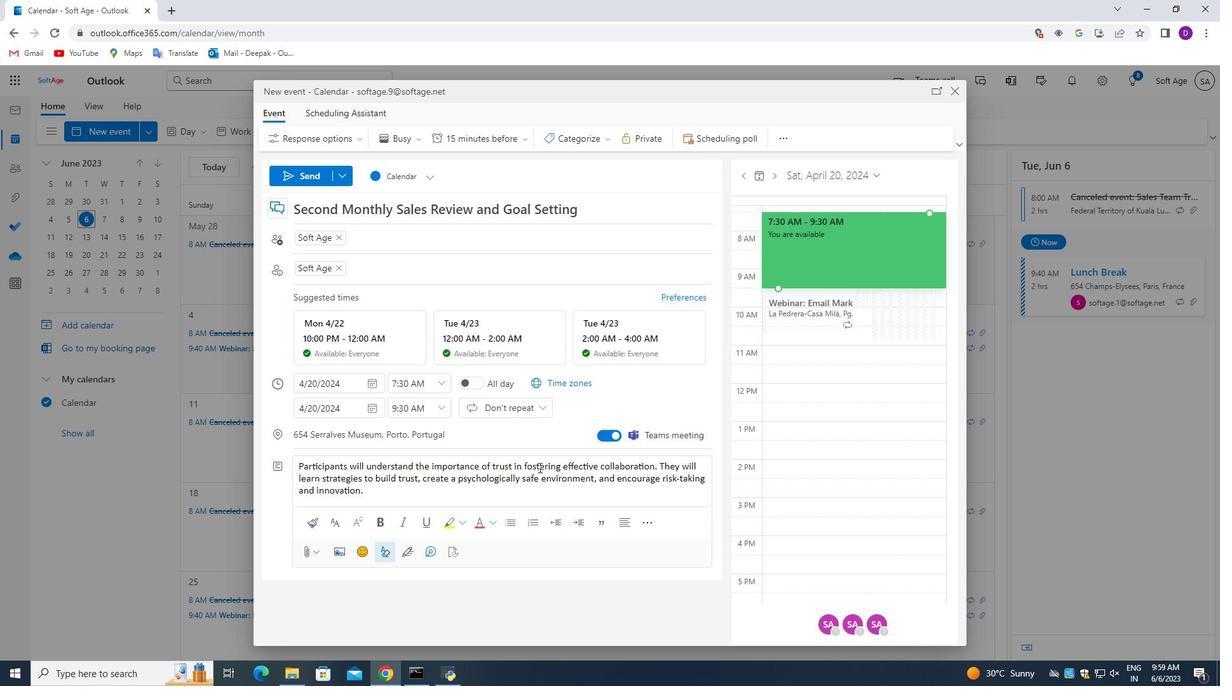 
Action: Mouse moved to (511, 376)
Screenshot: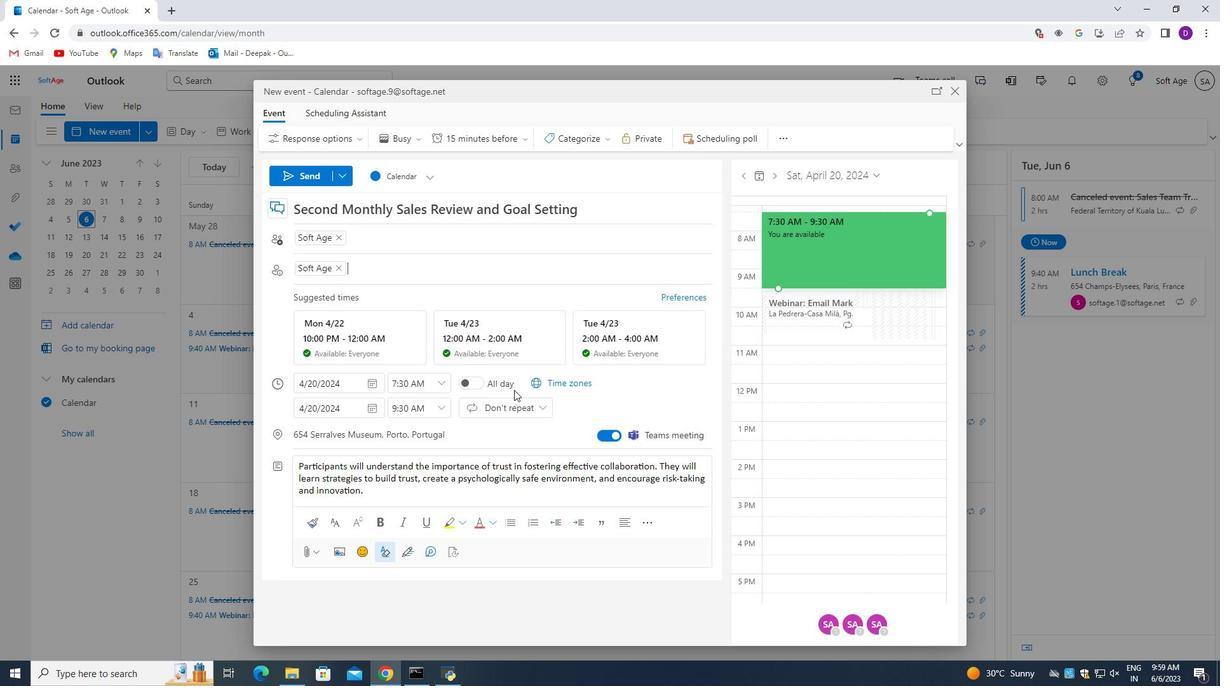 
Action: Mouse scrolled (511, 377) with delta (0, 0)
Screenshot: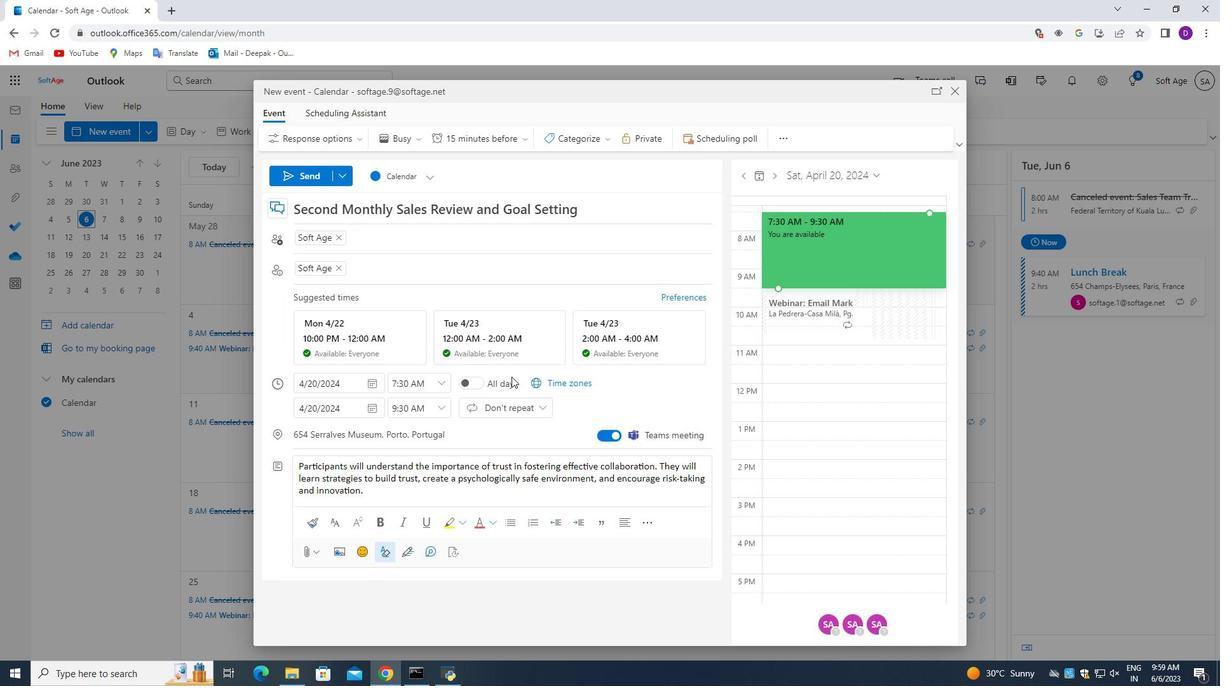 
Action: Mouse scrolled (511, 376) with delta (0, 0)
Screenshot: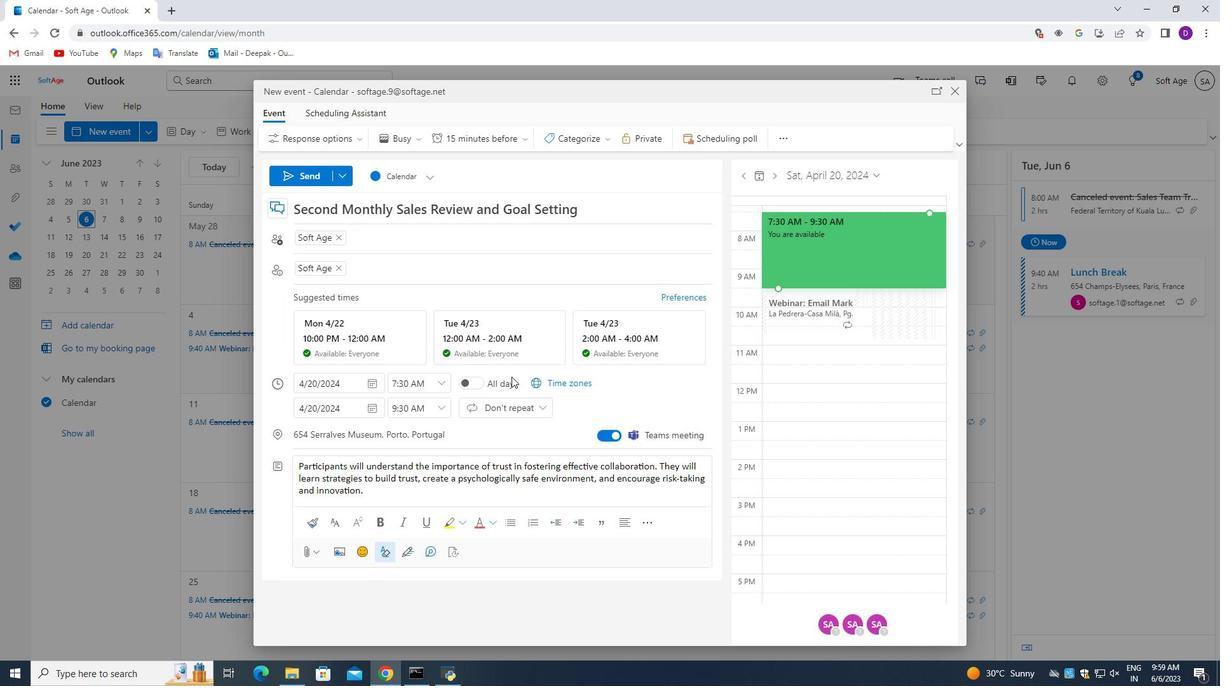 
Action: Mouse scrolled (511, 376) with delta (0, 0)
Screenshot: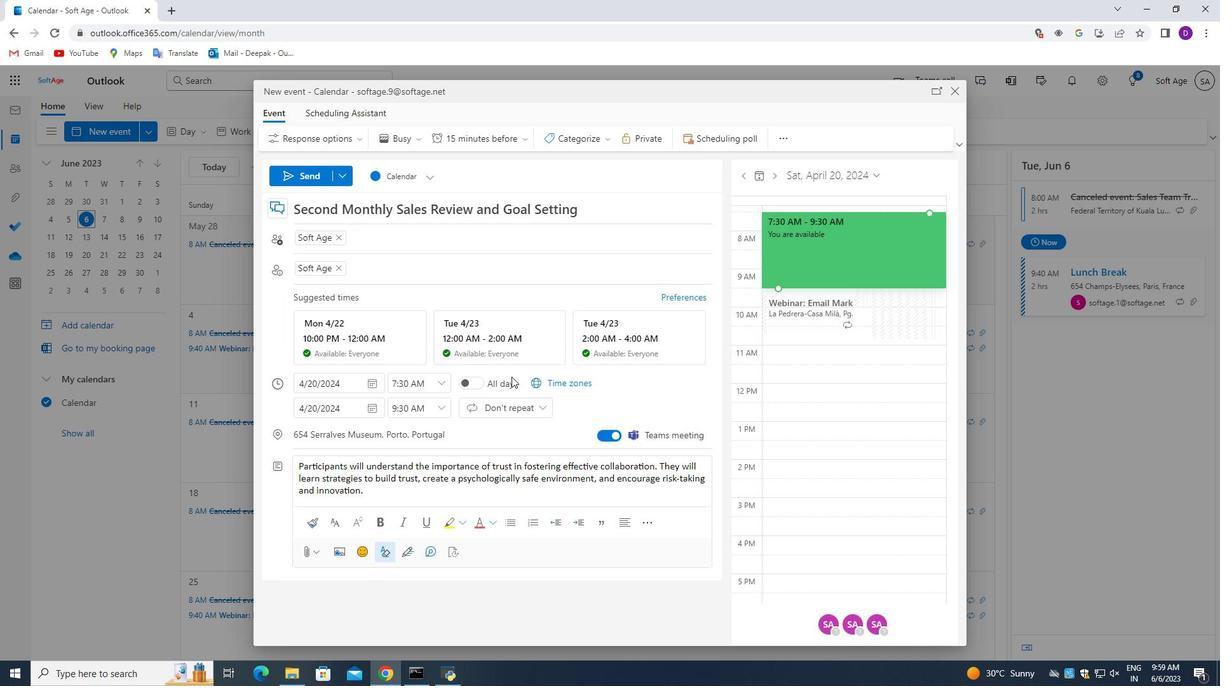 
Action: Mouse moved to (493, 143)
Screenshot: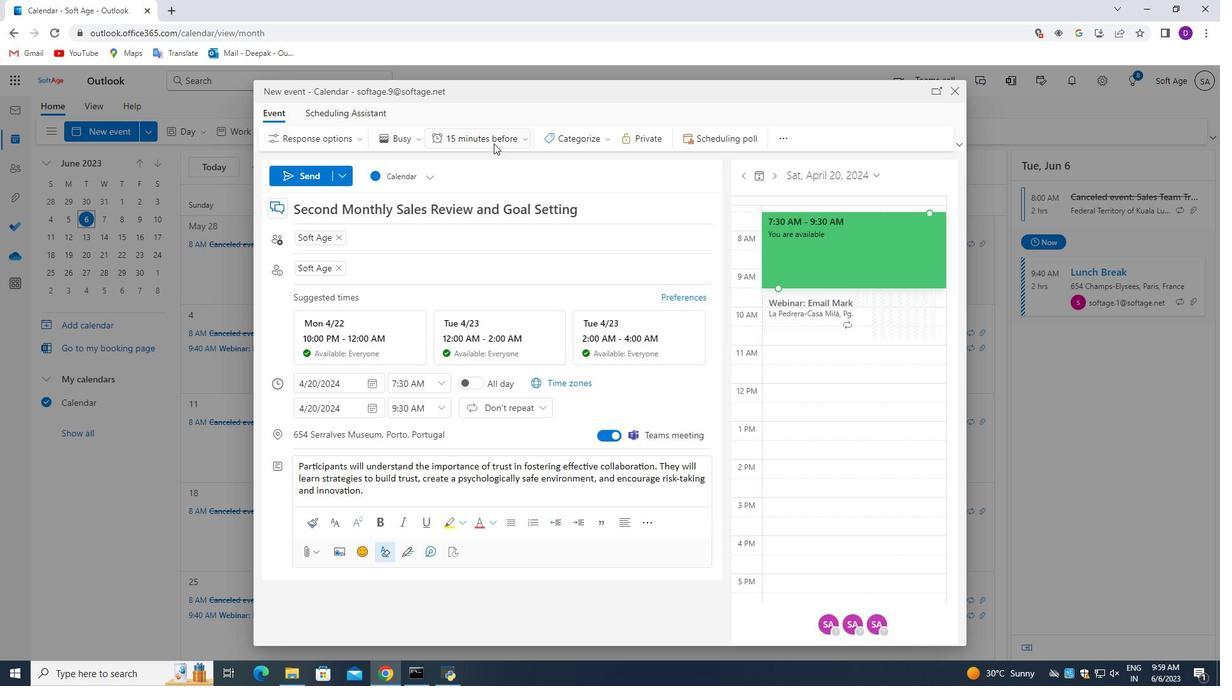 
Action: Mouse pressed left at (493, 143)
Screenshot: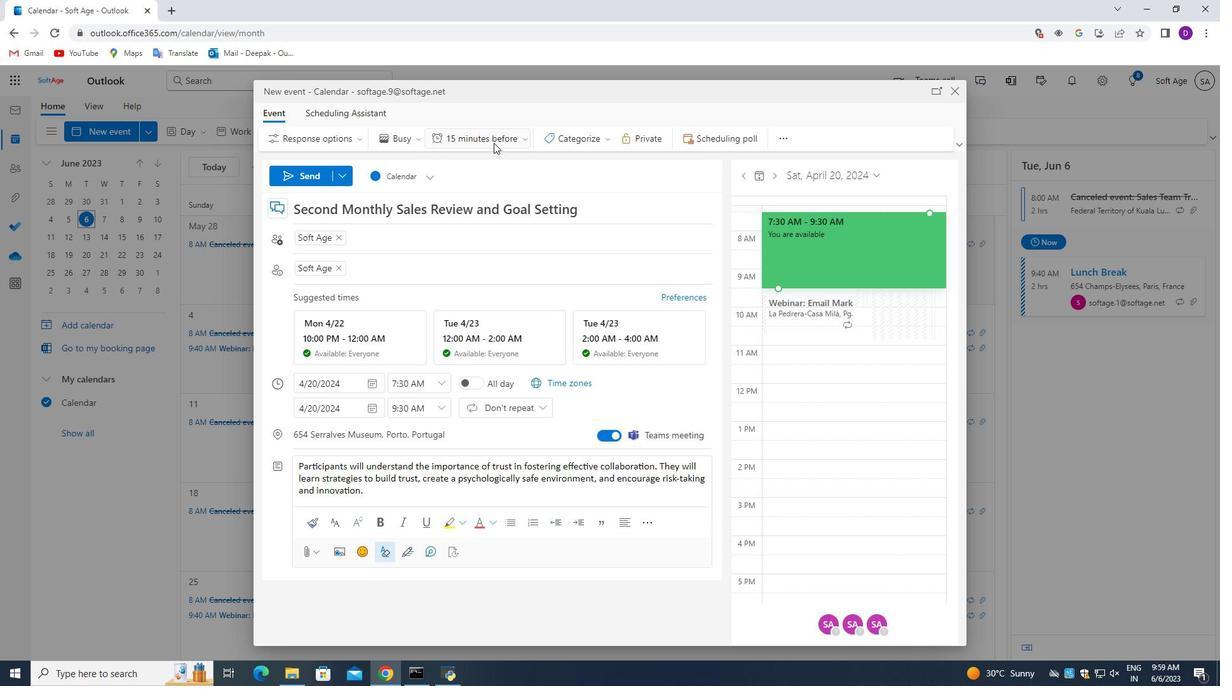 
Action: Mouse moved to (484, 387)
Screenshot: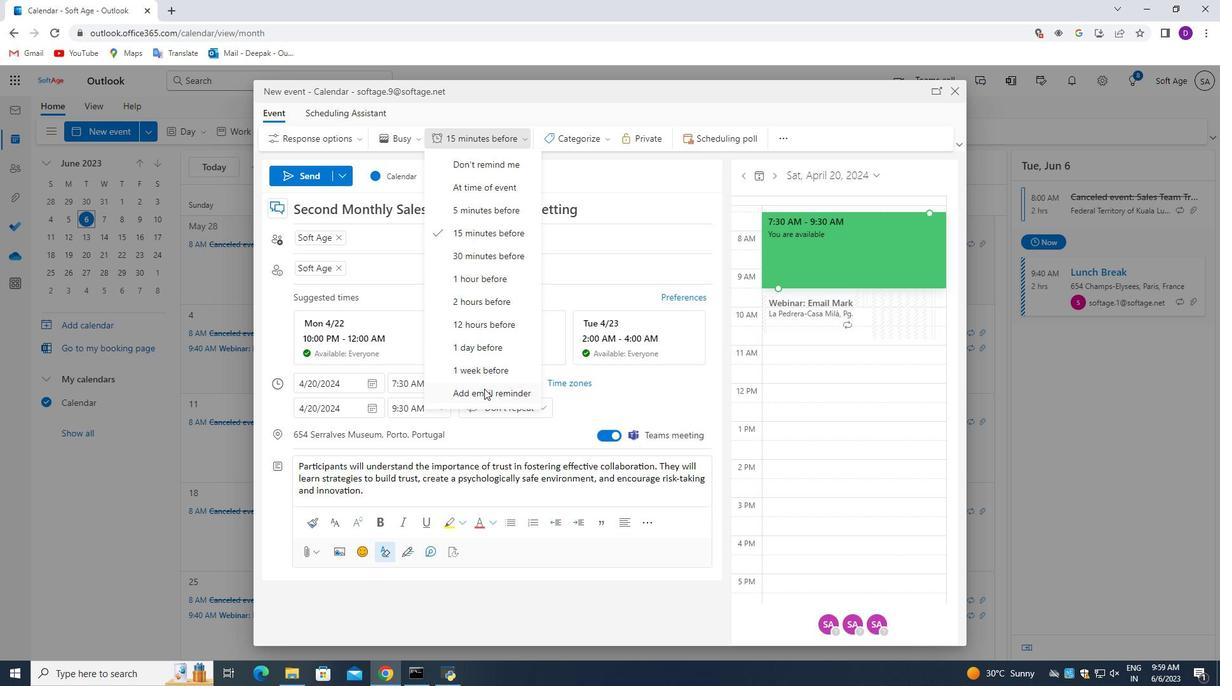 
Action: Mouse pressed left at (484, 387)
Screenshot: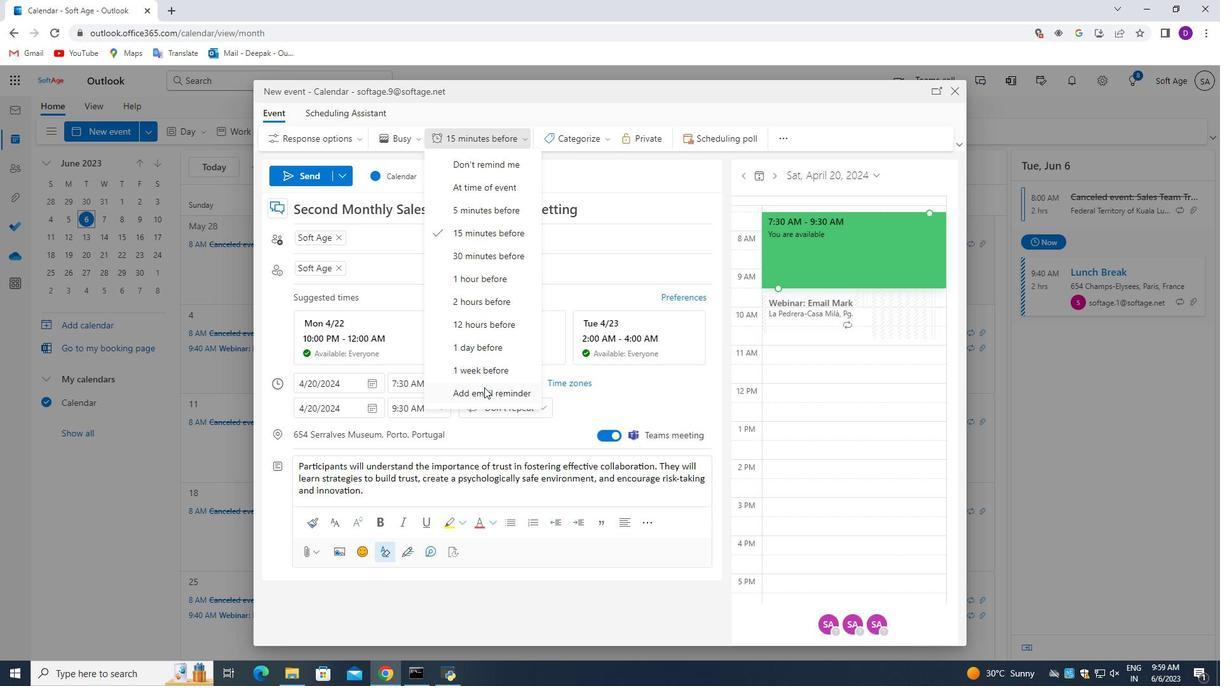 
Action: Mouse moved to (484, 277)
Screenshot: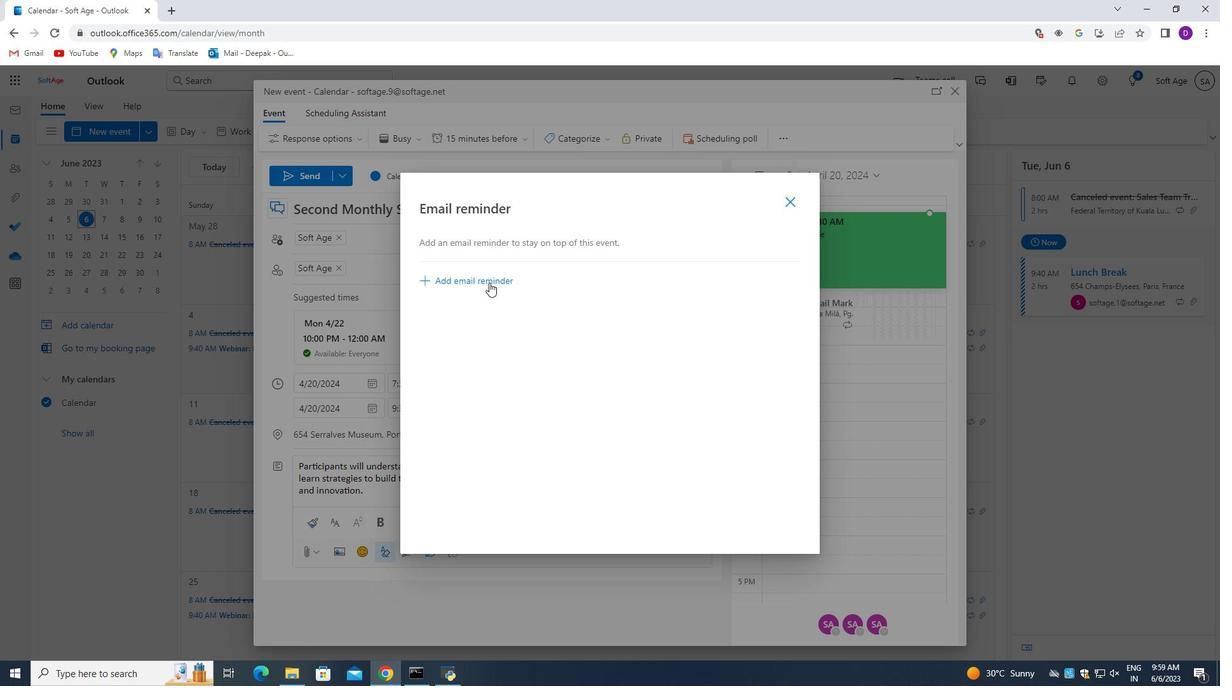 
Action: Mouse pressed left at (484, 277)
Screenshot: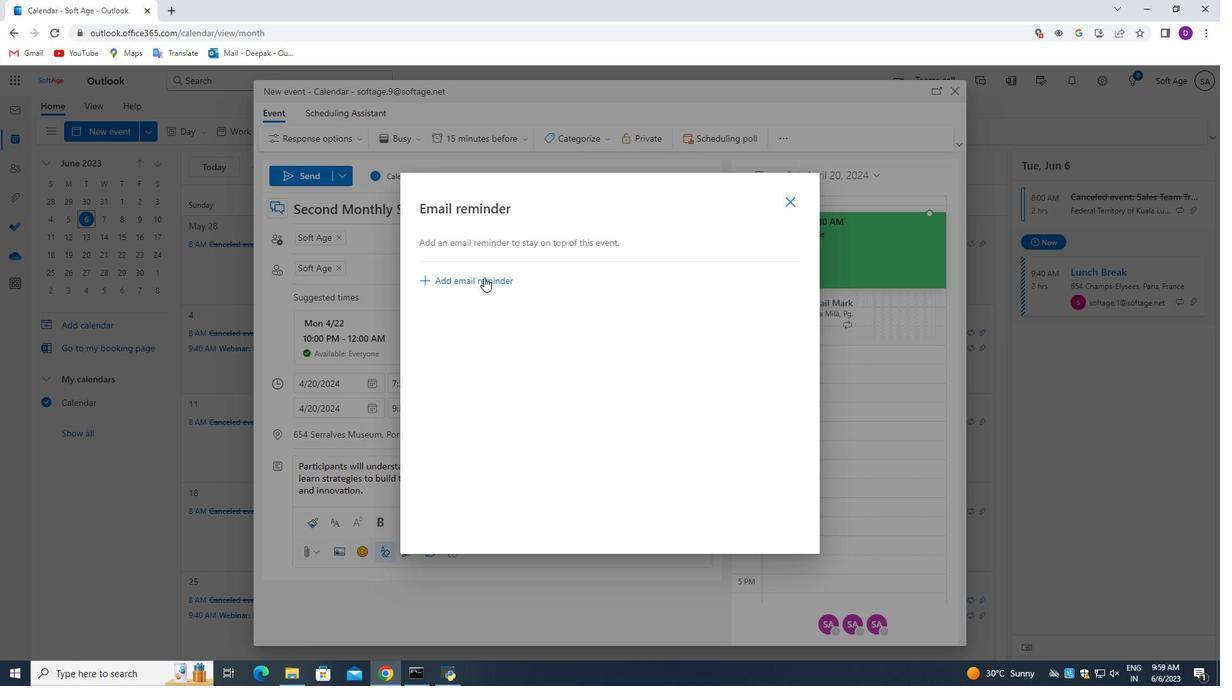 
Action: Mouse moved to (521, 280)
Screenshot: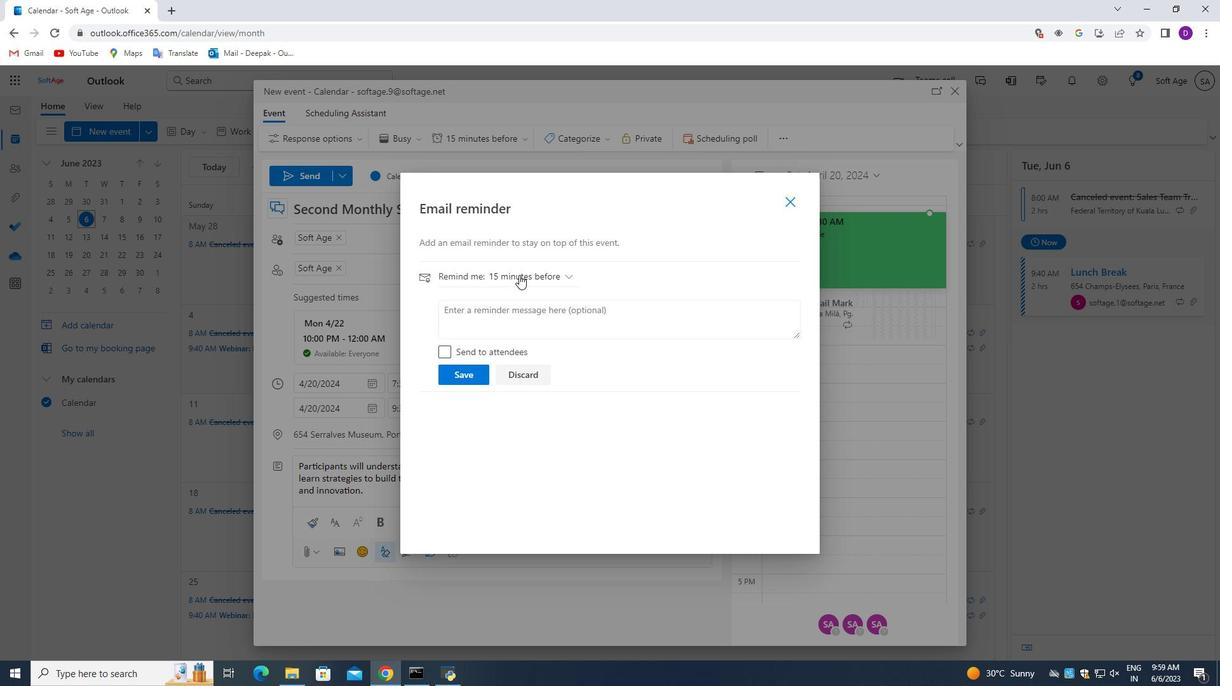 
Action: Mouse pressed left at (521, 280)
Screenshot: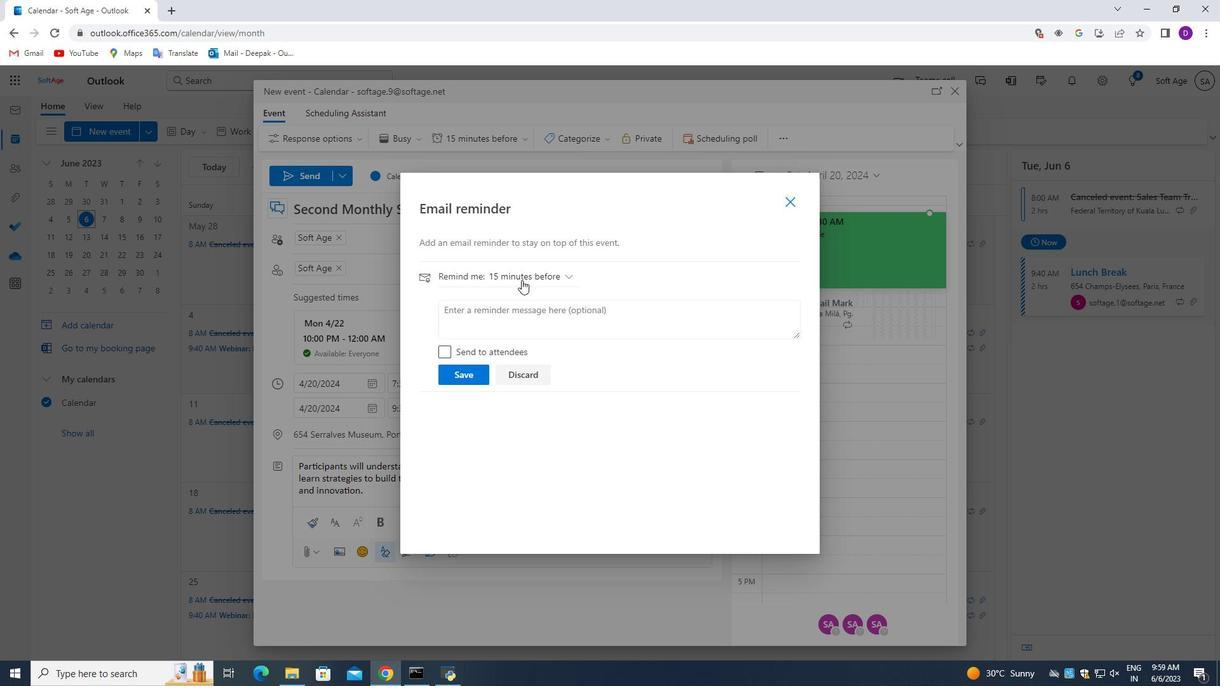 
Action: Mouse moved to (516, 507)
Screenshot: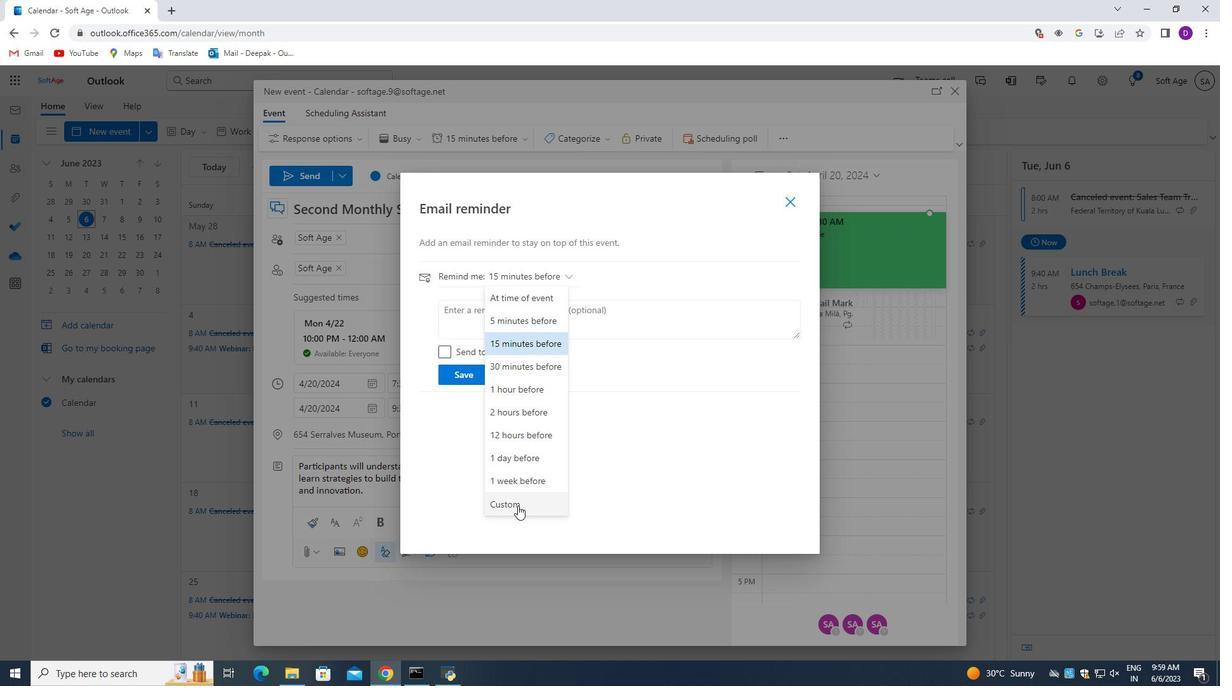 
Action: Mouse pressed left at (516, 507)
Screenshot: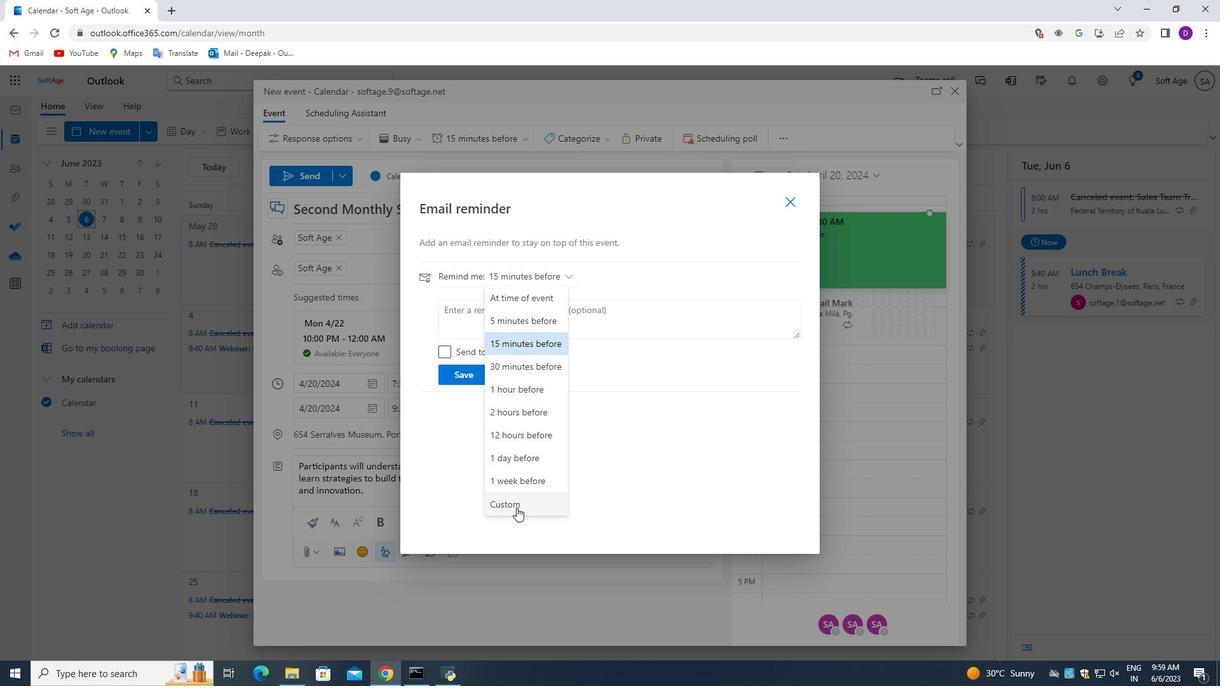 
Action: Mouse moved to (464, 352)
Screenshot: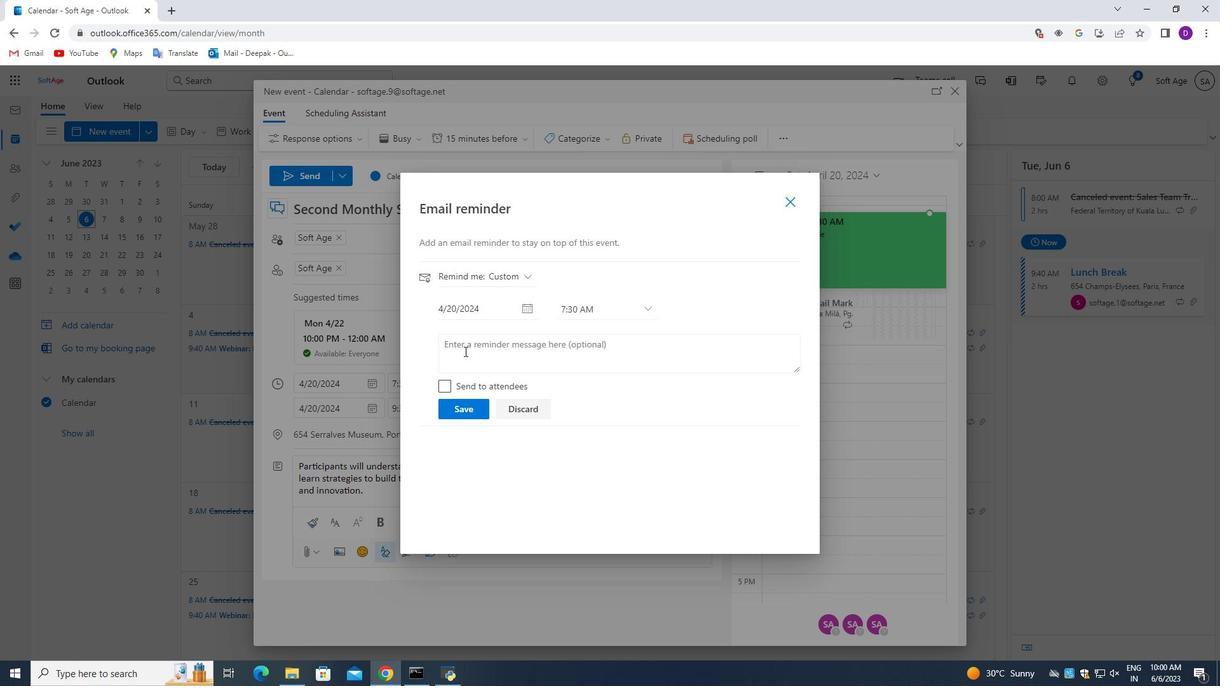 
Action: Mouse pressed left at (464, 352)
Screenshot: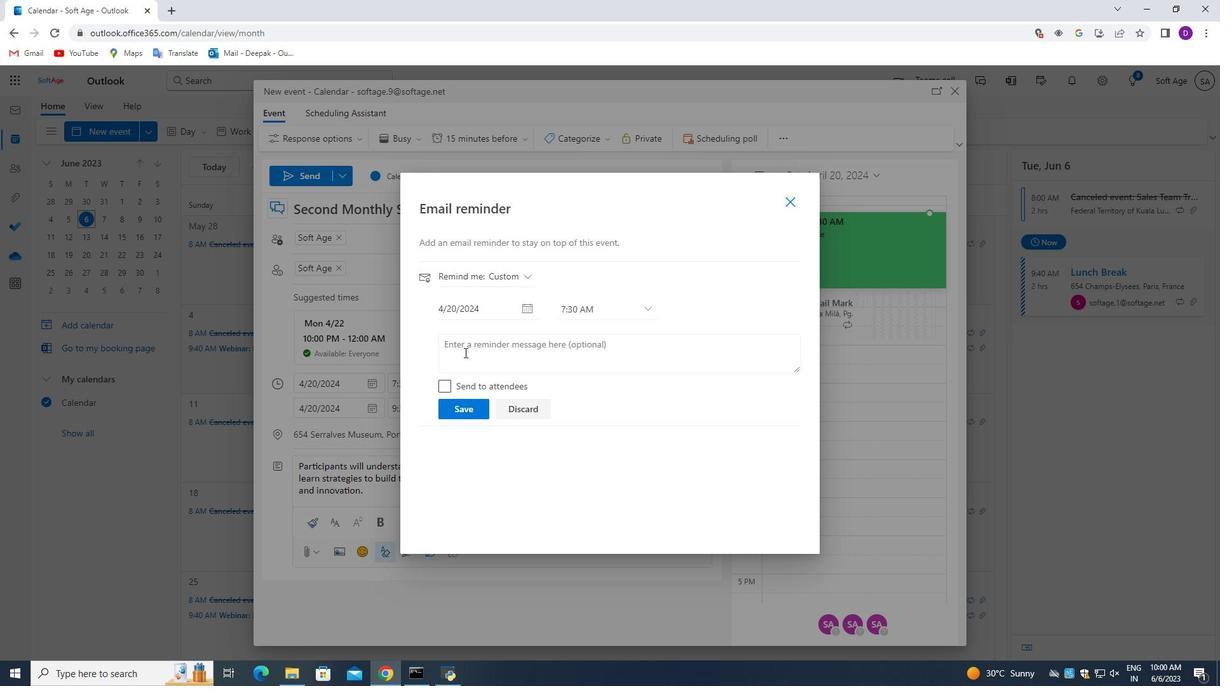 
Action: Key pressed 686<Key.space>day<Key.space>before
Screenshot: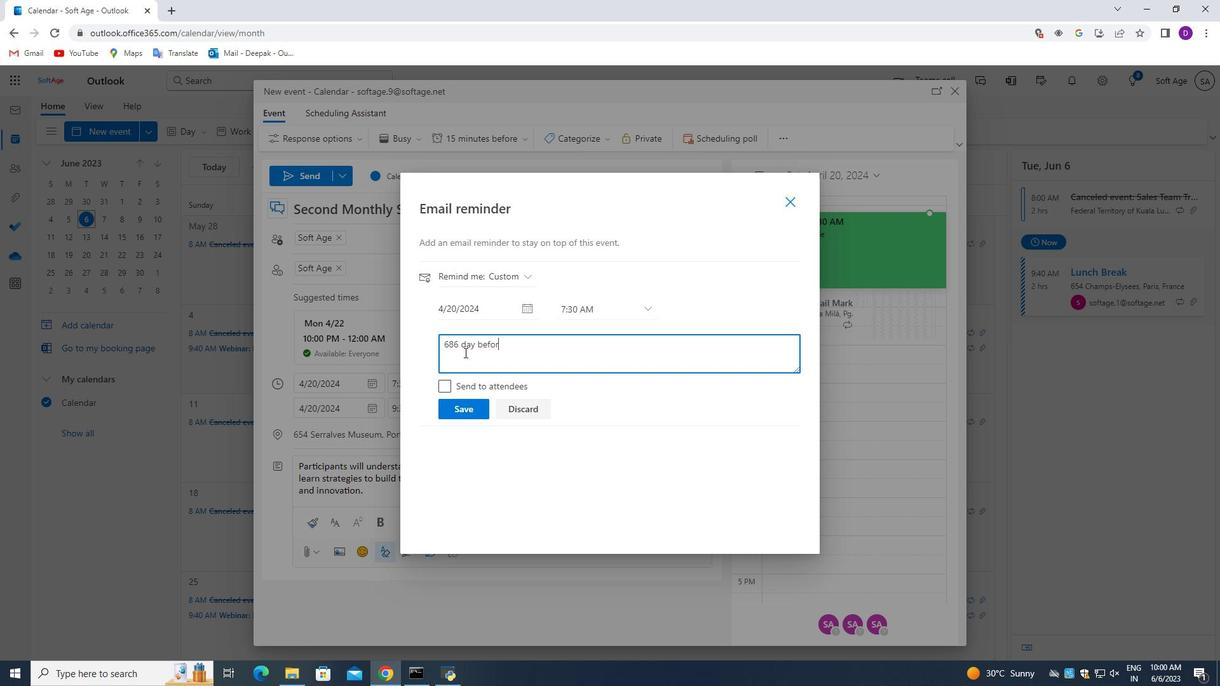 
Action: Mouse moved to (455, 413)
Screenshot: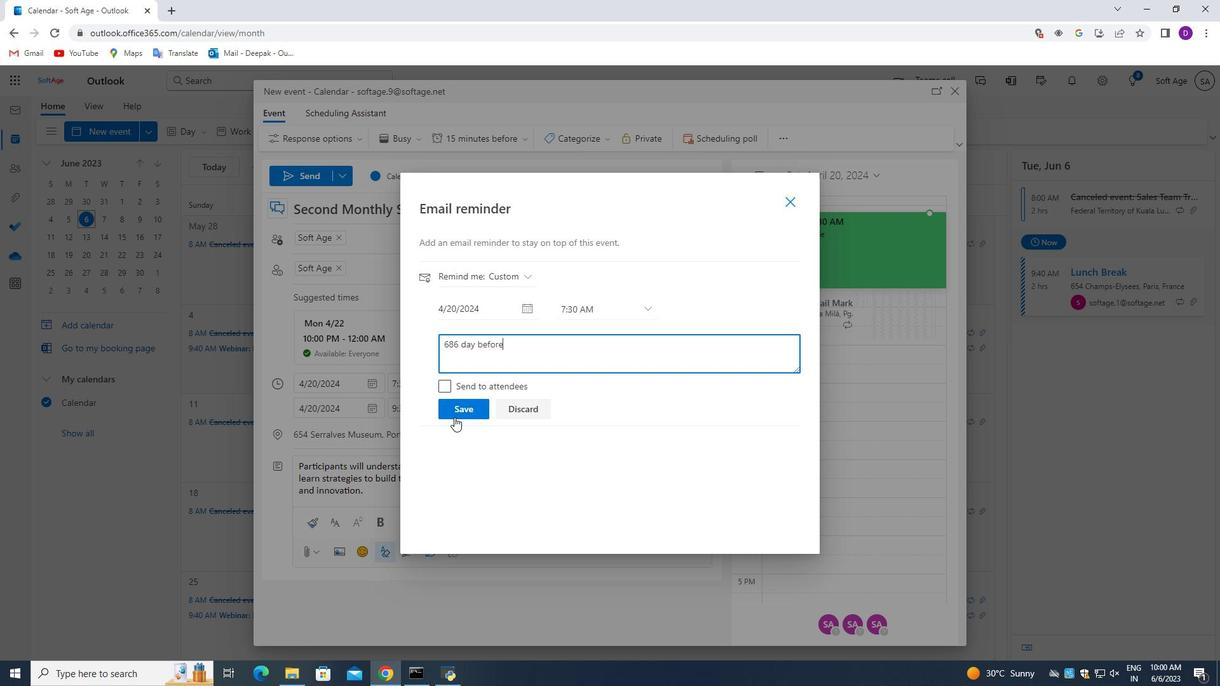
Action: Mouse pressed left at (455, 413)
Screenshot: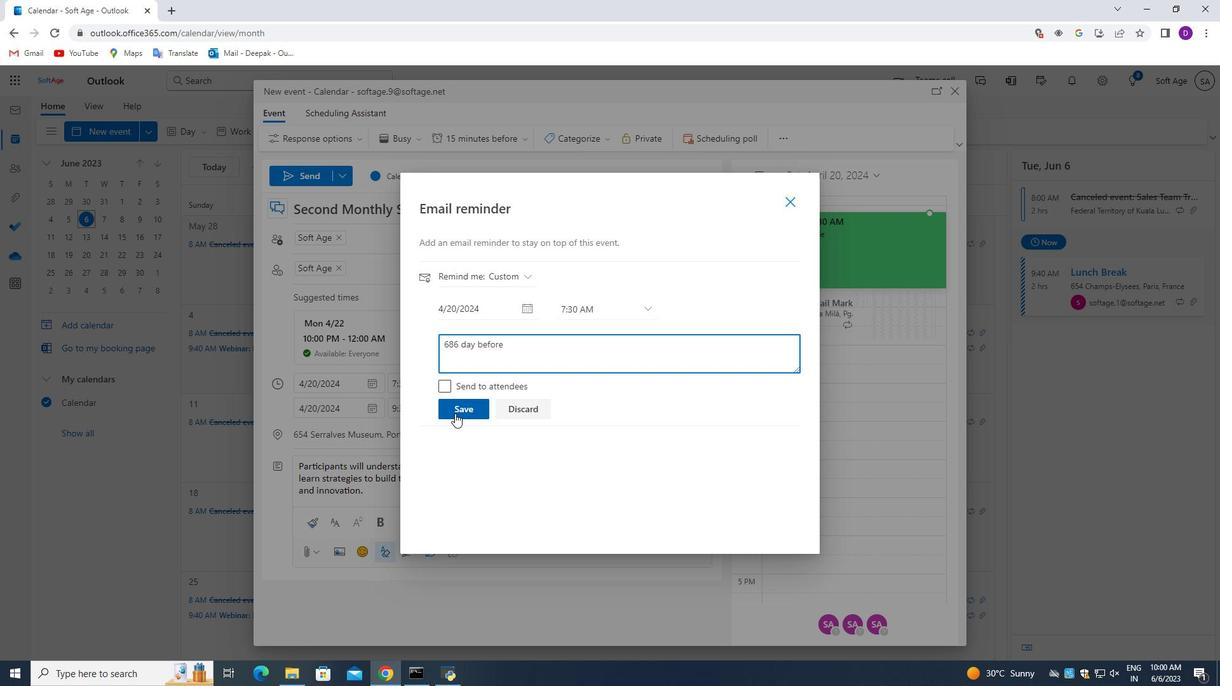
Action: Mouse moved to (785, 202)
Screenshot: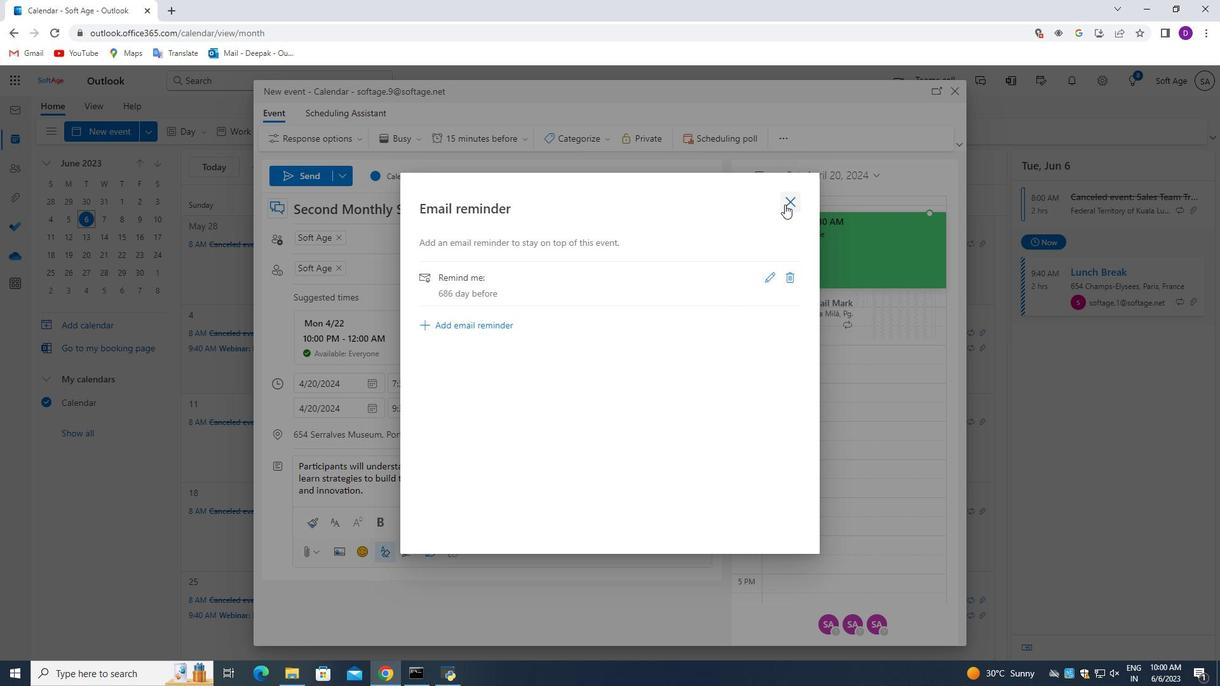 
Action: Mouse pressed left at (785, 202)
Screenshot: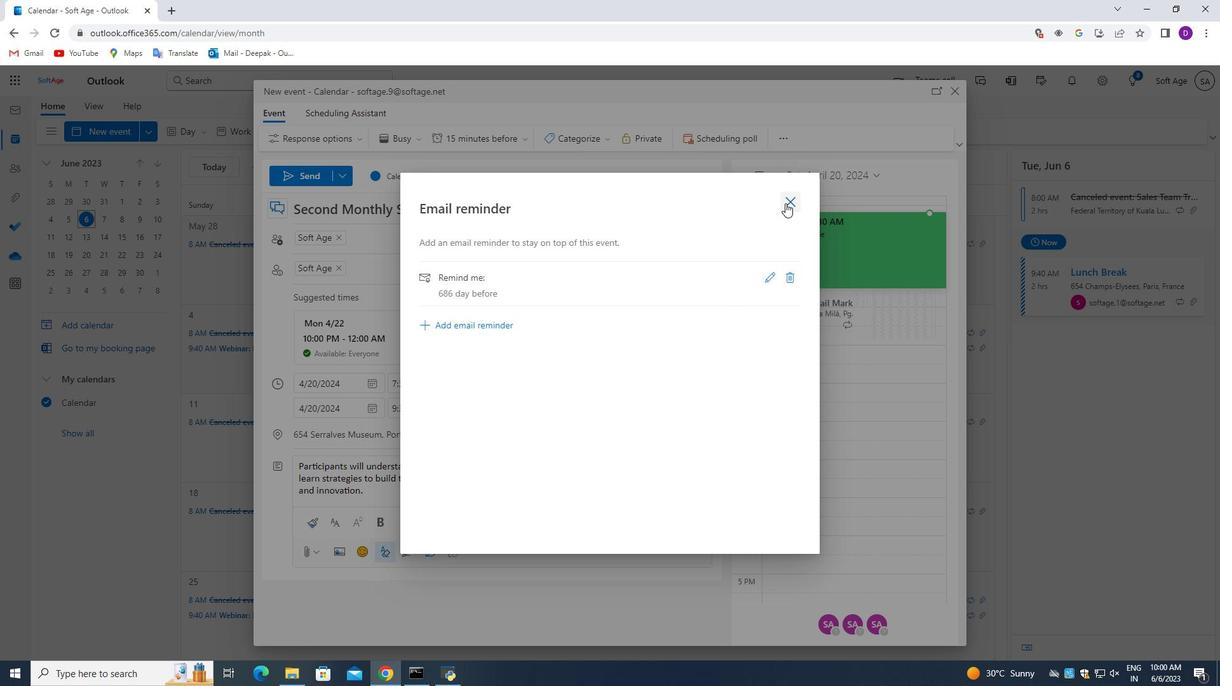 
Action: Mouse moved to (303, 176)
Screenshot: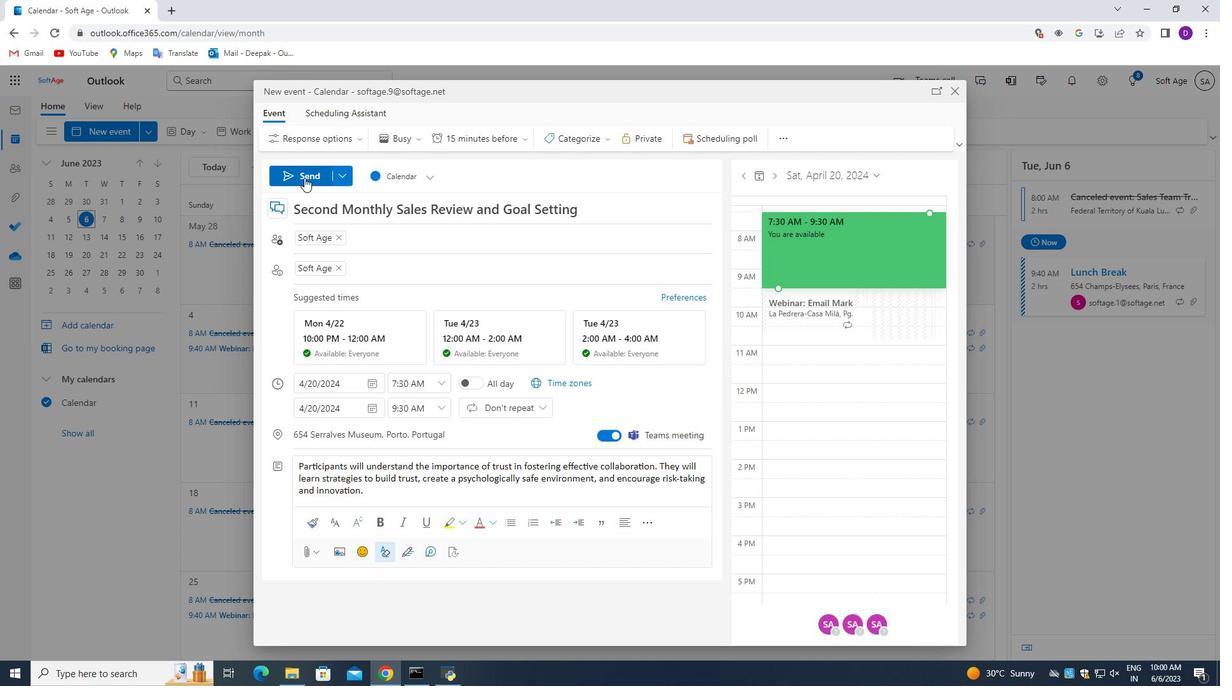 
Action: Mouse pressed left at (303, 176)
Screenshot: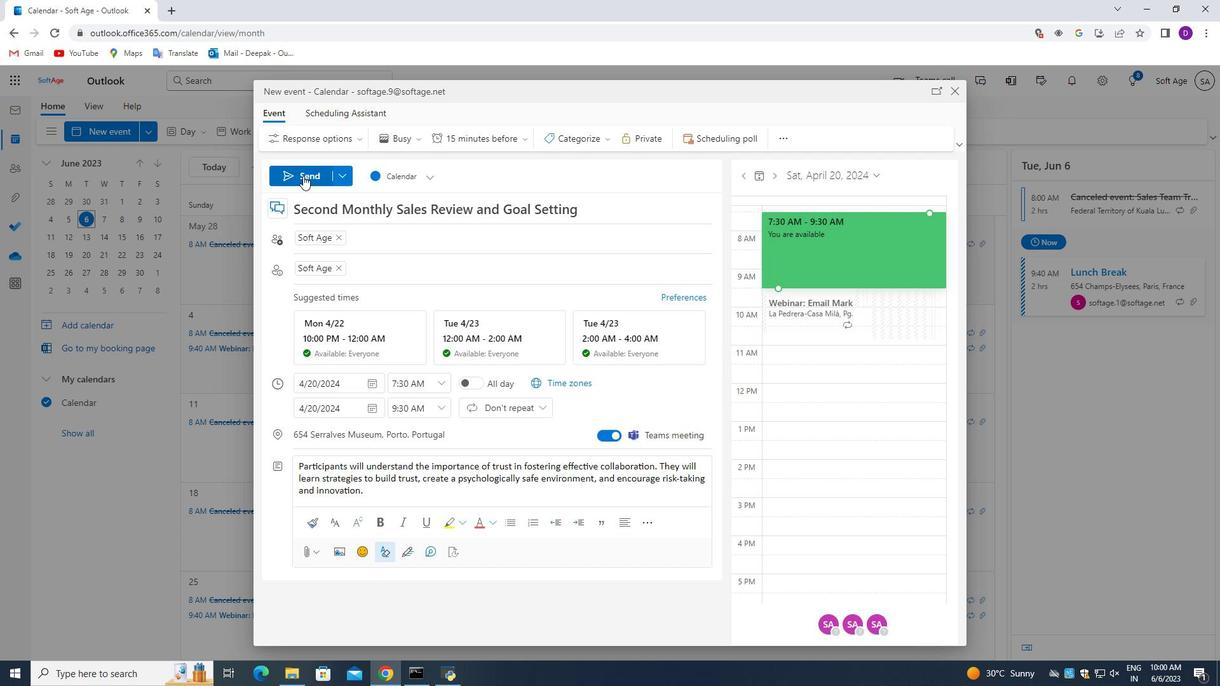 
Action: Mouse moved to (305, 278)
Screenshot: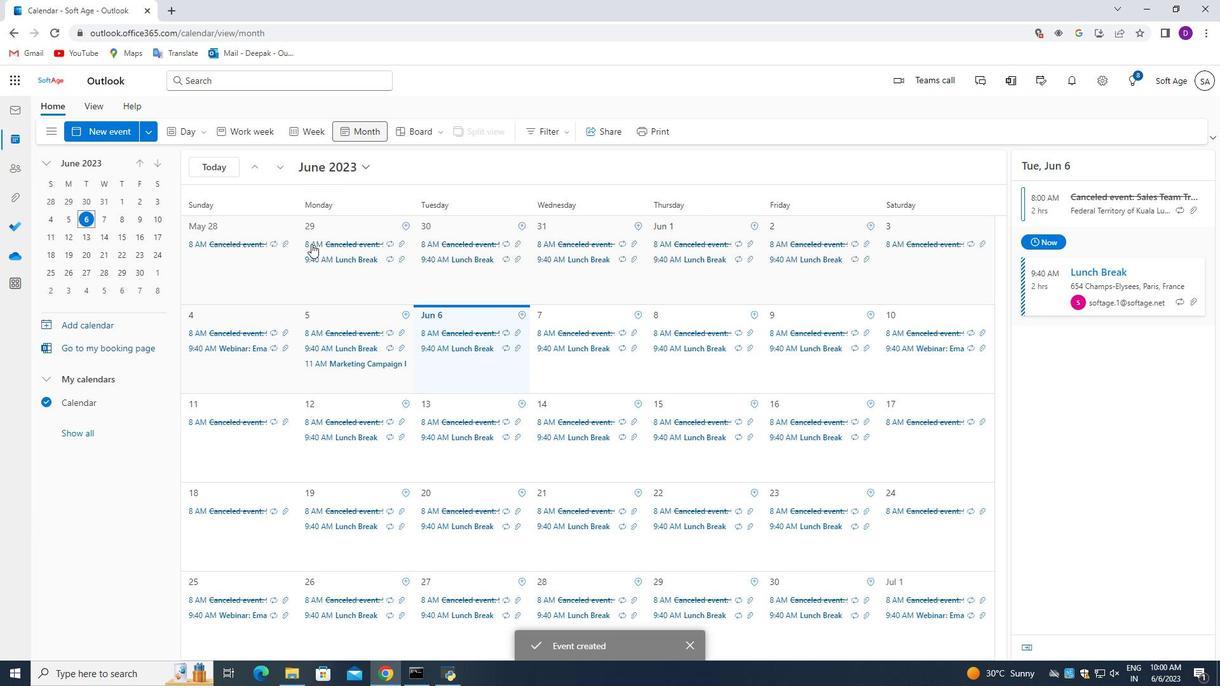 
Action: Mouse scrolled (305, 279) with delta (0, 0)
Screenshot: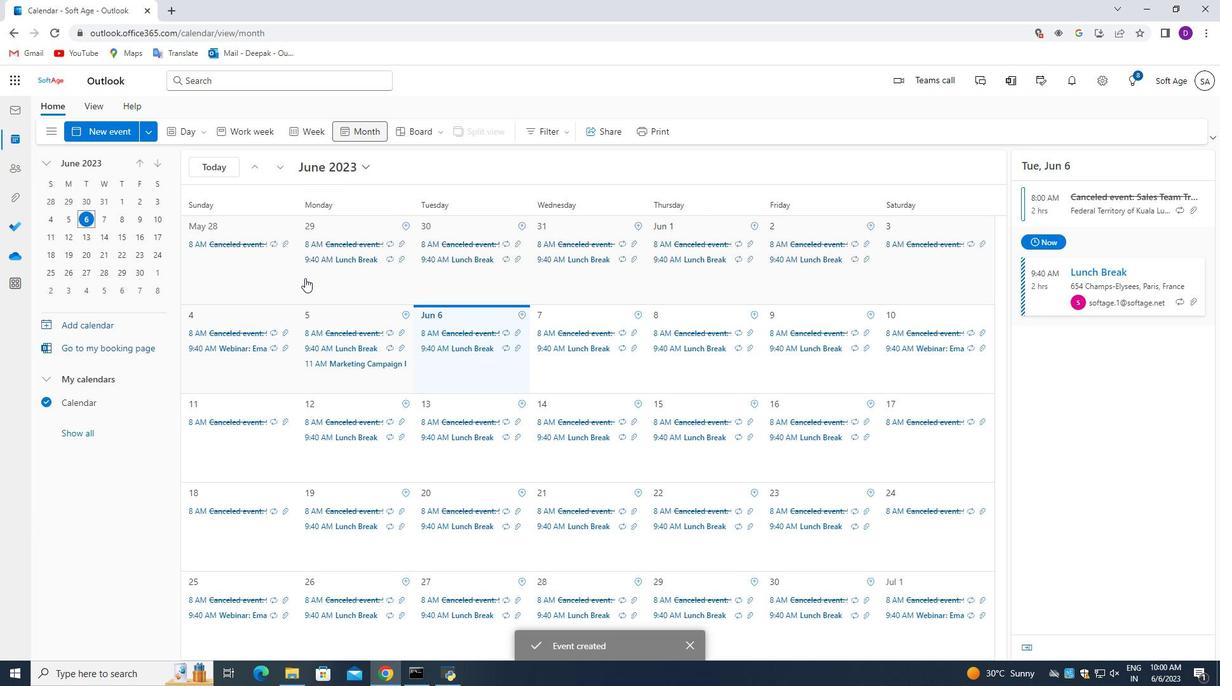 
Action: Mouse scrolled (305, 279) with delta (0, 0)
Screenshot: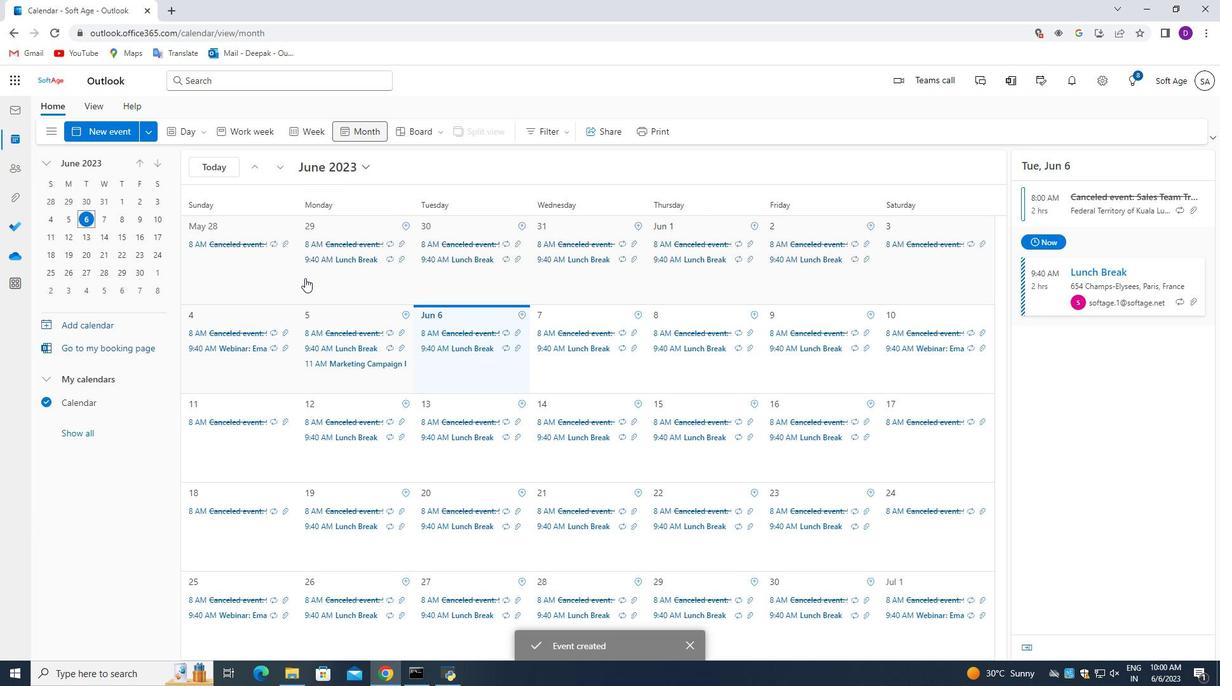
